 Task: Find connections with filter location Indri with filter topic #Corporationwith filter profile language English with filter current company Lupin with filter school Jobs for freshers with filter industry Renewable Energy Power Generation with filter service category Financial Analysis with filter keywords title Columnist
Action: Mouse moved to (650, 97)
Screenshot: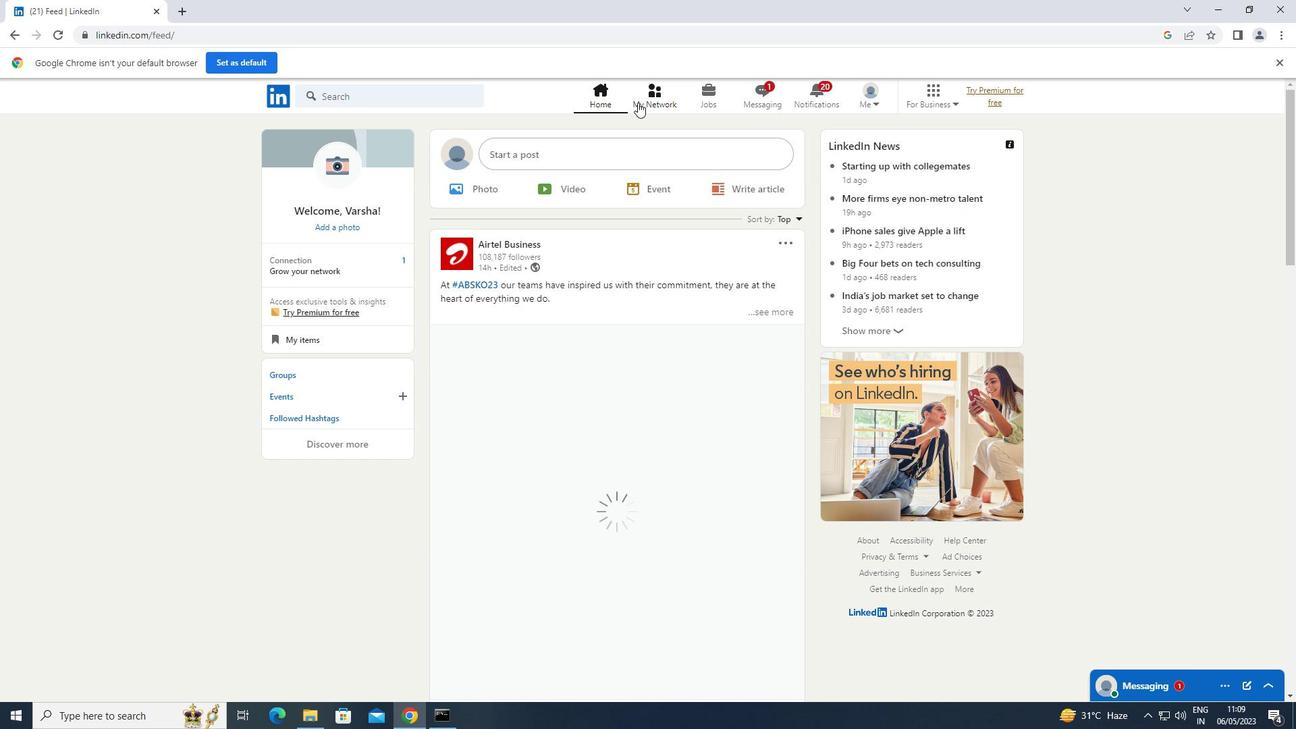 
Action: Mouse pressed left at (650, 97)
Screenshot: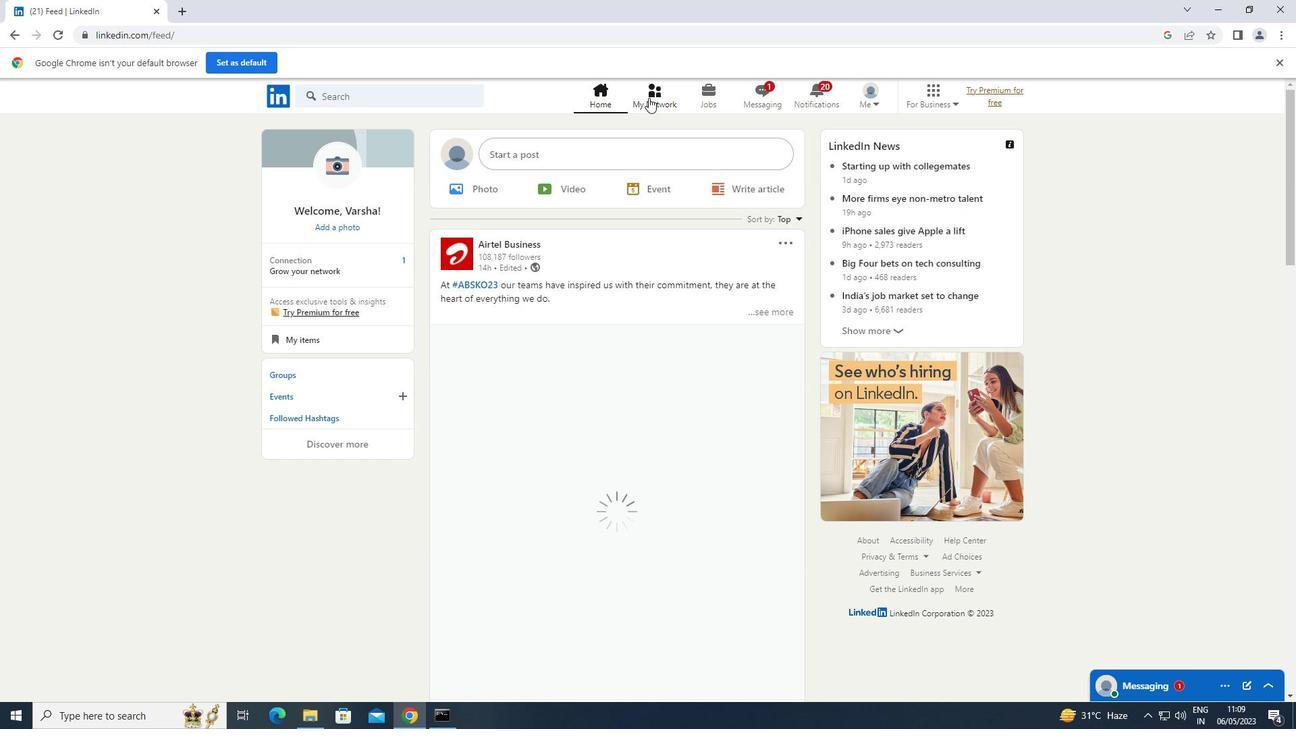 
Action: Mouse moved to (383, 173)
Screenshot: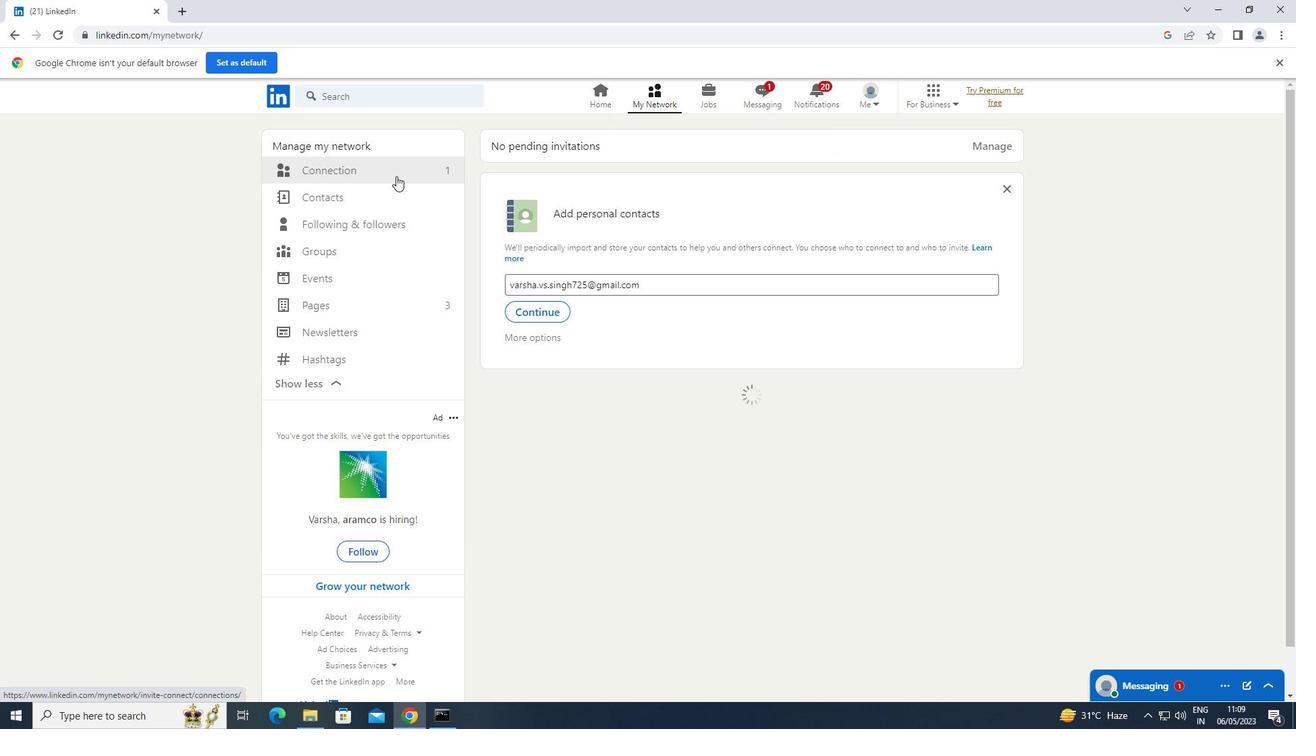 
Action: Mouse pressed left at (383, 173)
Screenshot: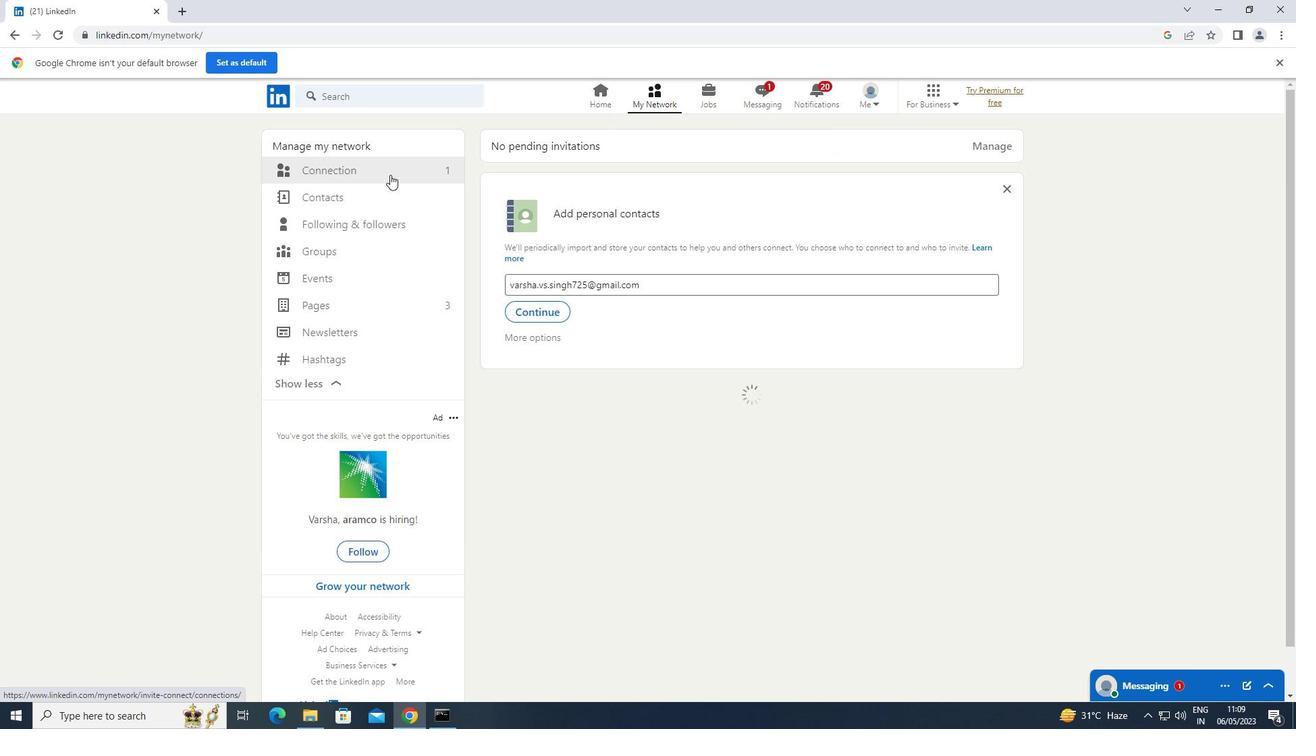 
Action: Mouse moved to (773, 167)
Screenshot: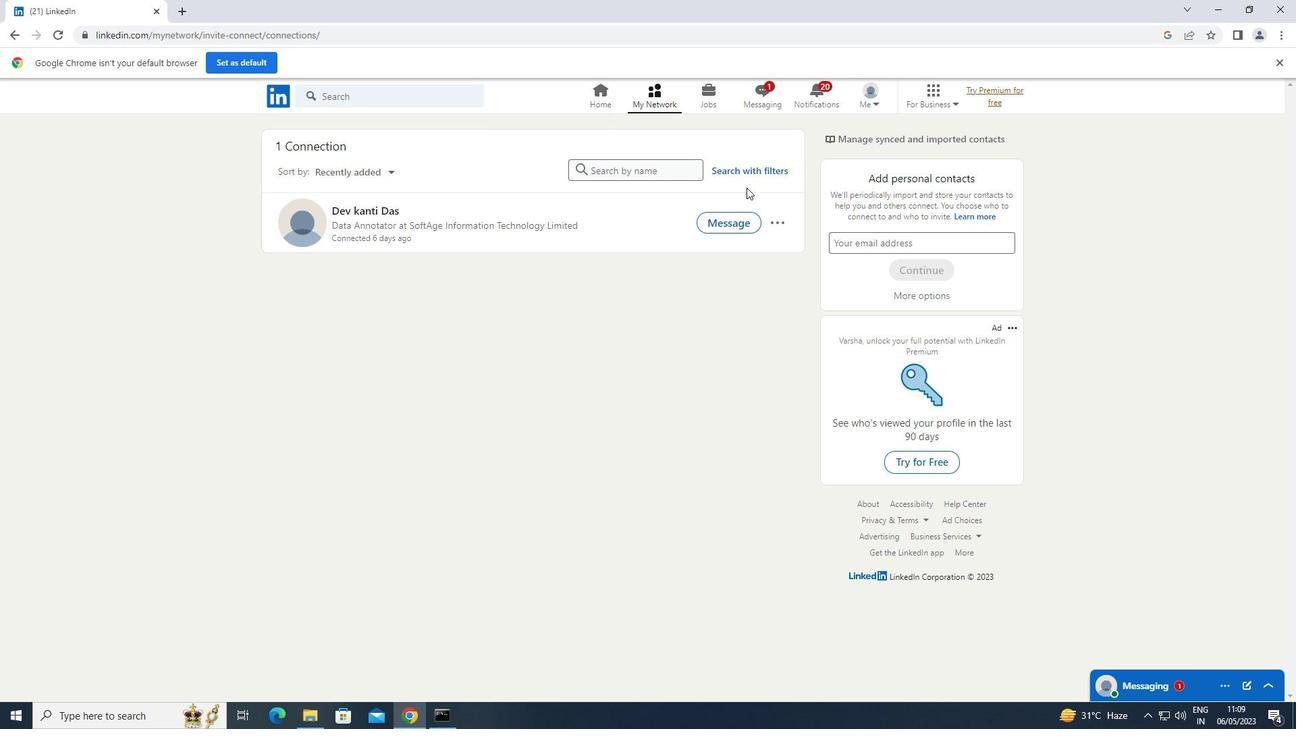 
Action: Mouse pressed left at (773, 167)
Screenshot: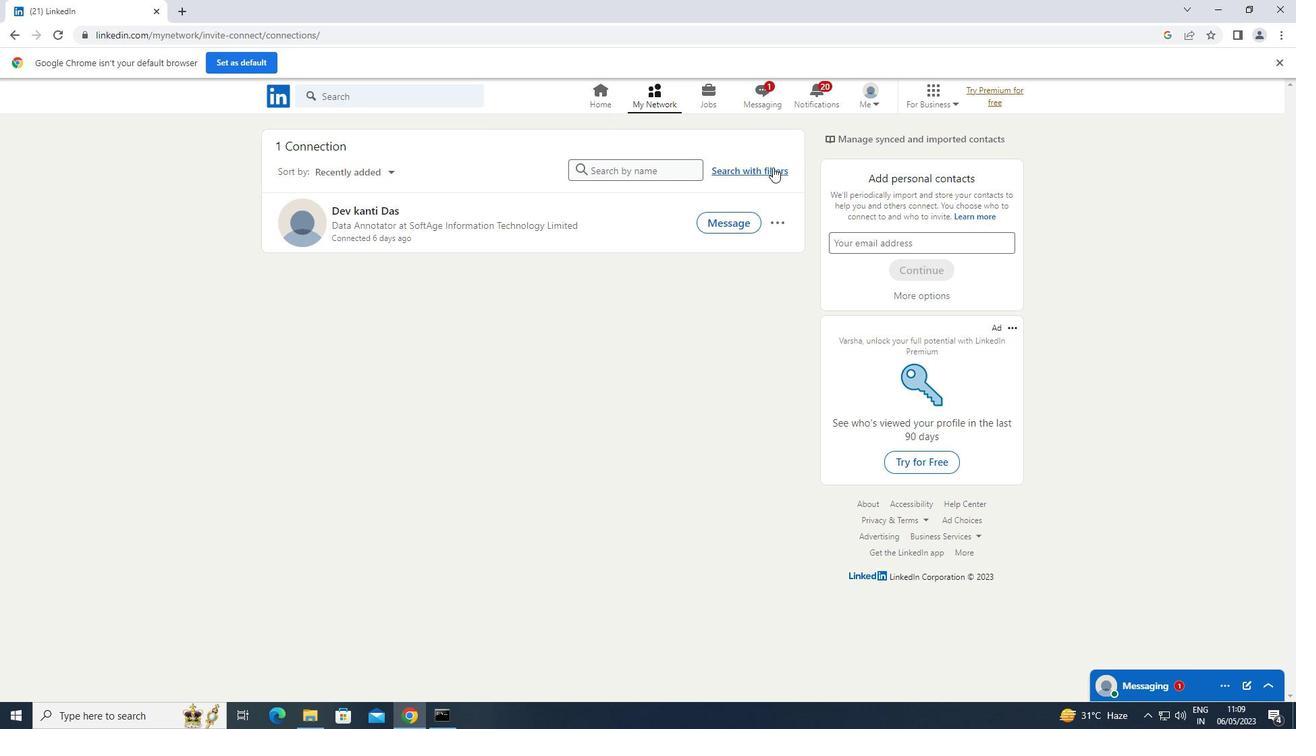 
Action: Mouse moved to (689, 135)
Screenshot: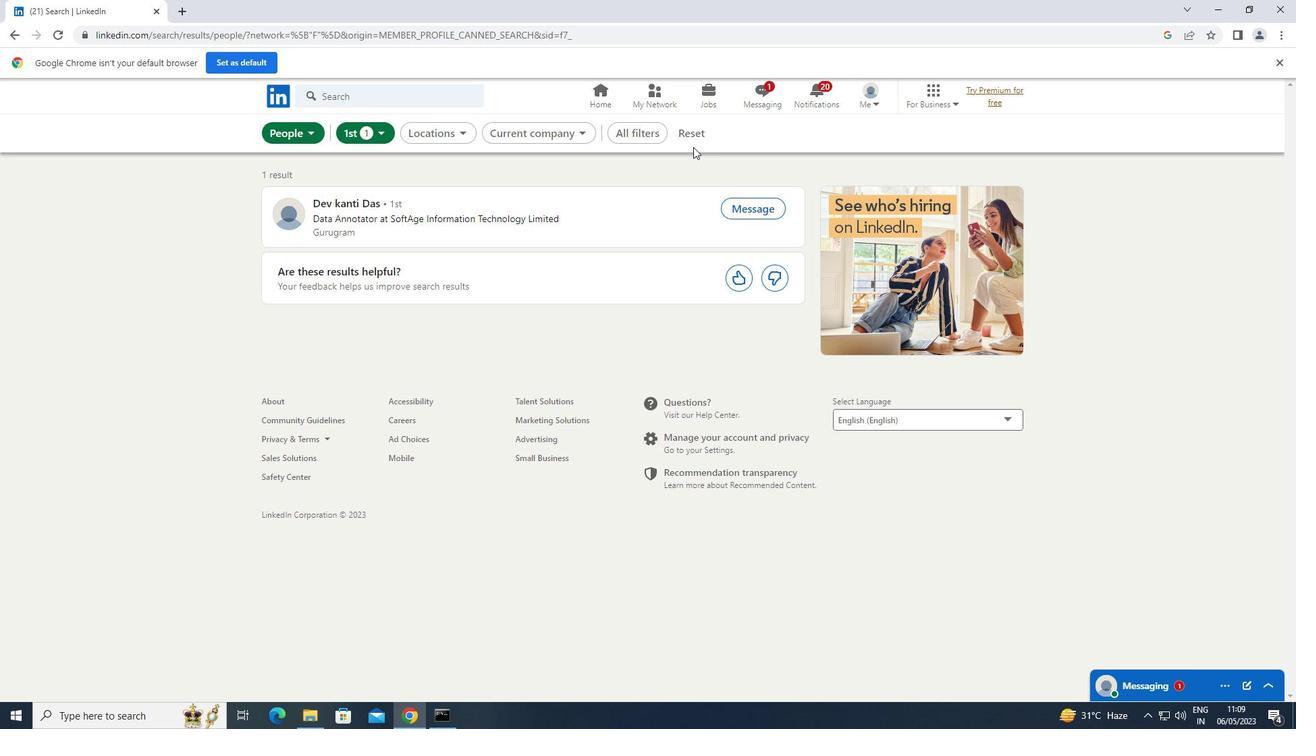 
Action: Mouse pressed left at (689, 135)
Screenshot: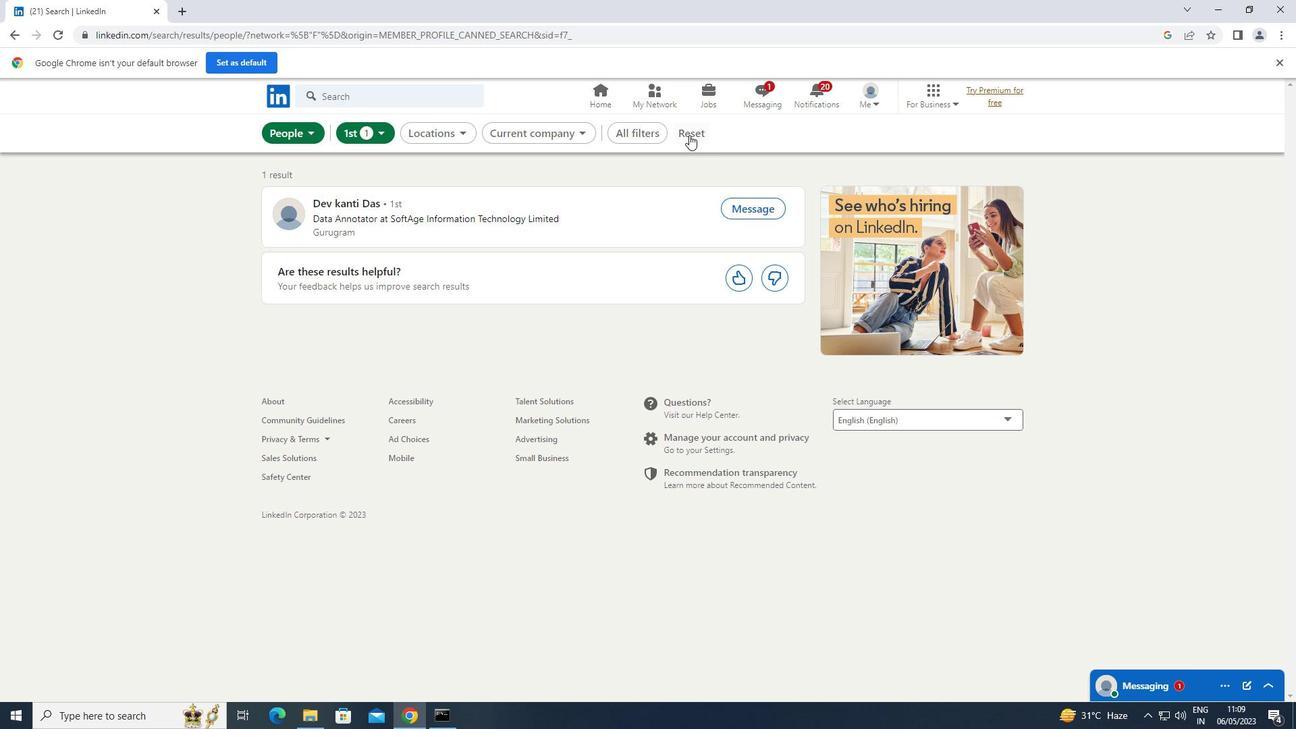 
Action: Mouse moved to (679, 135)
Screenshot: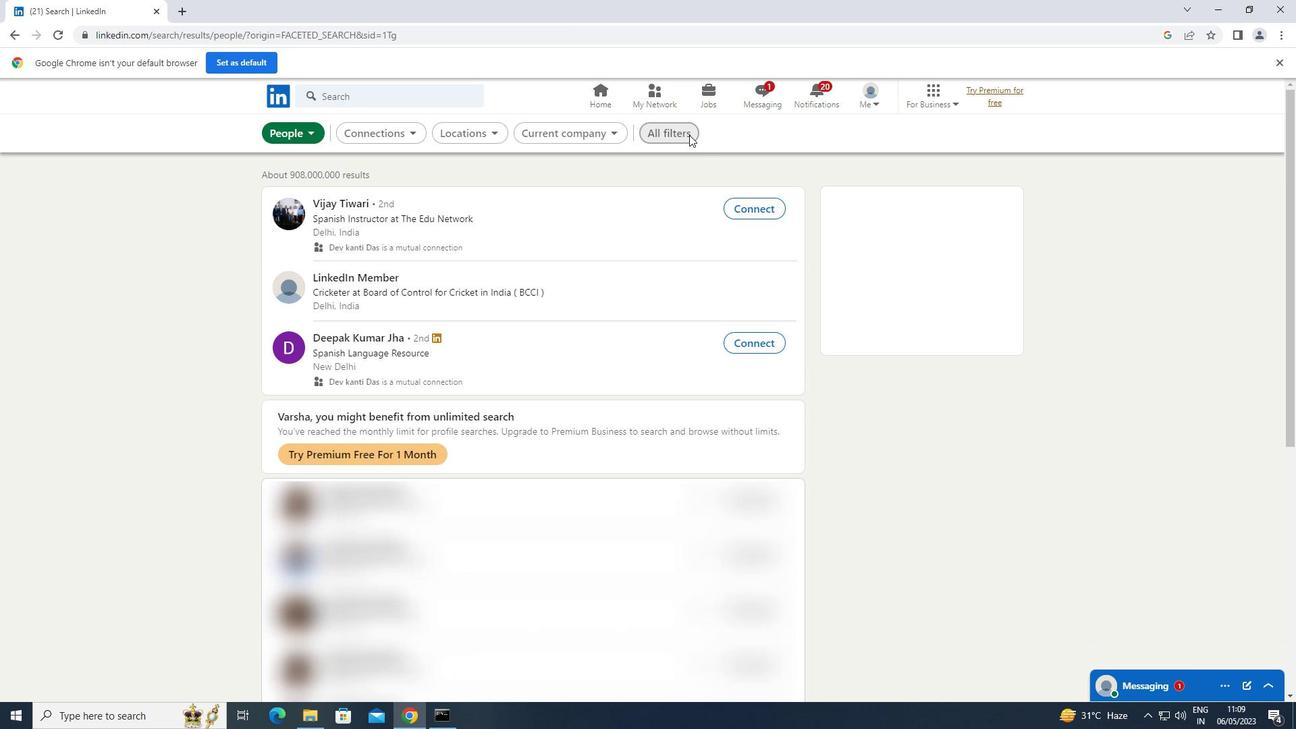 
Action: Mouse pressed left at (679, 135)
Screenshot: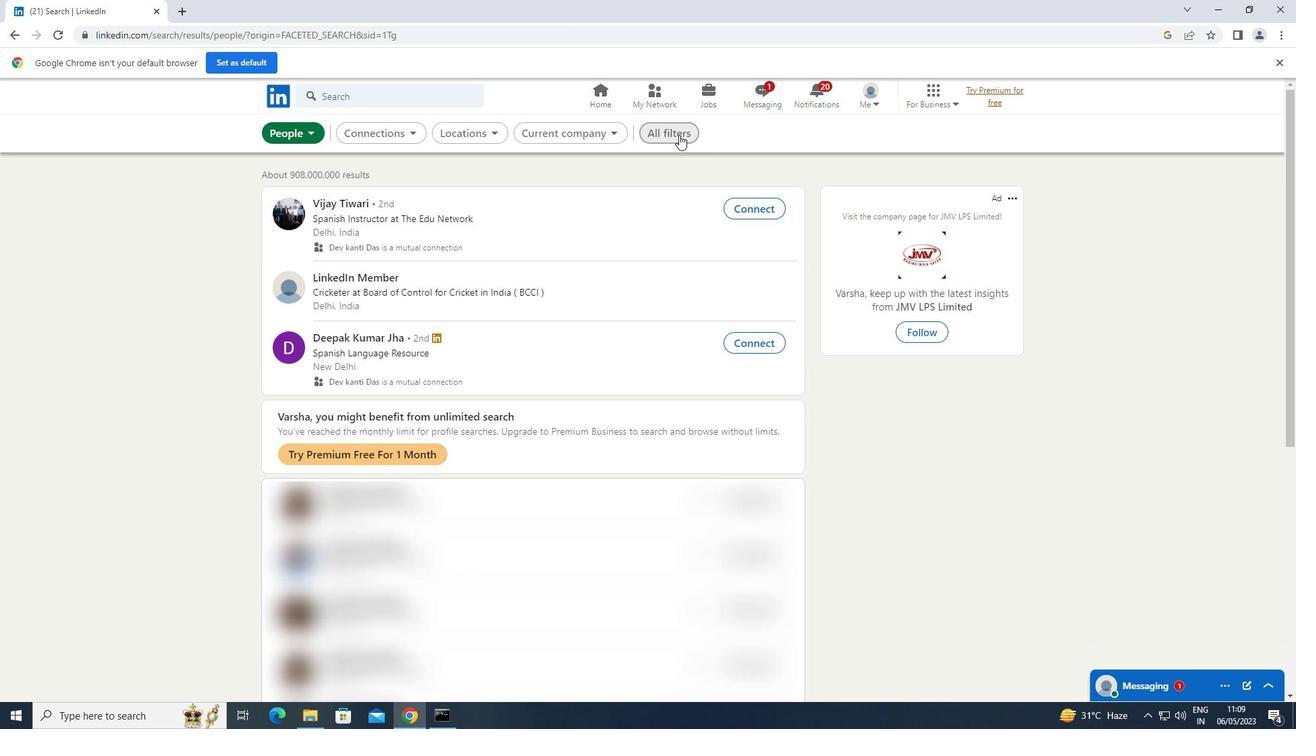 
Action: Mouse moved to (989, 310)
Screenshot: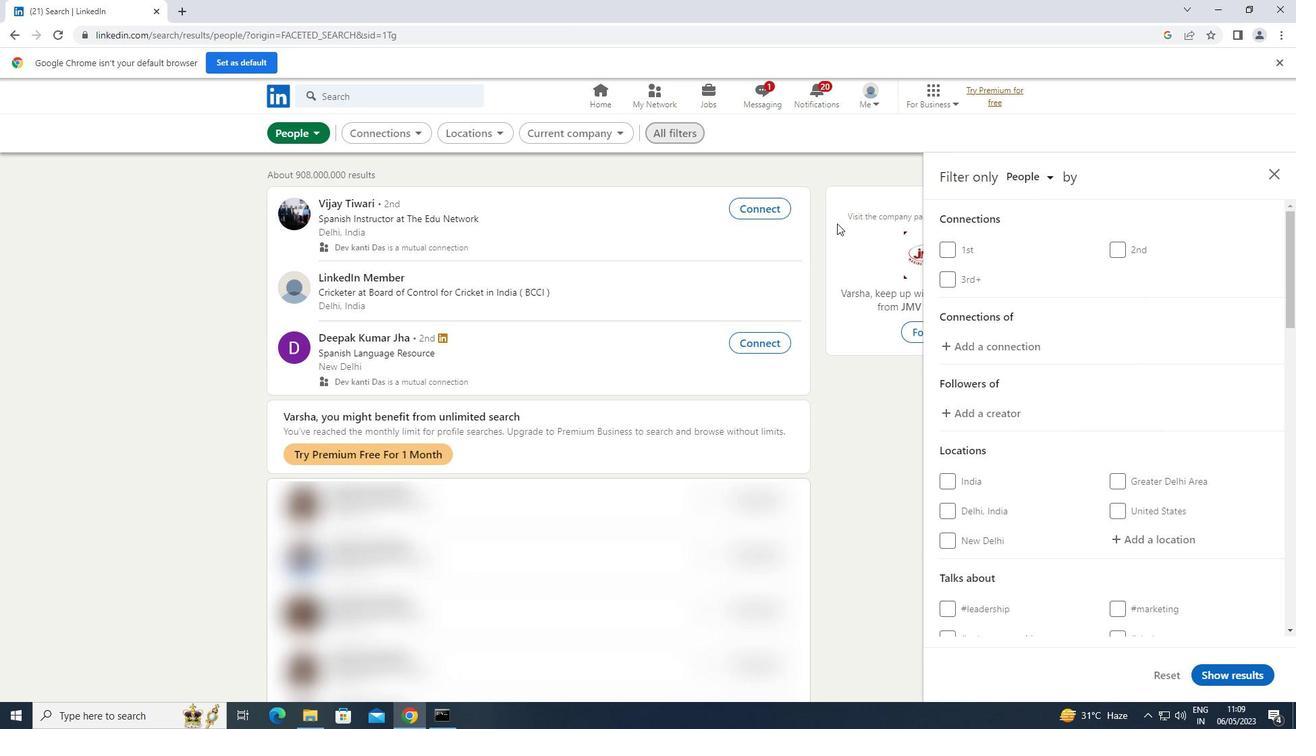 
Action: Mouse scrolled (989, 309) with delta (0, 0)
Screenshot: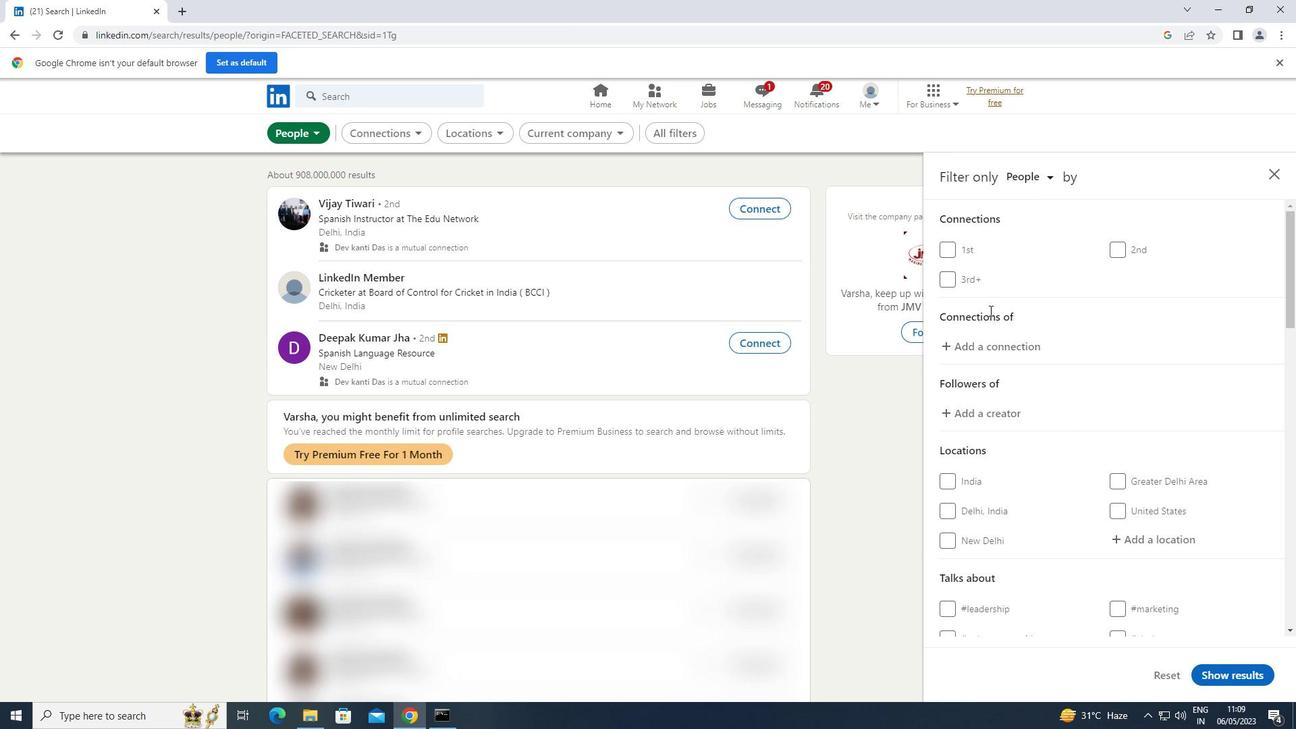 
Action: Mouse scrolled (989, 309) with delta (0, 0)
Screenshot: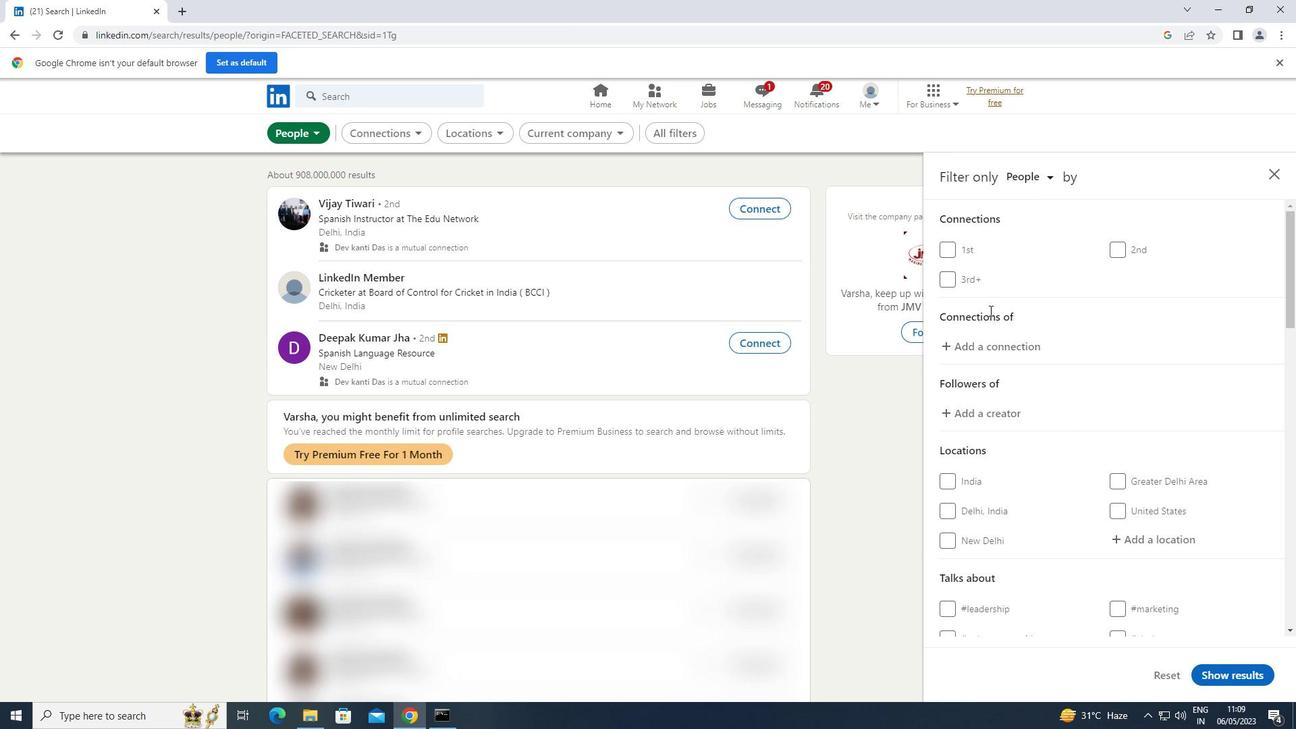
Action: Mouse scrolled (989, 309) with delta (0, 0)
Screenshot: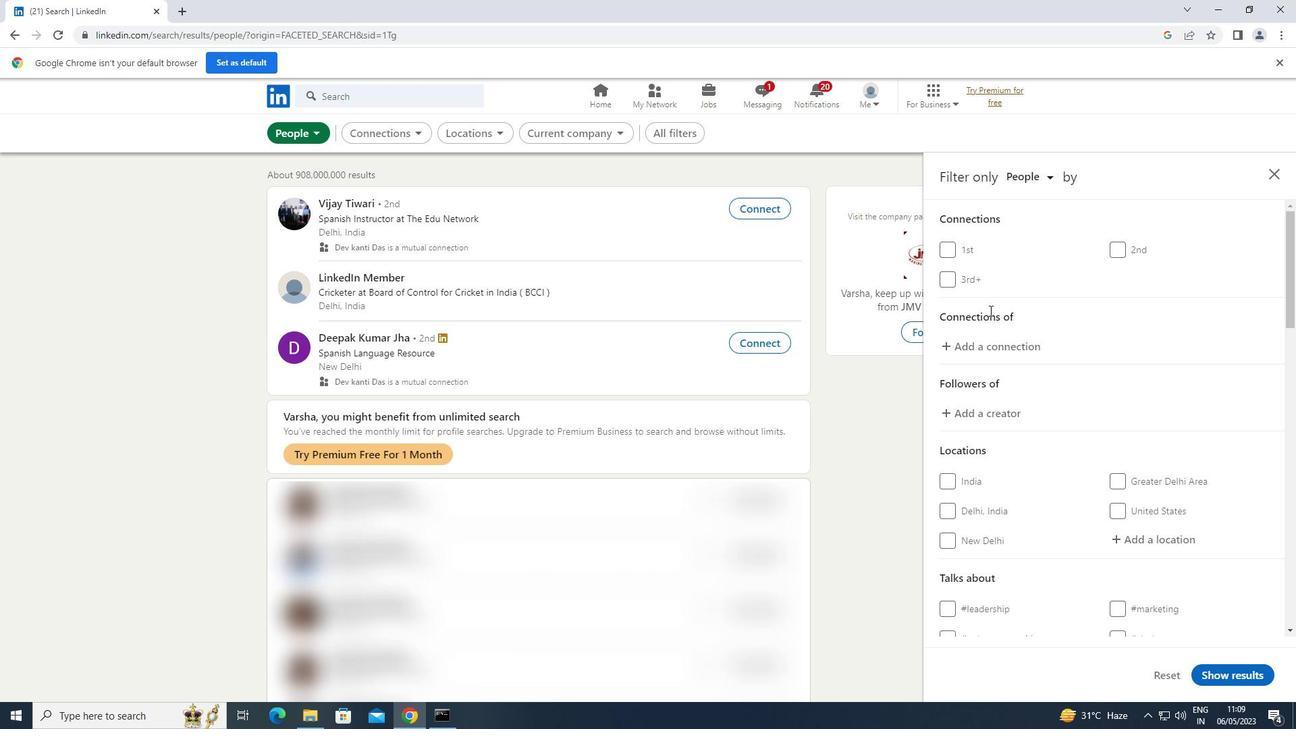 
Action: Mouse moved to (1118, 338)
Screenshot: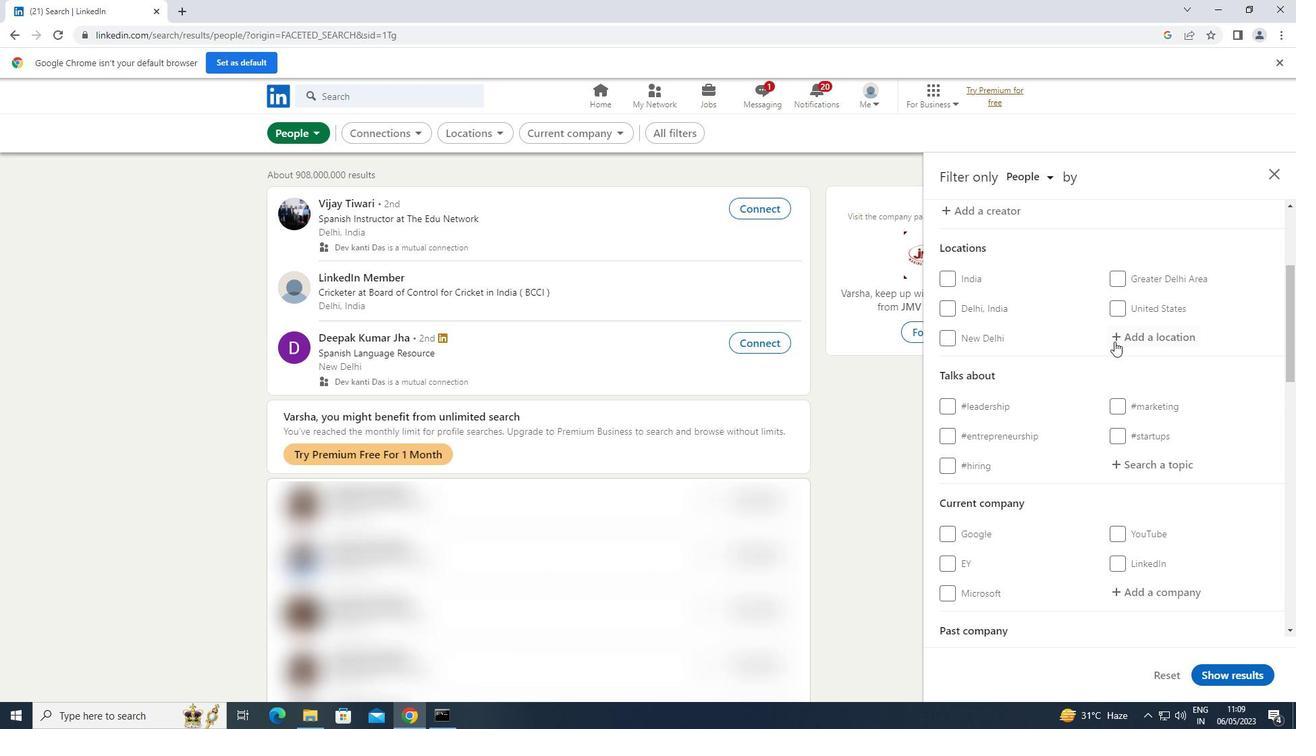 
Action: Mouse pressed left at (1118, 338)
Screenshot: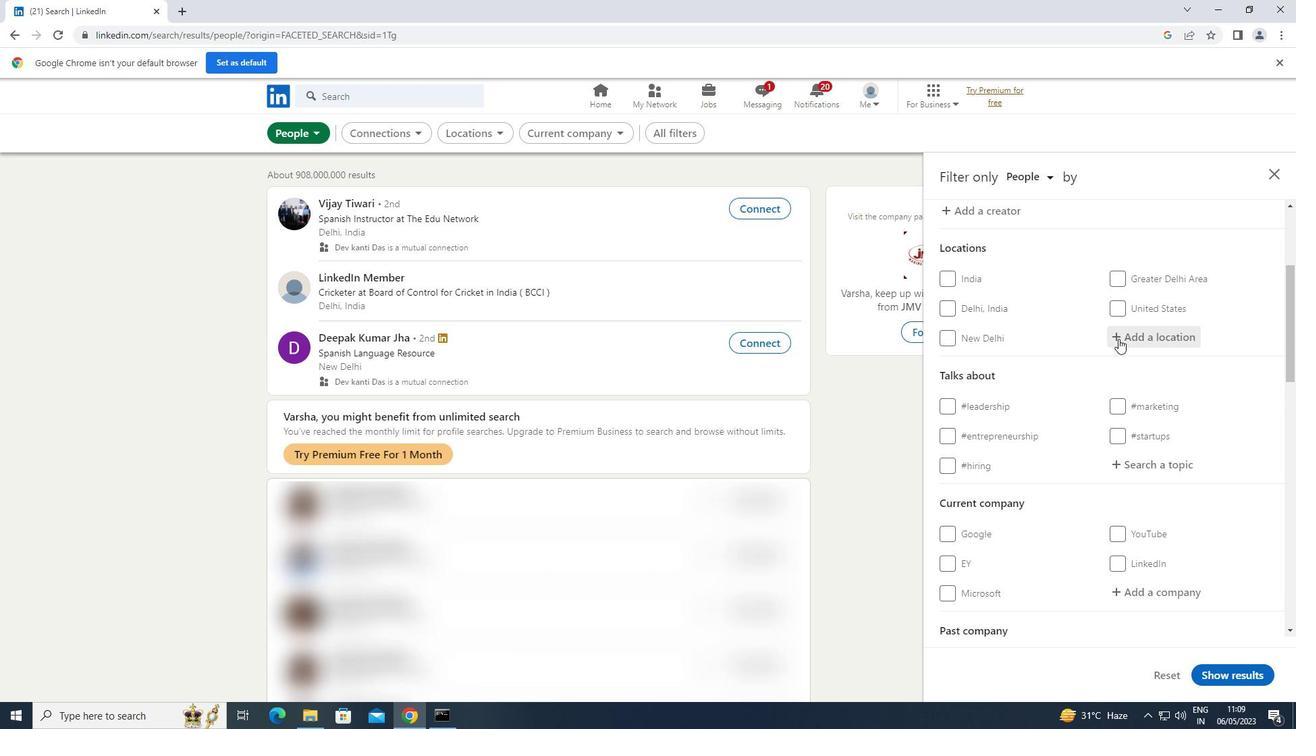 
Action: Key pressed <Key.shift>INDRI
Screenshot: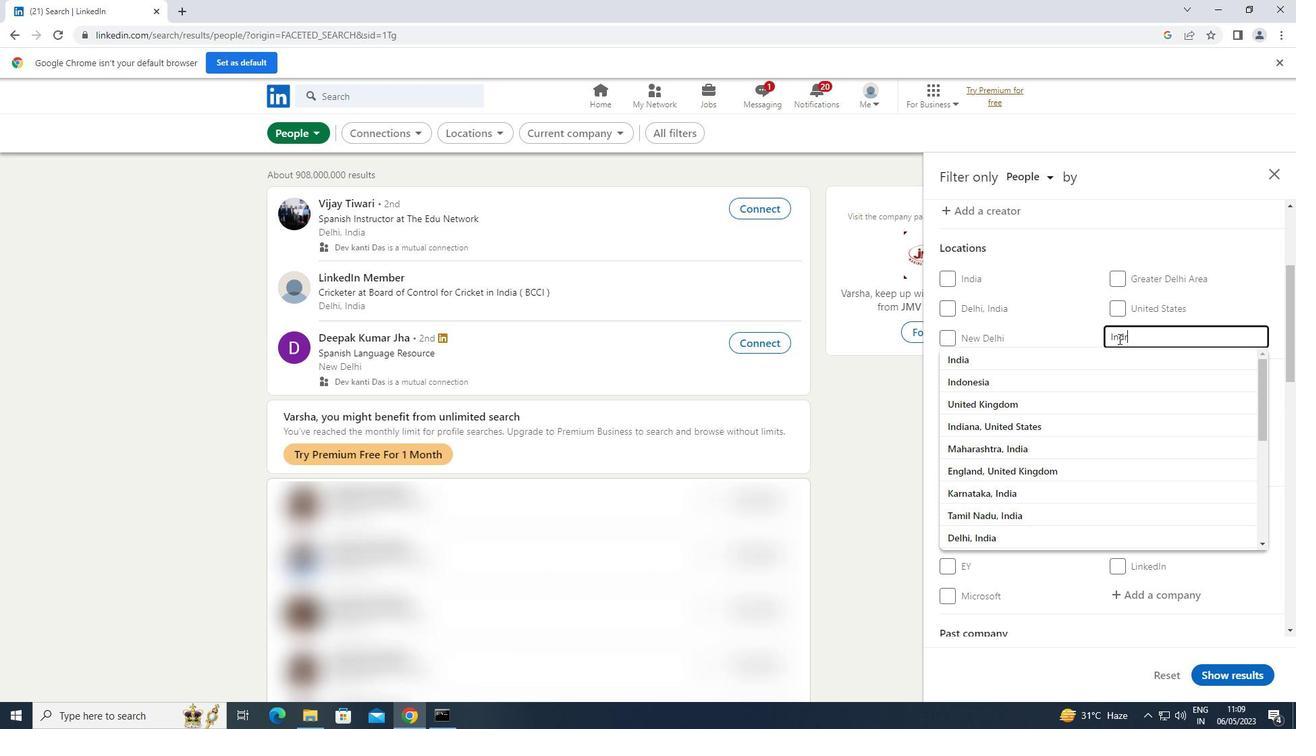 
Action: Mouse moved to (1136, 462)
Screenshot: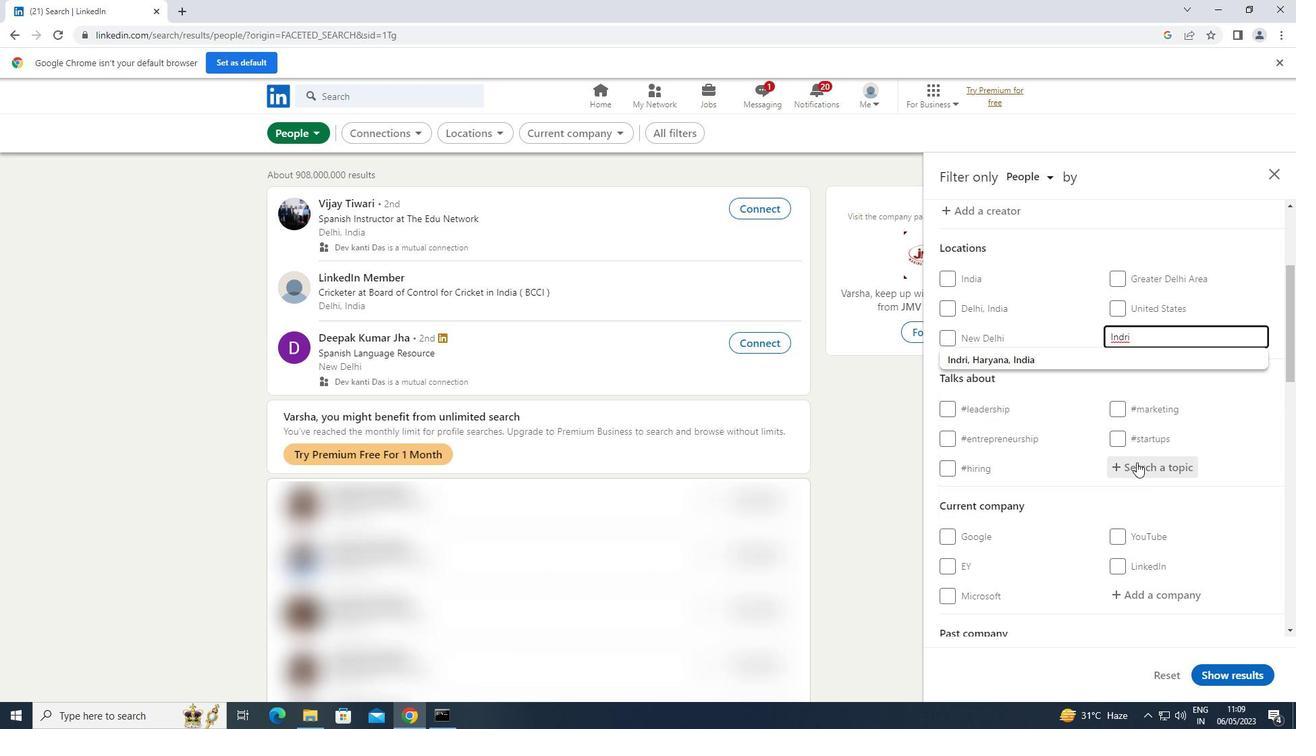 
Action: Mouse pressed left at (1136, 462)
Screenshot: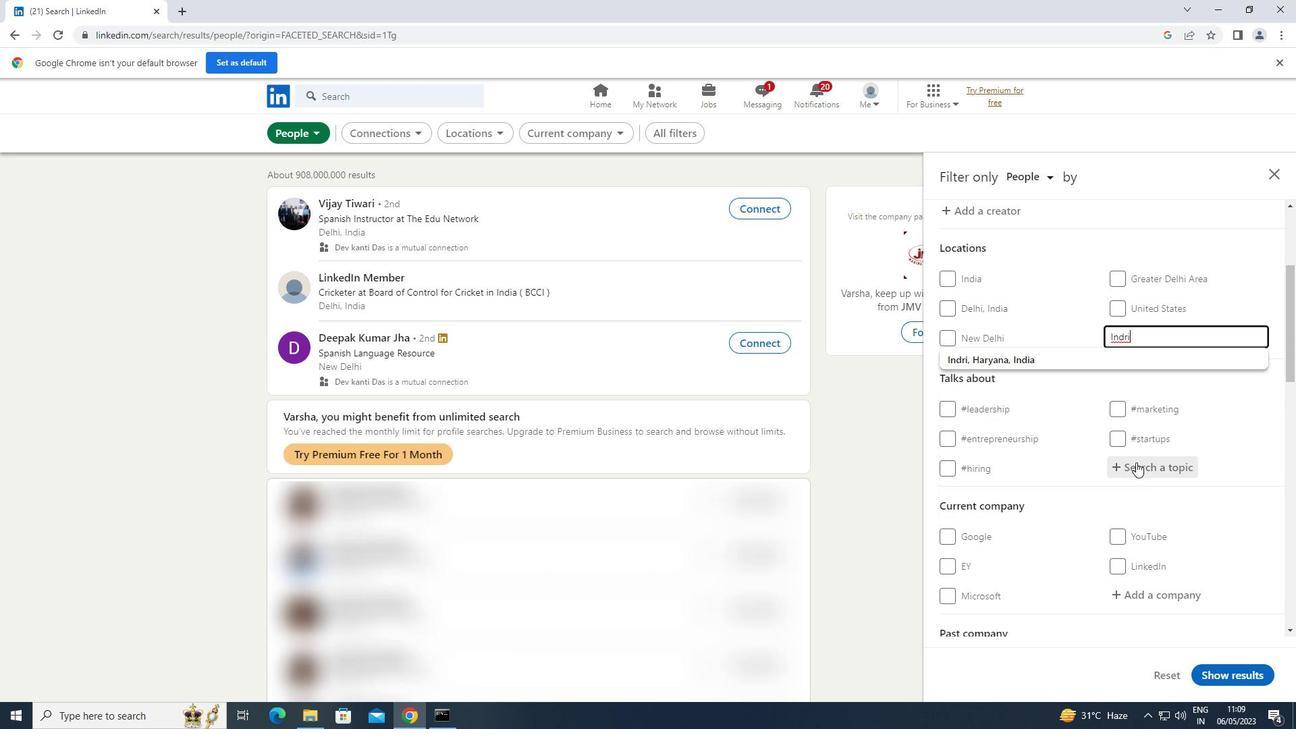 
Action: Key pressed <Key.shift>CORPORATI
Screenshot: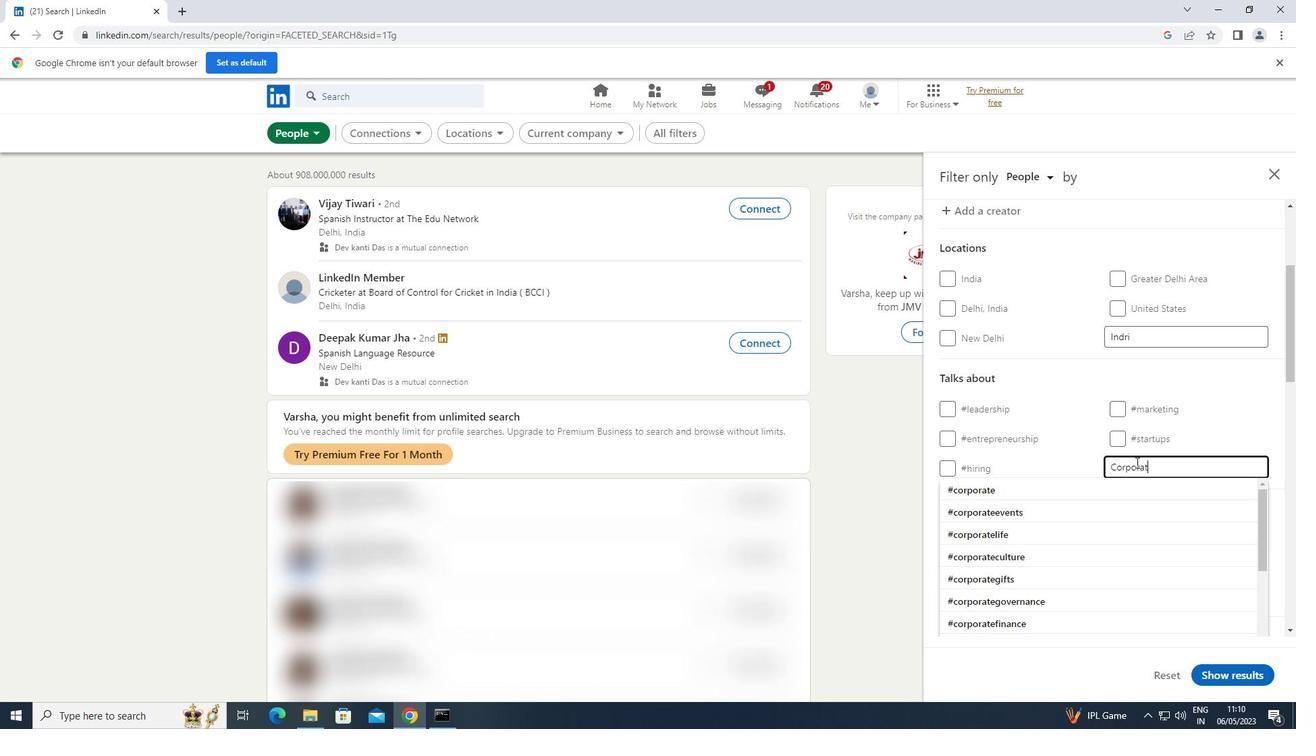 
Action: Mouse moved to (1008, 535)
Screenshot: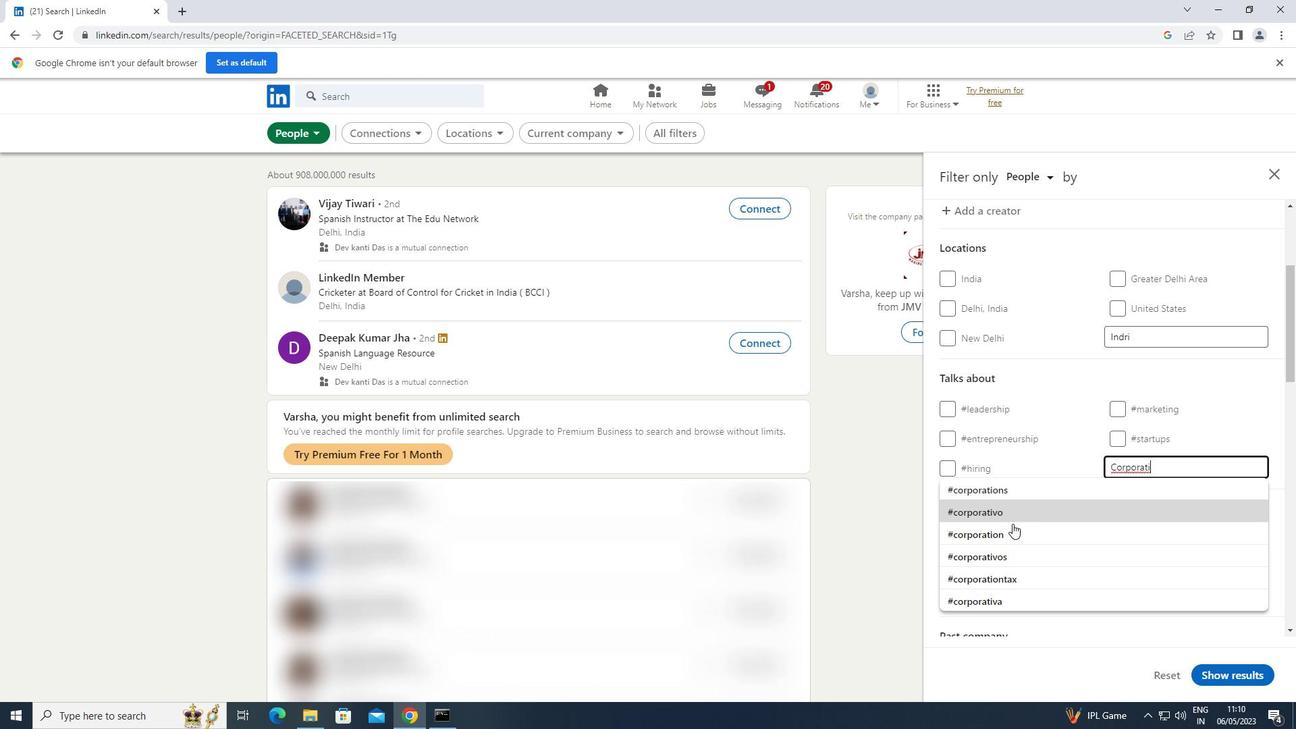 
Action: Mouse pressed left at (1008, 535)
Screenshot: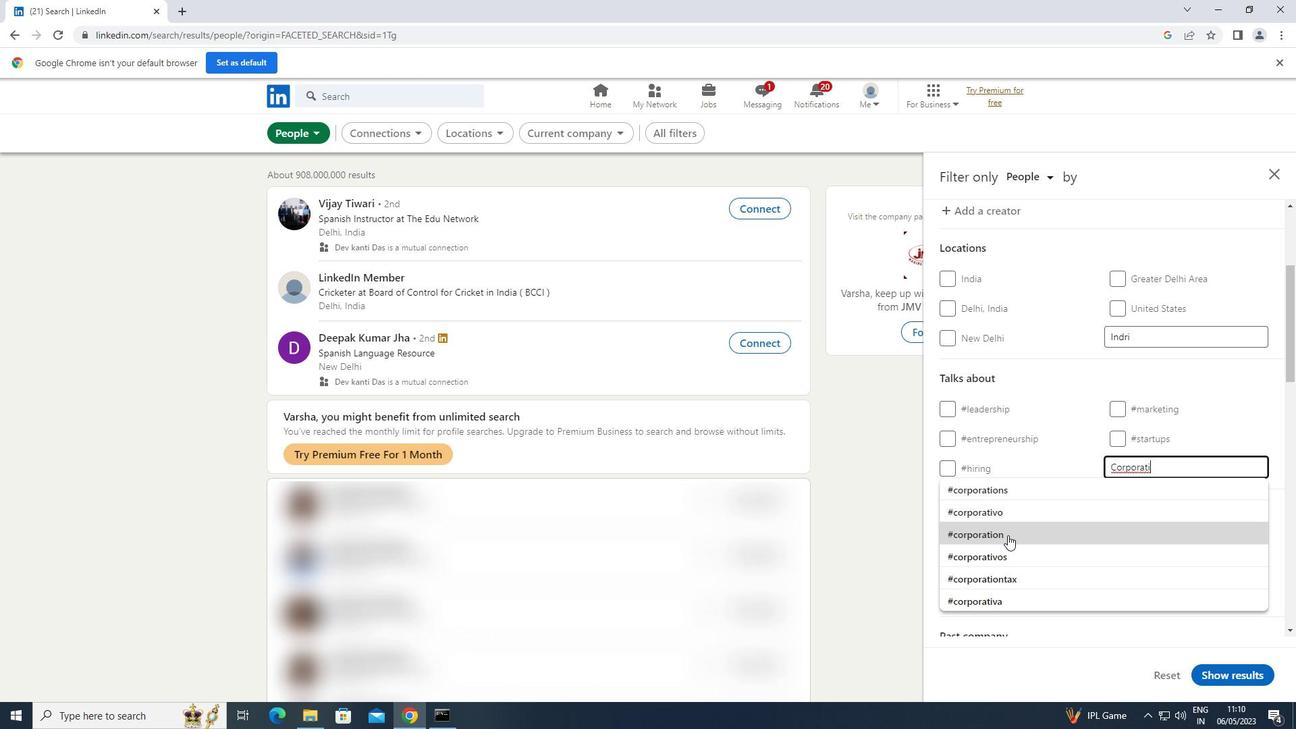 
Action: Mouse moved to (1011, 532)
Screenshot: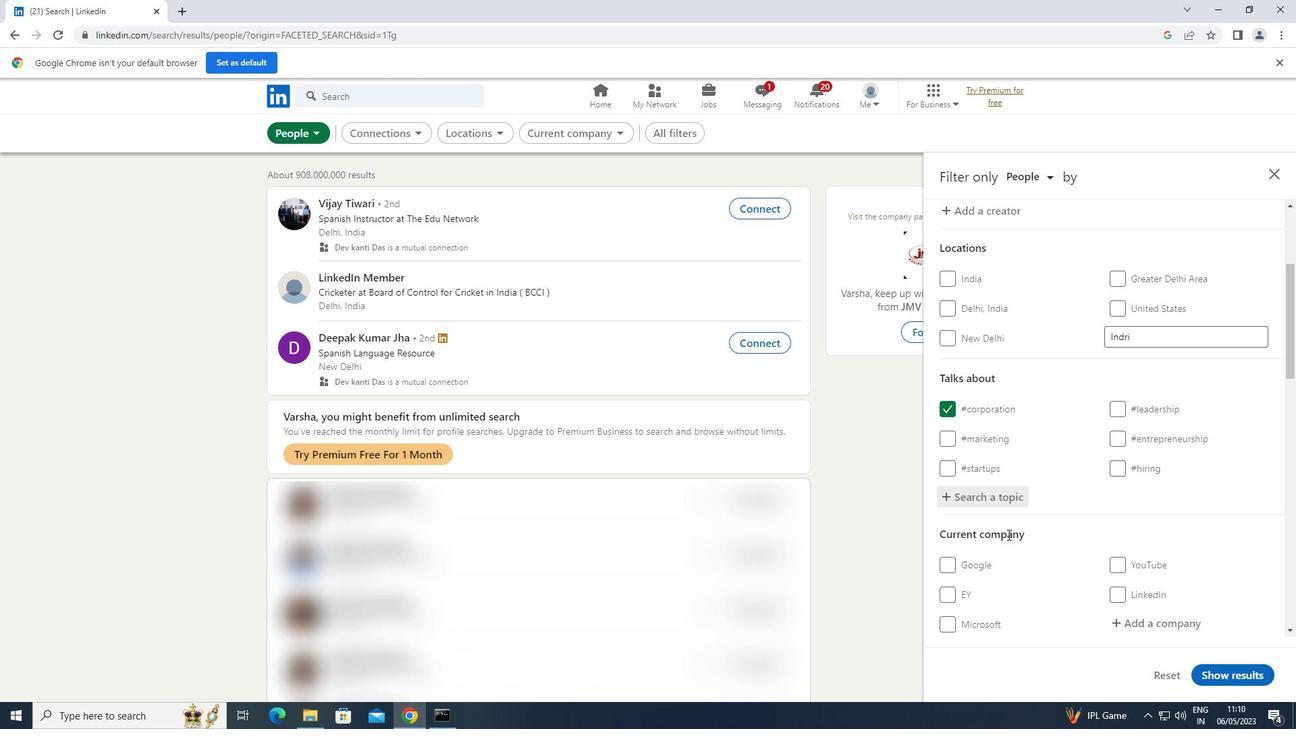 
Action: Mouse scrolled (1011, 532) with delta (0, 0)
Screenshot: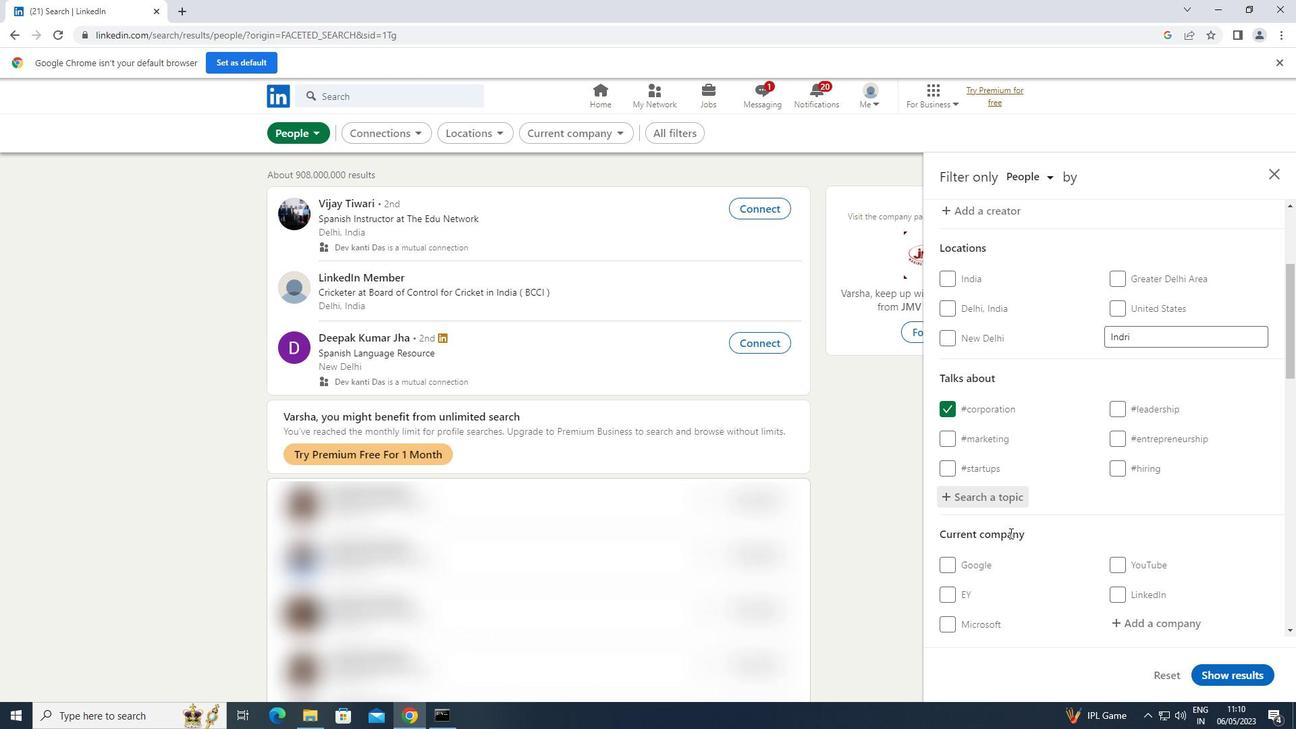 
Action: Mouse scrolled (1011, 532) with delta (0, 0)
Screenshot: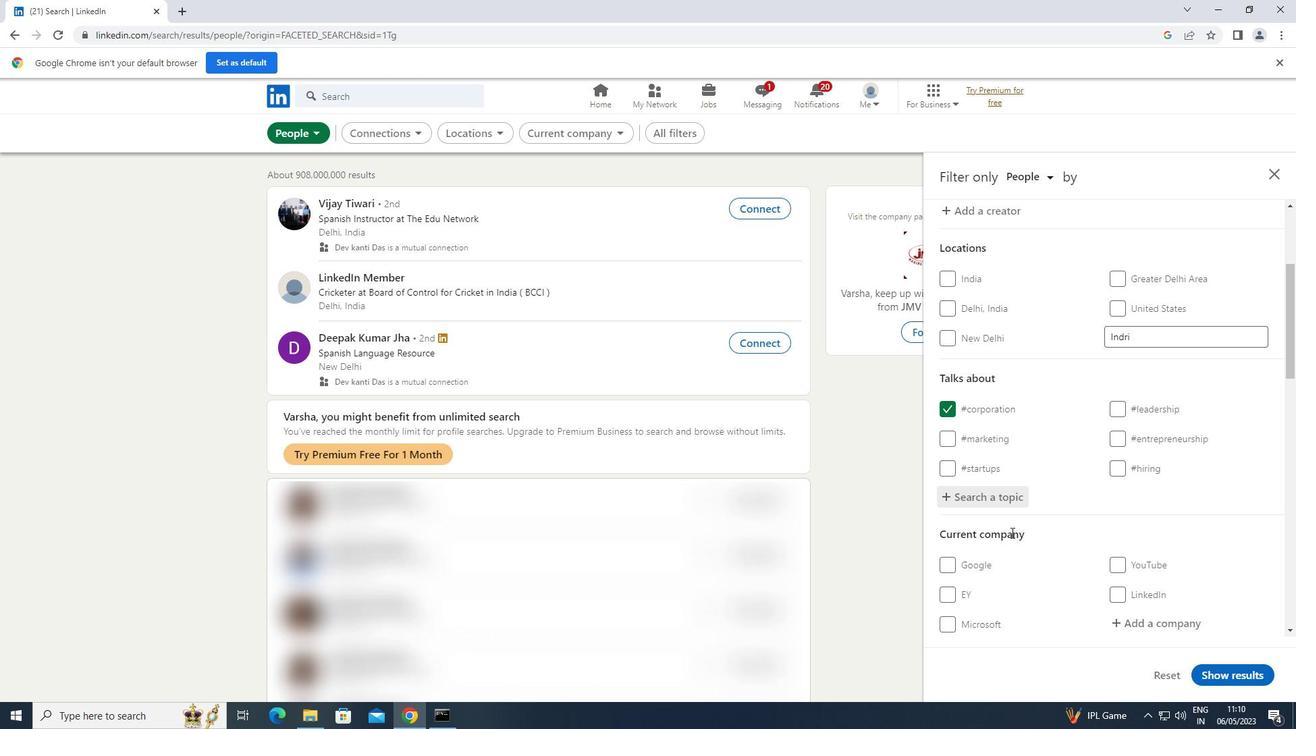 
Action: Mouse moved to (1015, 530)
Screenshot: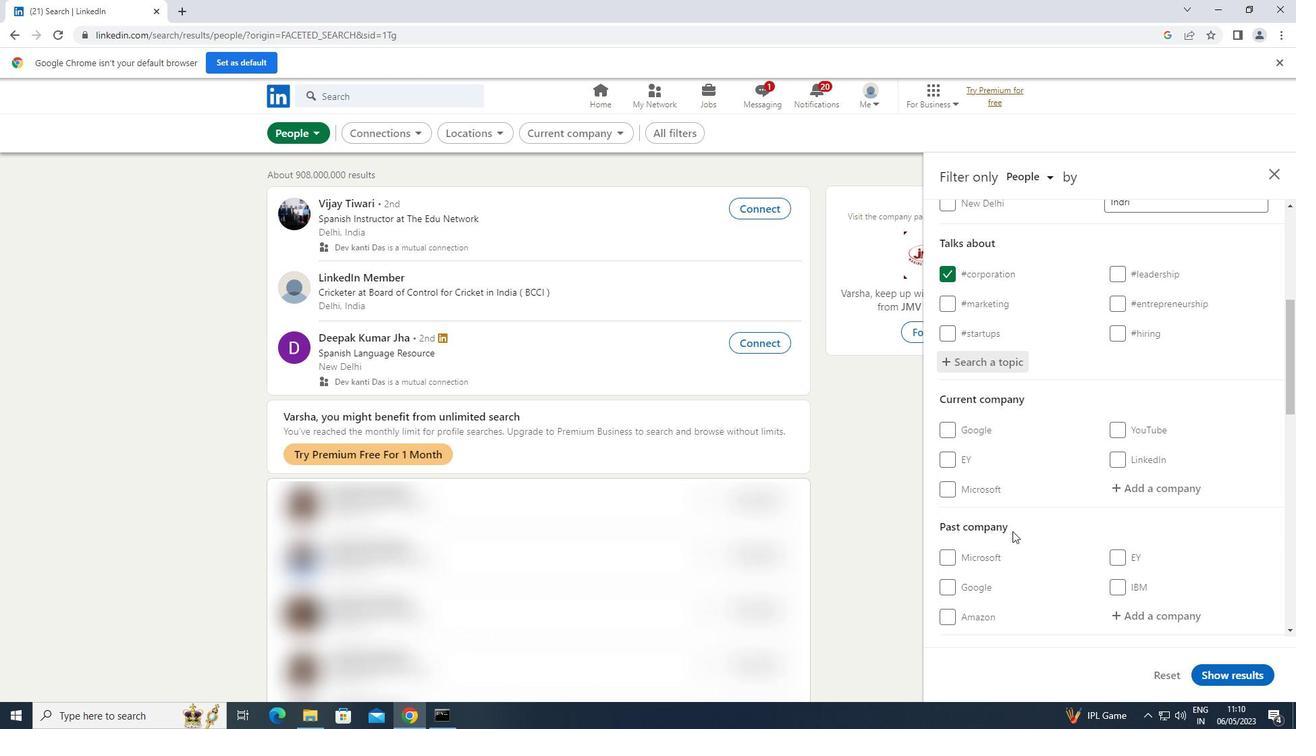 
Action: Mouse scrolled (1015, 529) with delta (0, 0)
Screenshot: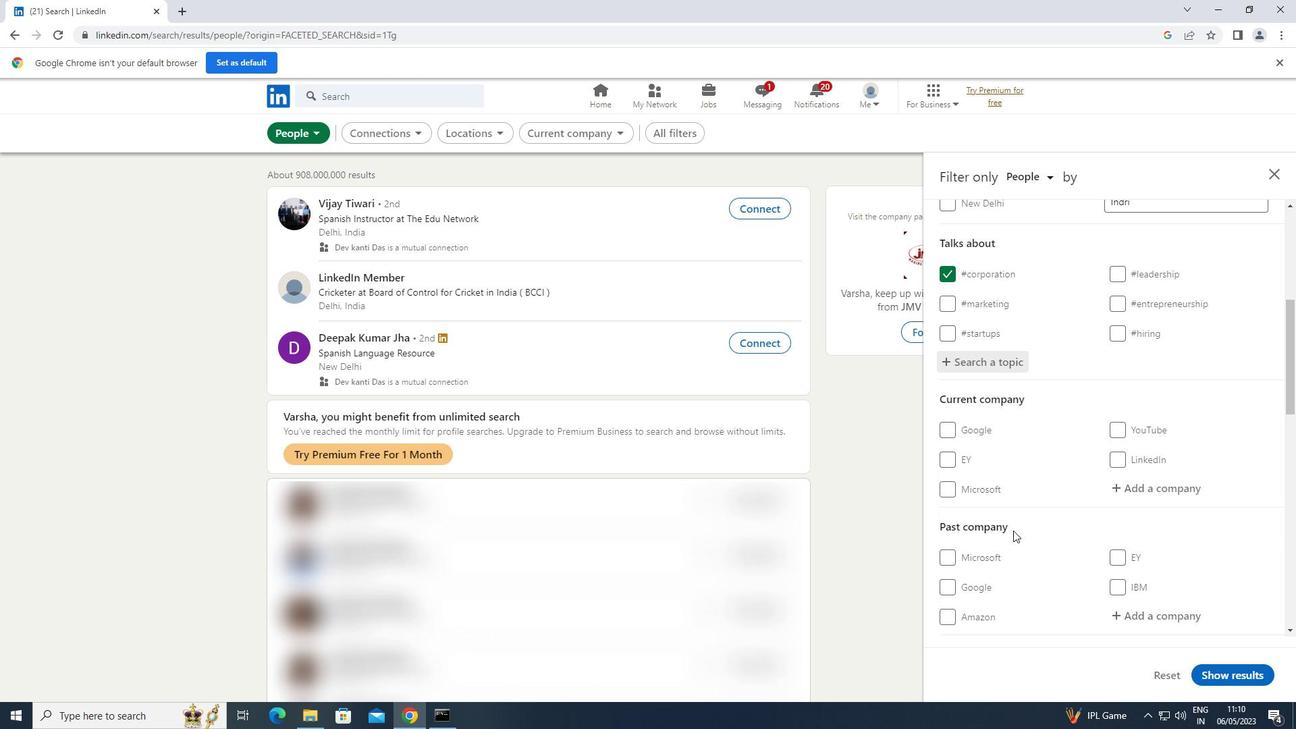 
Action: Mouse moved to (1016, 529)
Screenshot: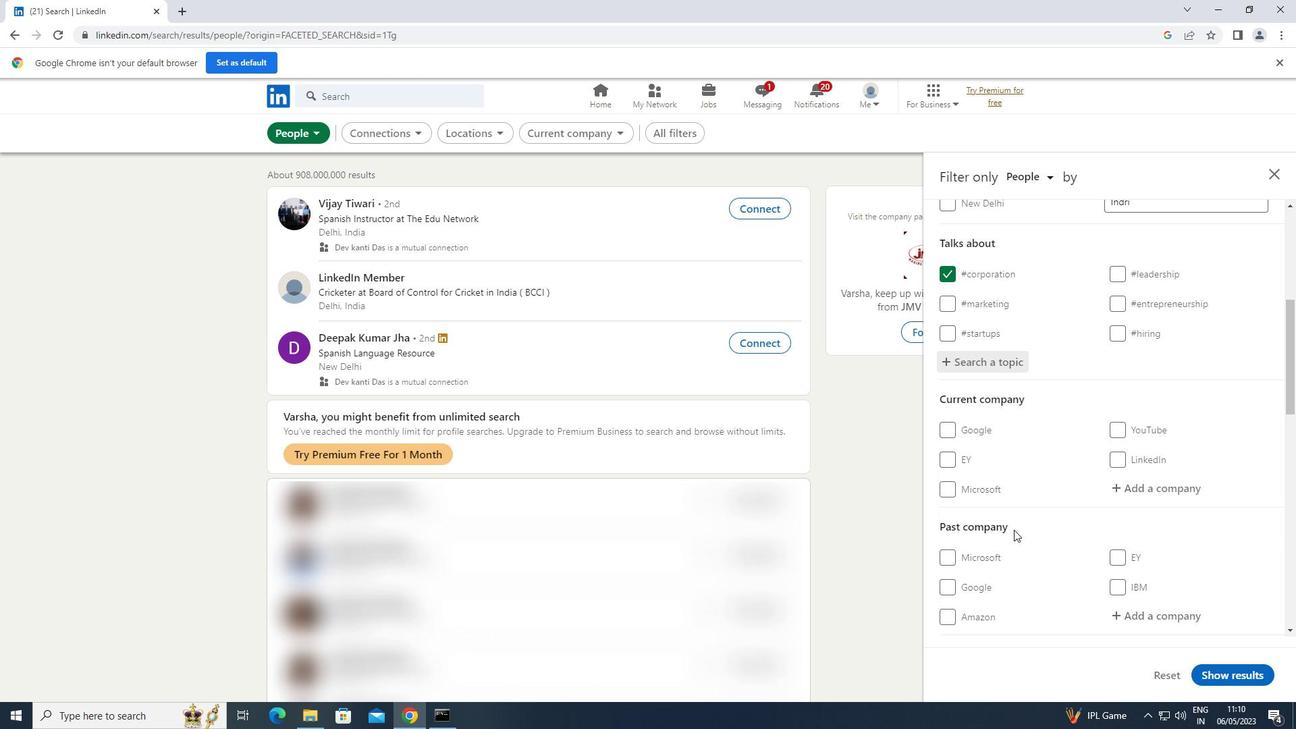 
Action: Mouse scrolled (1016, 528) with delta (0, 0)
Screenshot: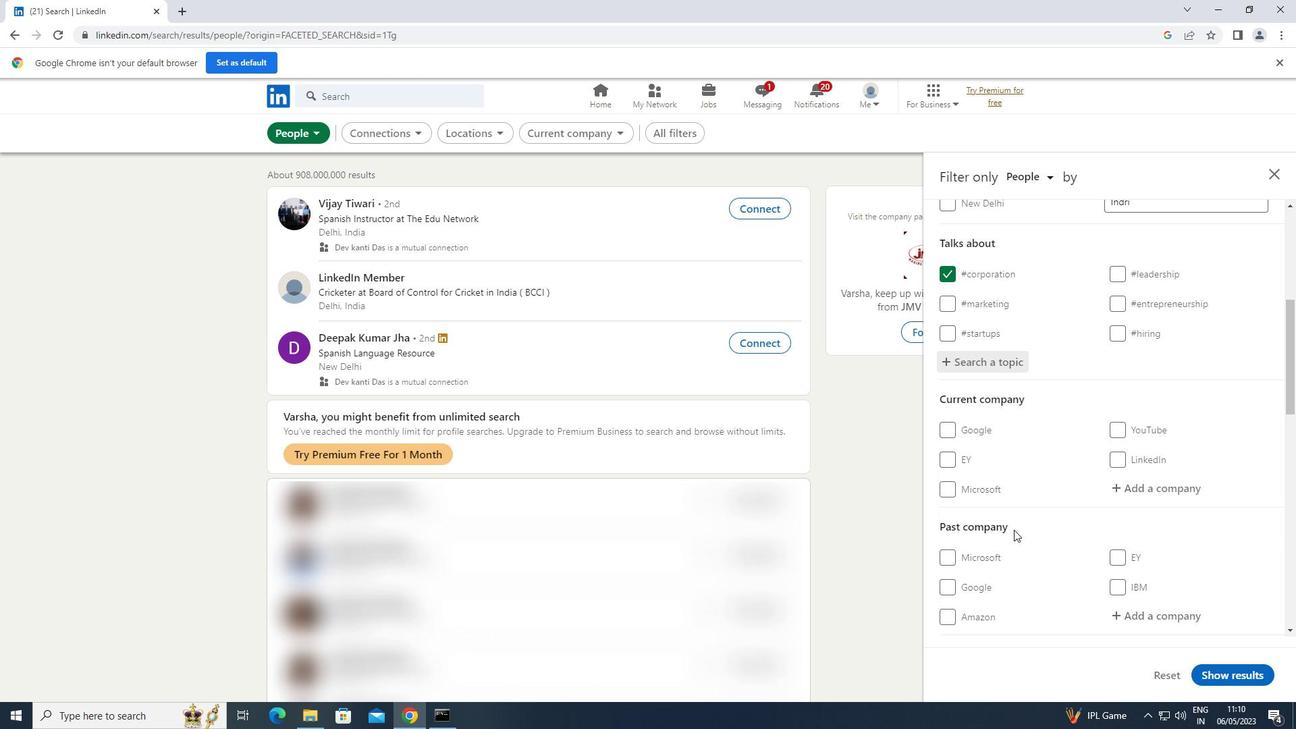 
Action: Mouse moved to (1016, 528)
Screenshot: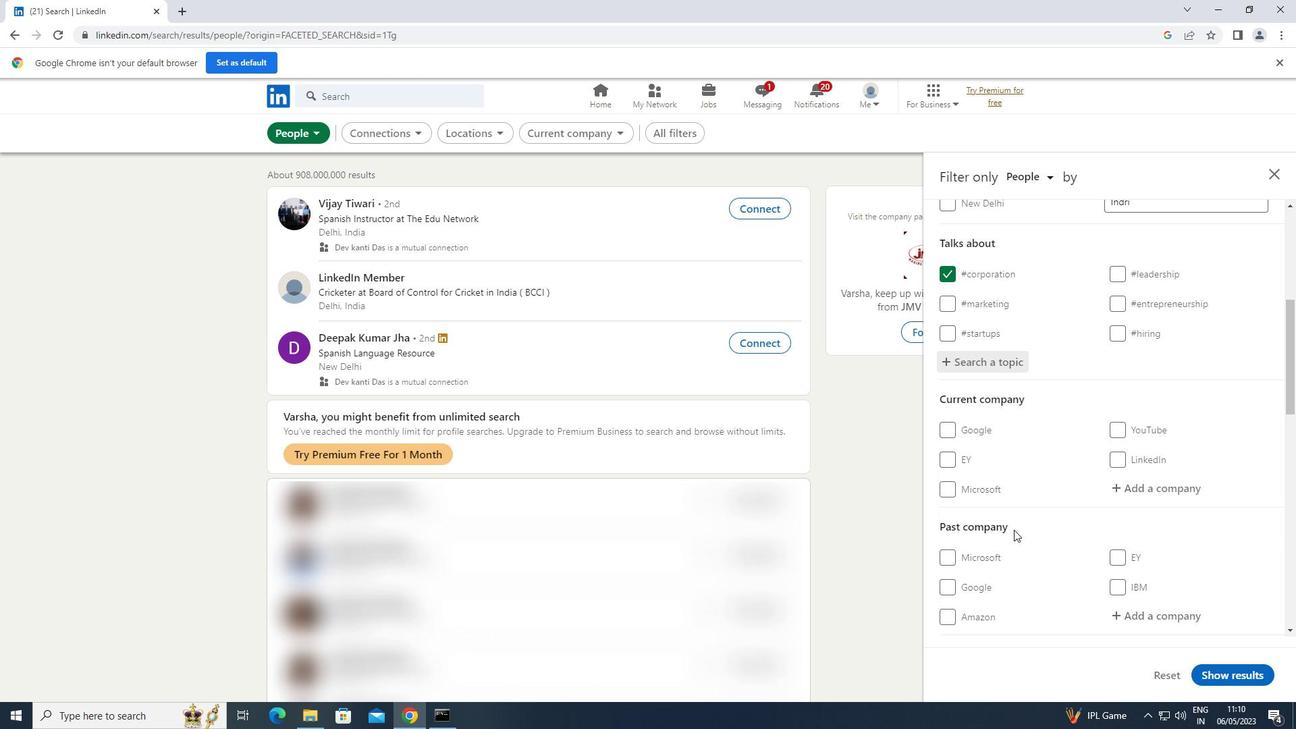 
Action: Mouse scrolled (1016, 528) with delta (0, 0)
Screenshot: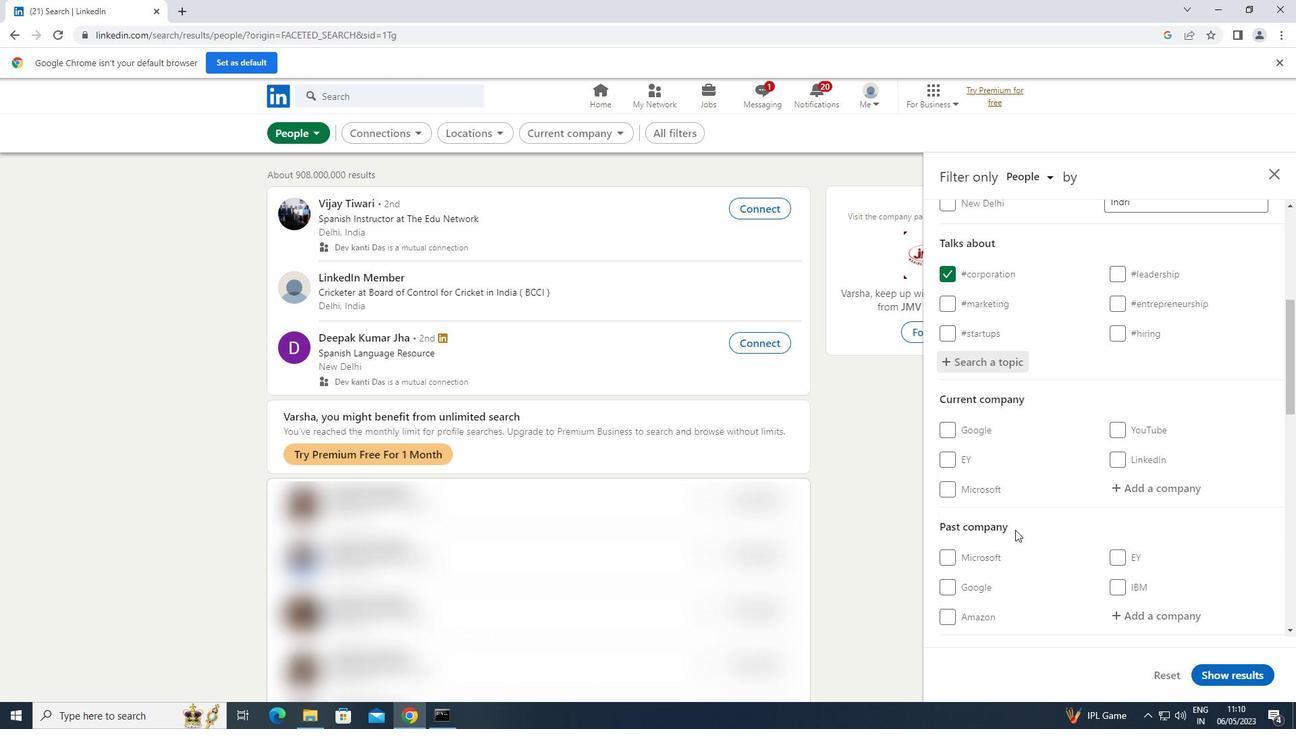 
Action: Mouse moved to (1021, 525)
Screenshot: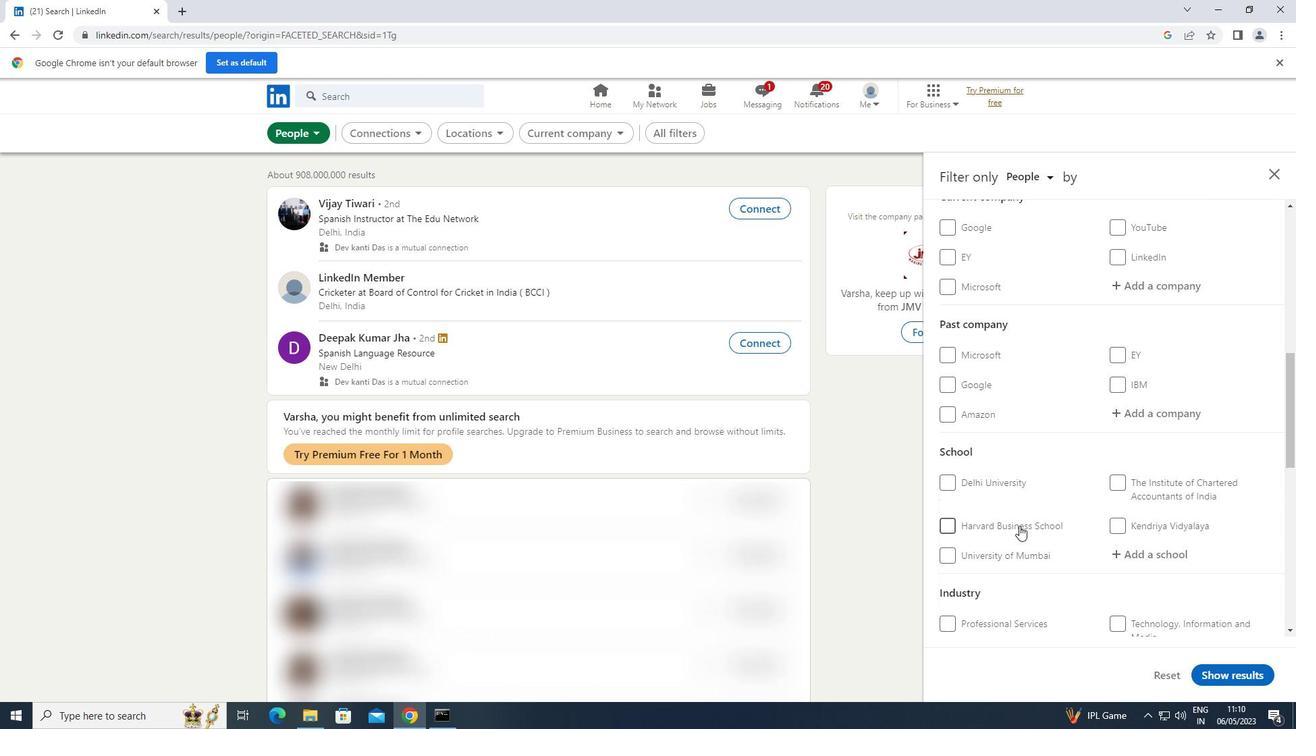 
Action: Mouse scrolled (1021, 524) with delta (0, 0)
Screenshot: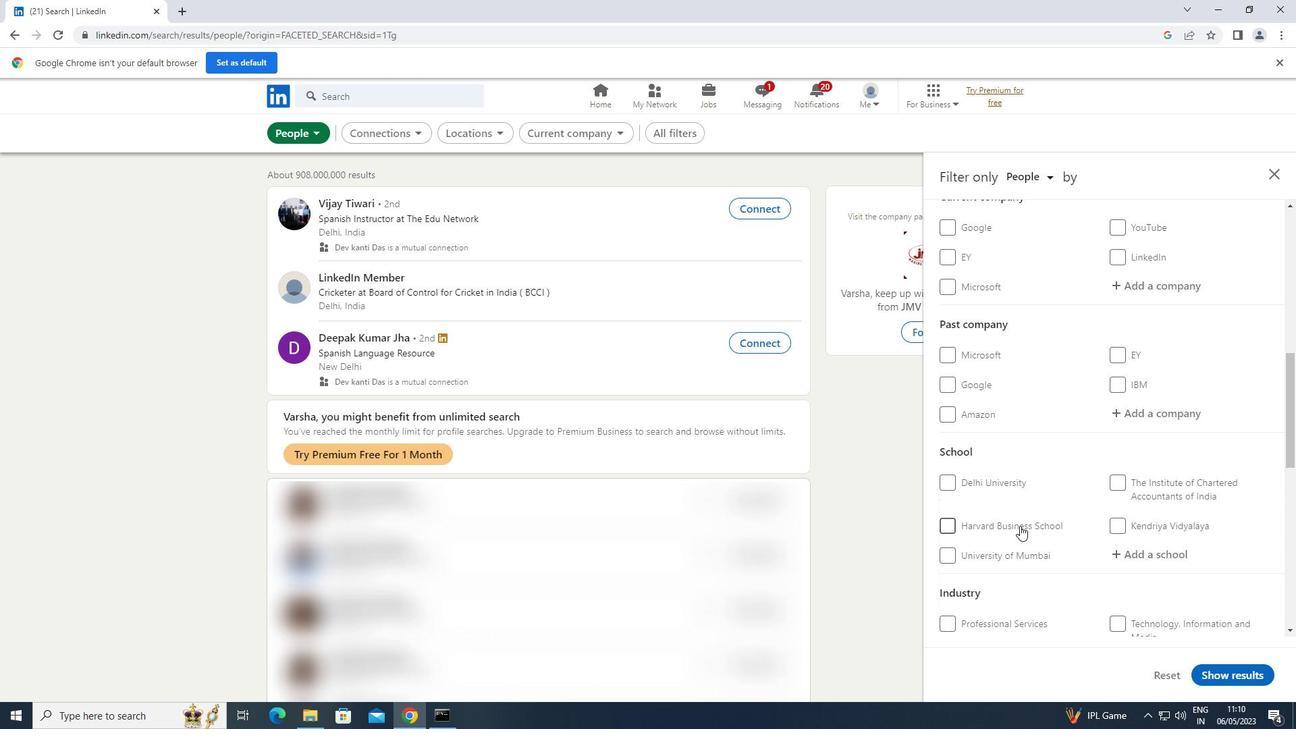 
Action: Mouse scrolled (1021, 524) with delta (0, 0)
Screenshot: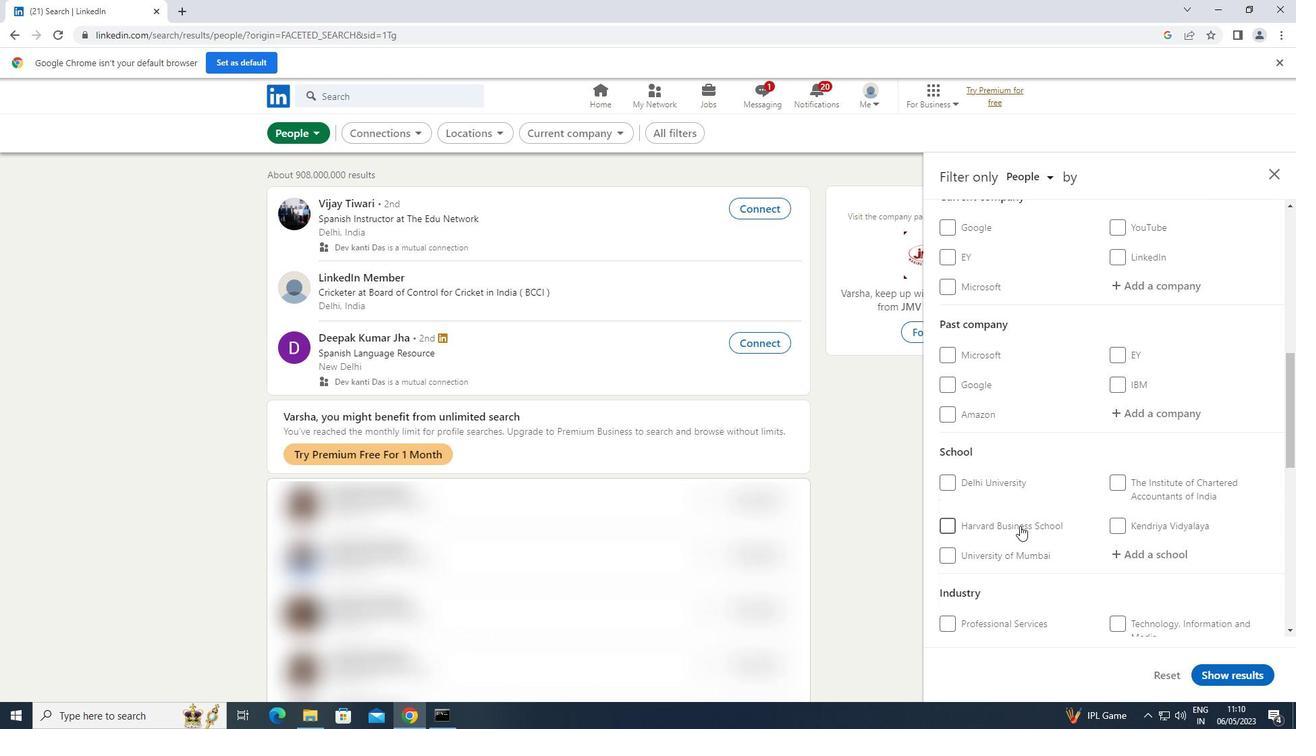 
Action: Mouse scrolled (1021, 524) with delta (0, 0)
Screenshot: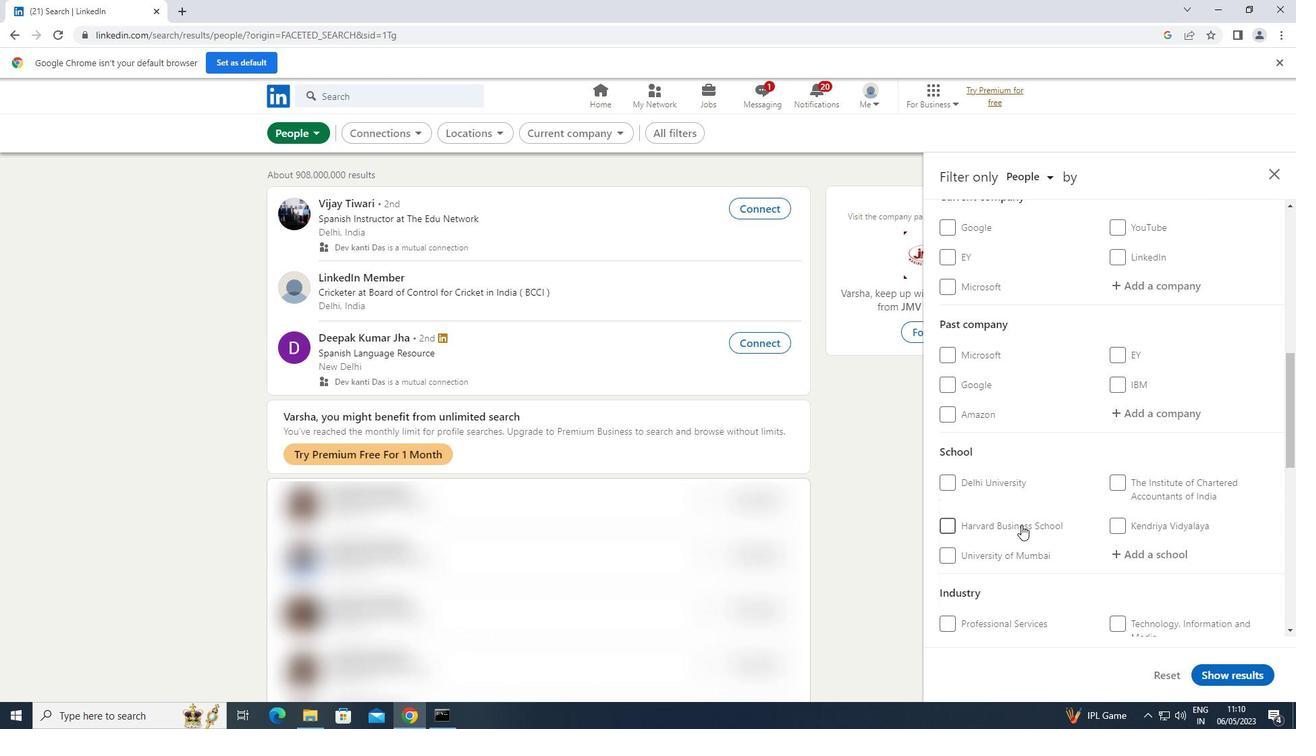 
Action: Mouse moved to (1021, 525)
Screenshot: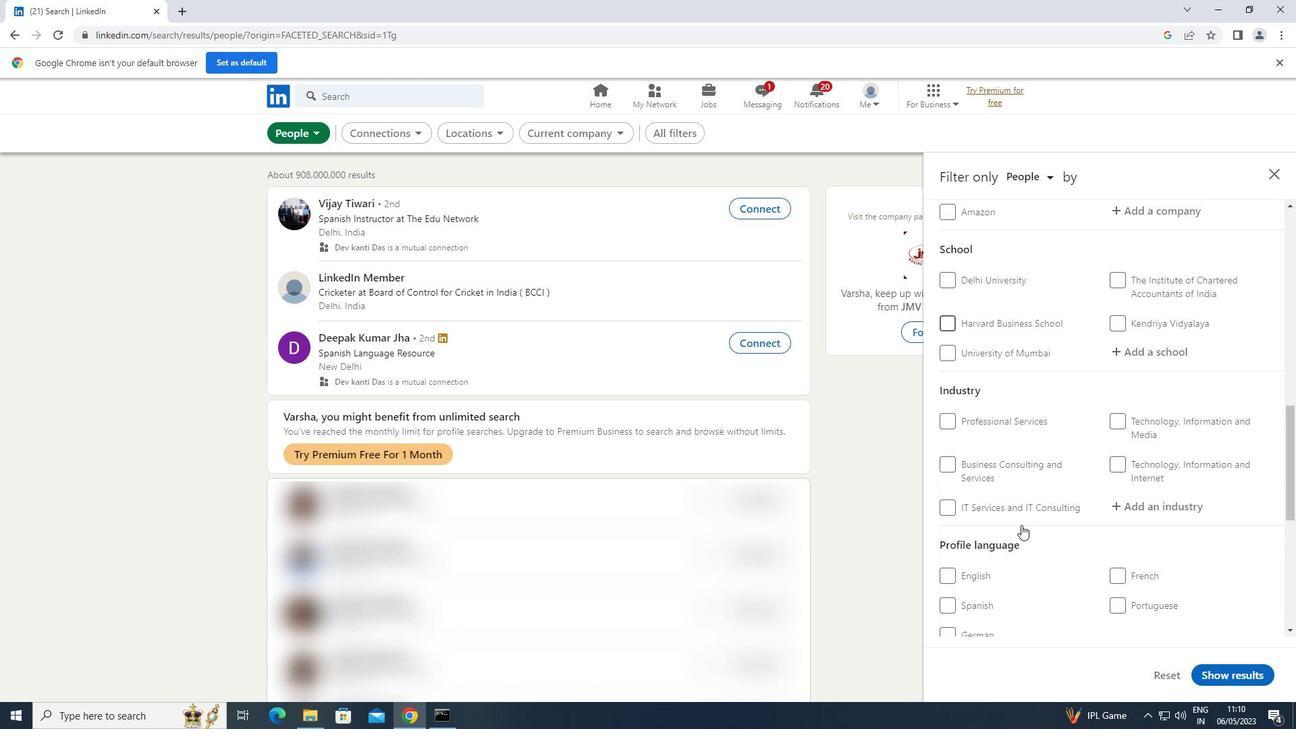 
Action: Mouse scrolled (1021, 524) with delta (0, 0)
Screenshot: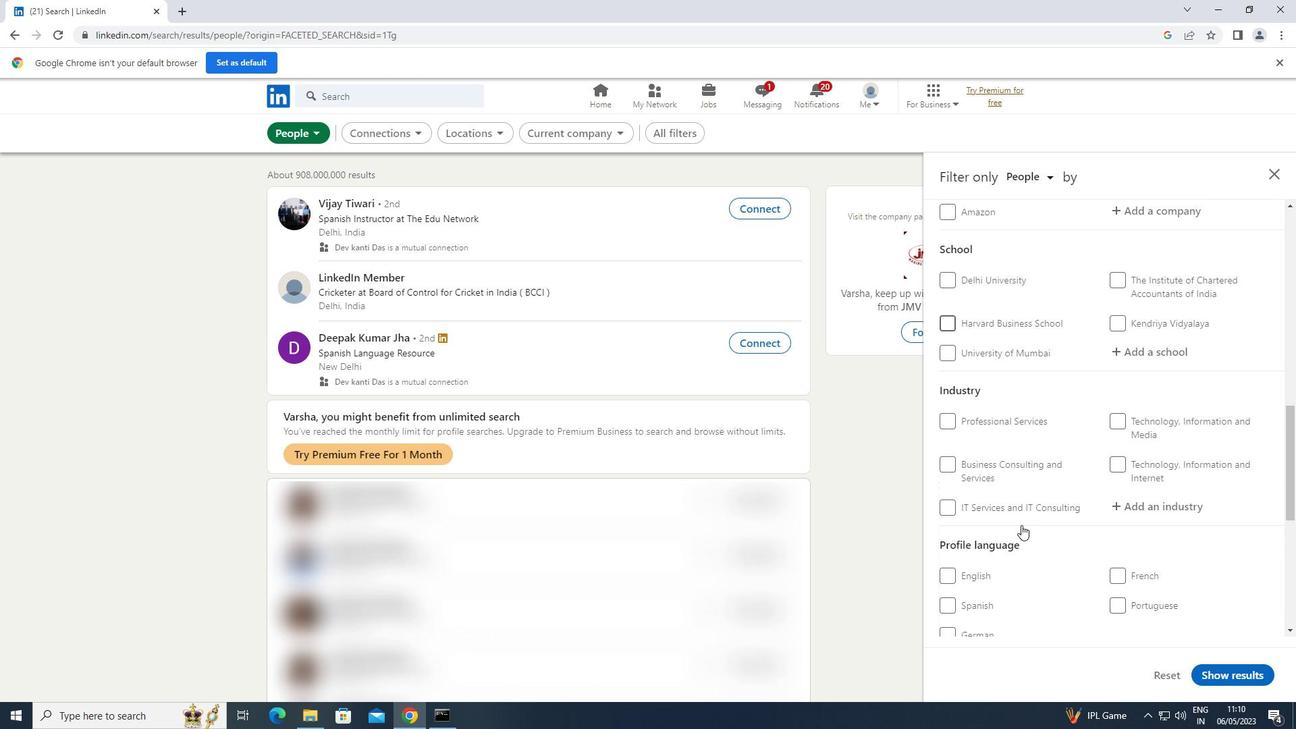 
Action: Mouse scrolled (1021, 524) with delta (0, 0)
Screenshot: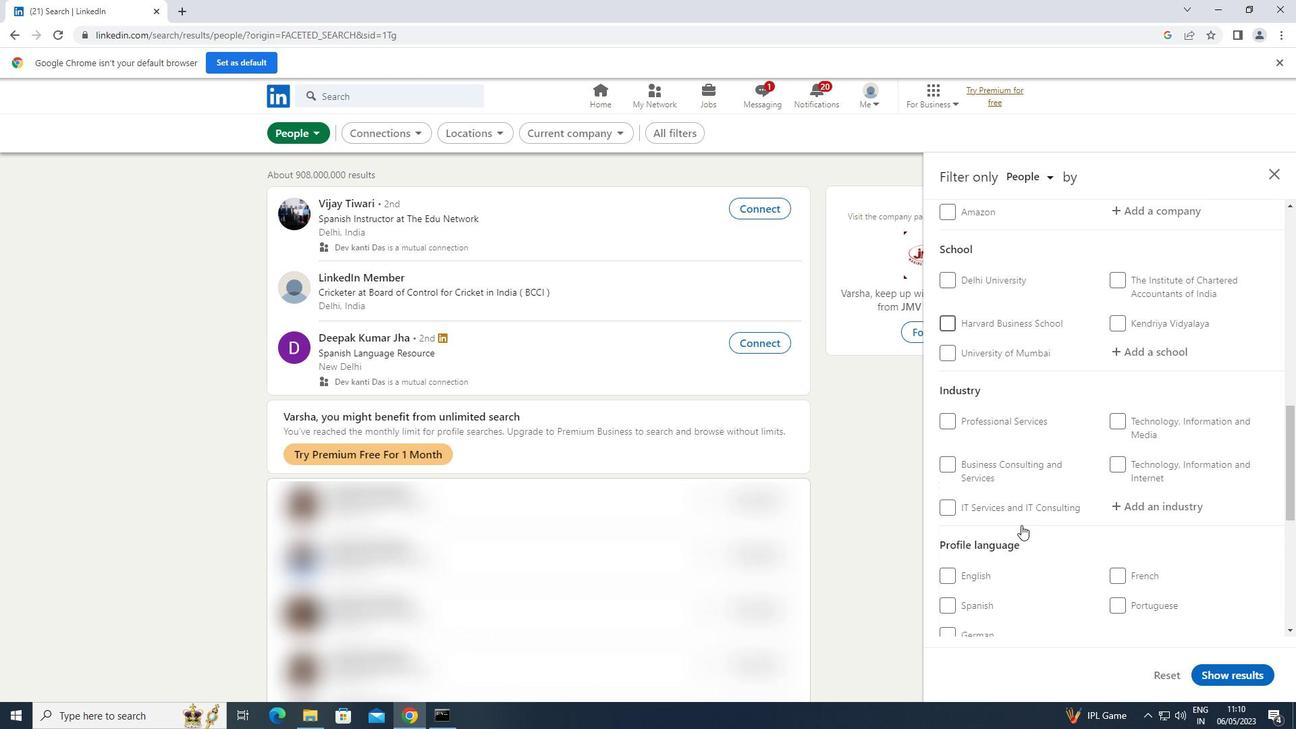 
Action: Mouse moved to (950, 441)
Screenshot: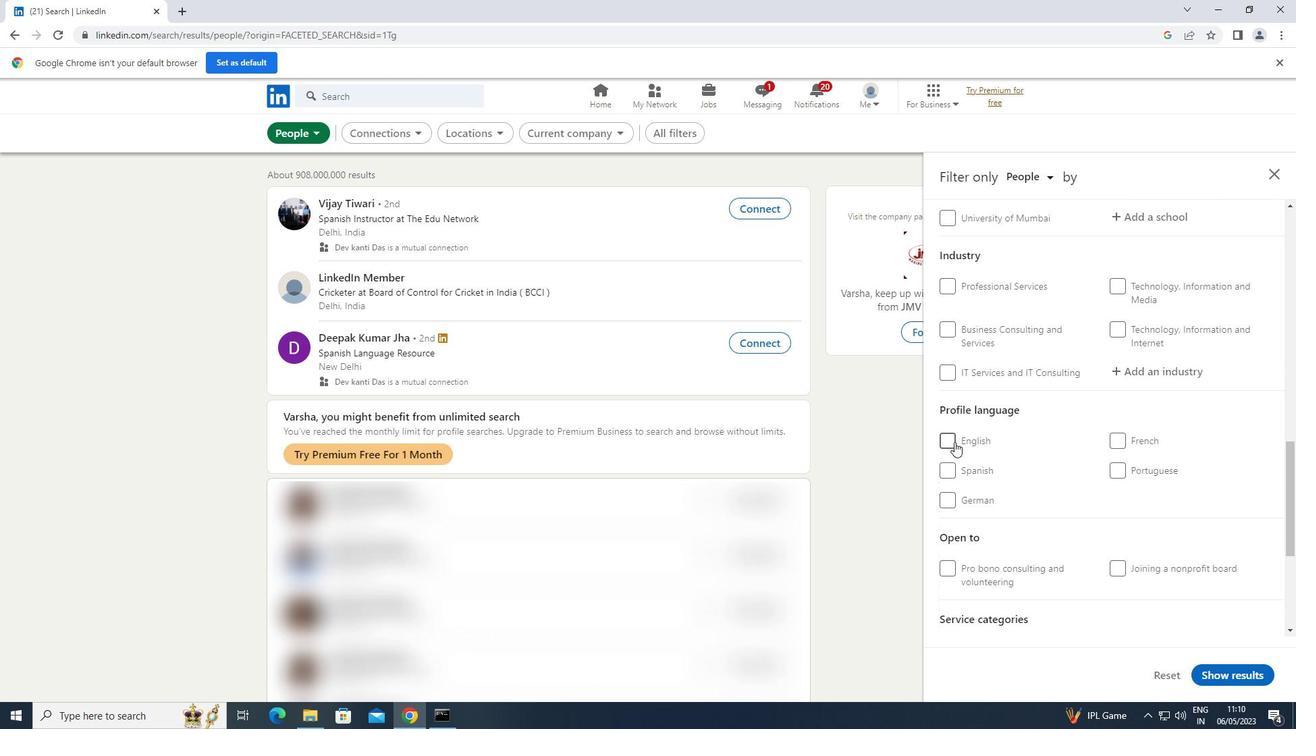 
Action: Mouse pressed left at (950, 441)
Screenshot: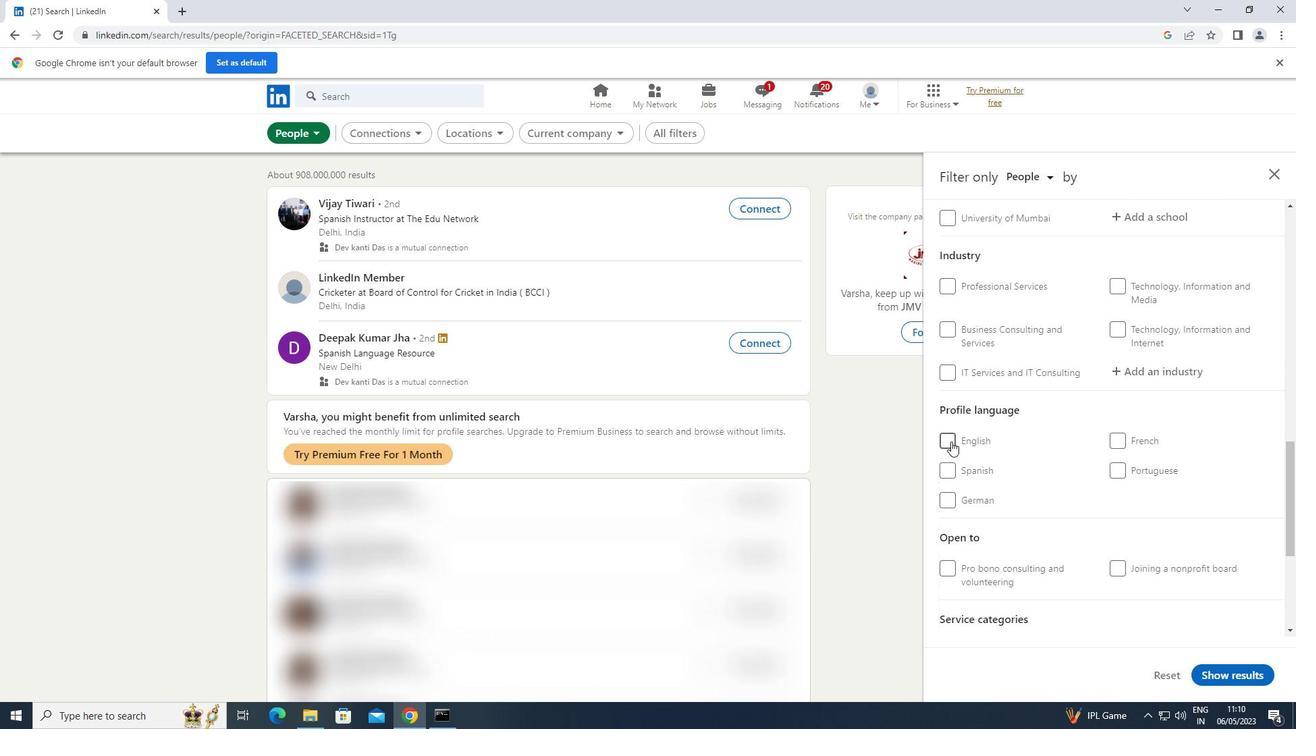 
Action: Mouse moved to (1063, 457)
Screenshot: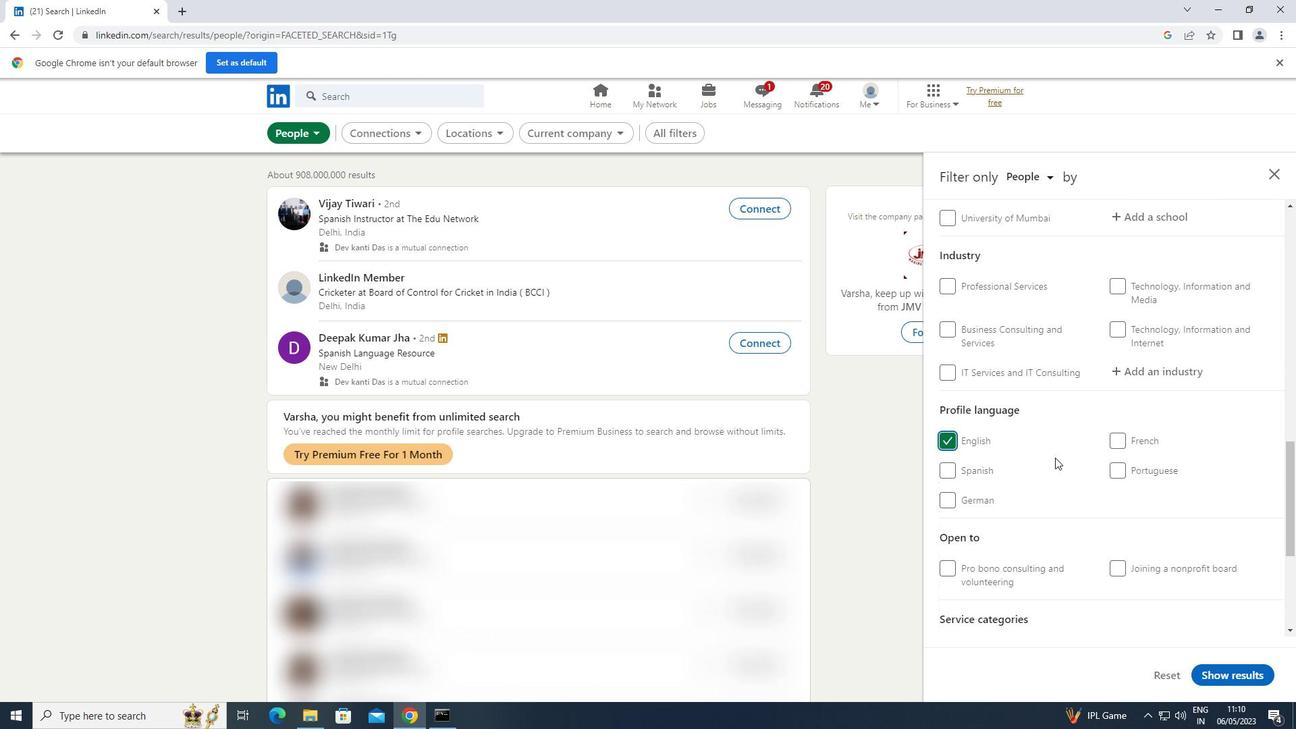 
Action: Mouse scrolled (1063, 458) with delta (0, 0)
Screenshot: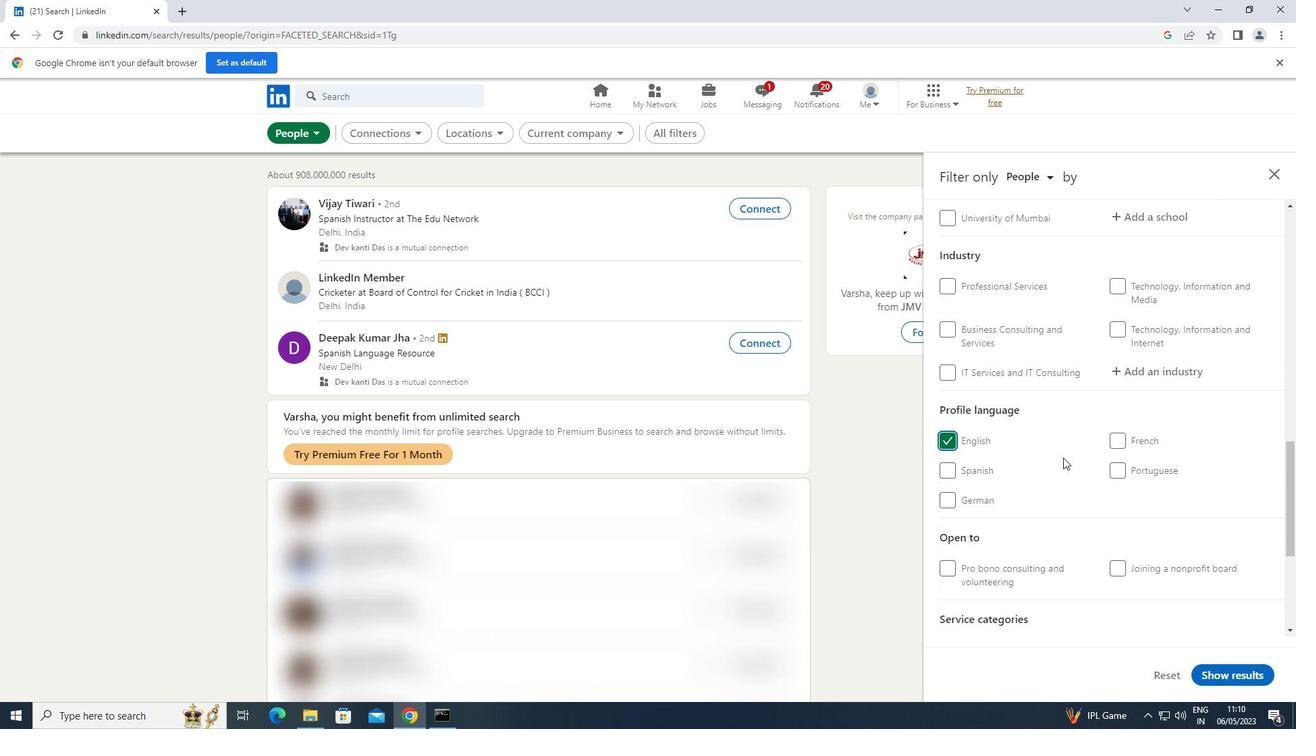 
Action: Mouse scrolled (1063, 458) with delta (0, 0)
Screenshot: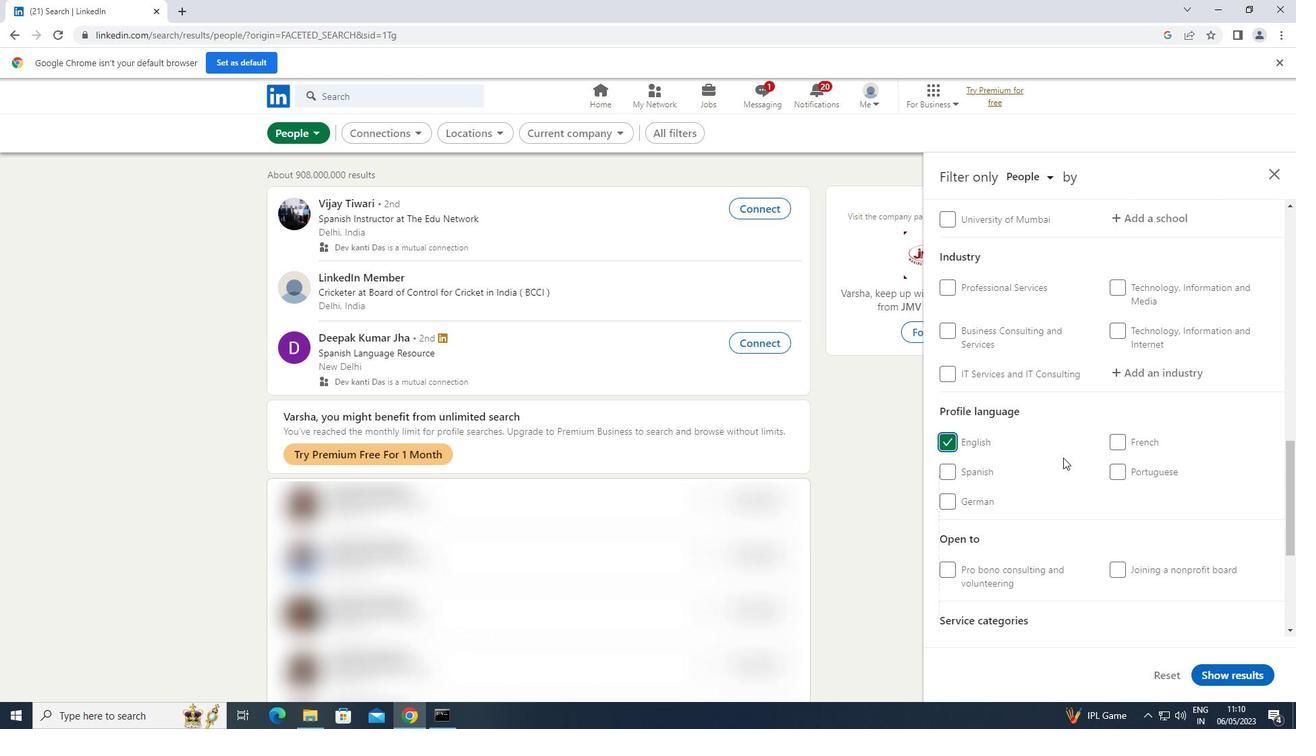 
Action: Mouse moved to (1063, 457)
Screenshot: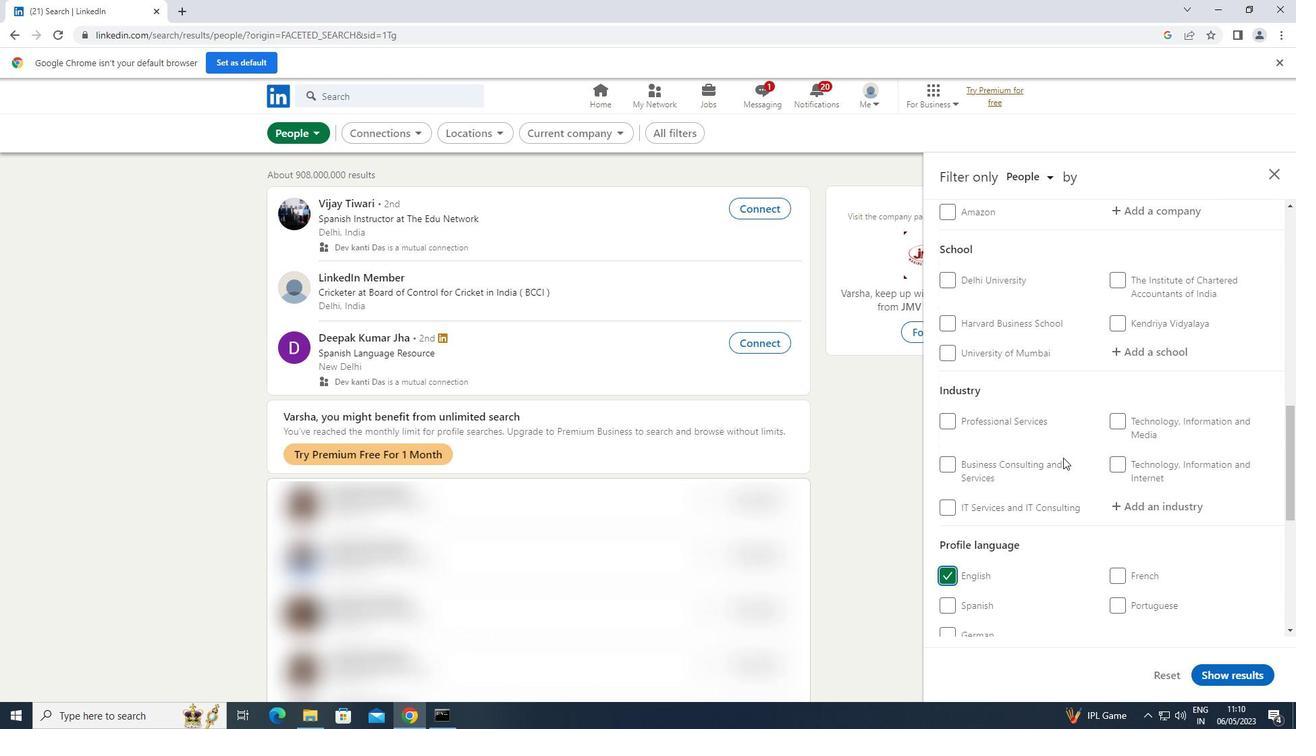 
Action: Mouse scrolled (1063, 457) with delta (0, 0)
Screenshot: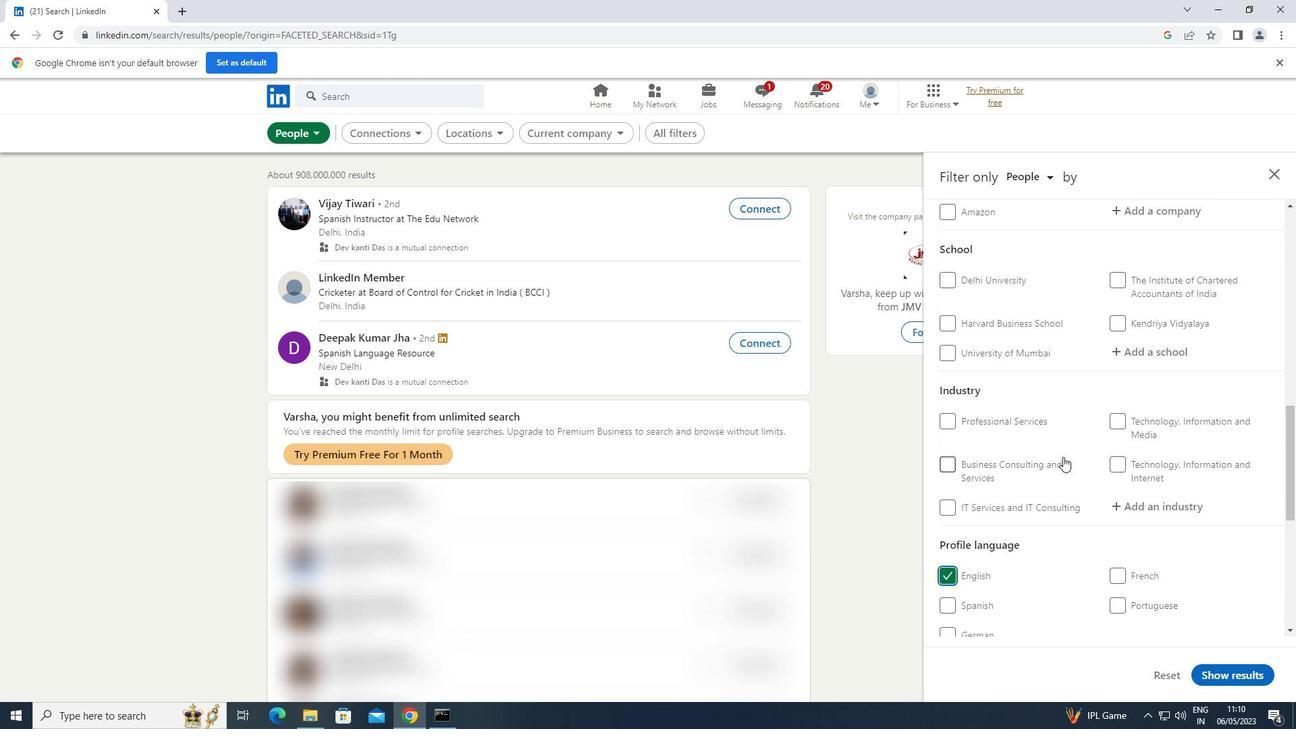 
Action: Mouse scrolled (1063, 457) with delta (0, 0)
Screenshot: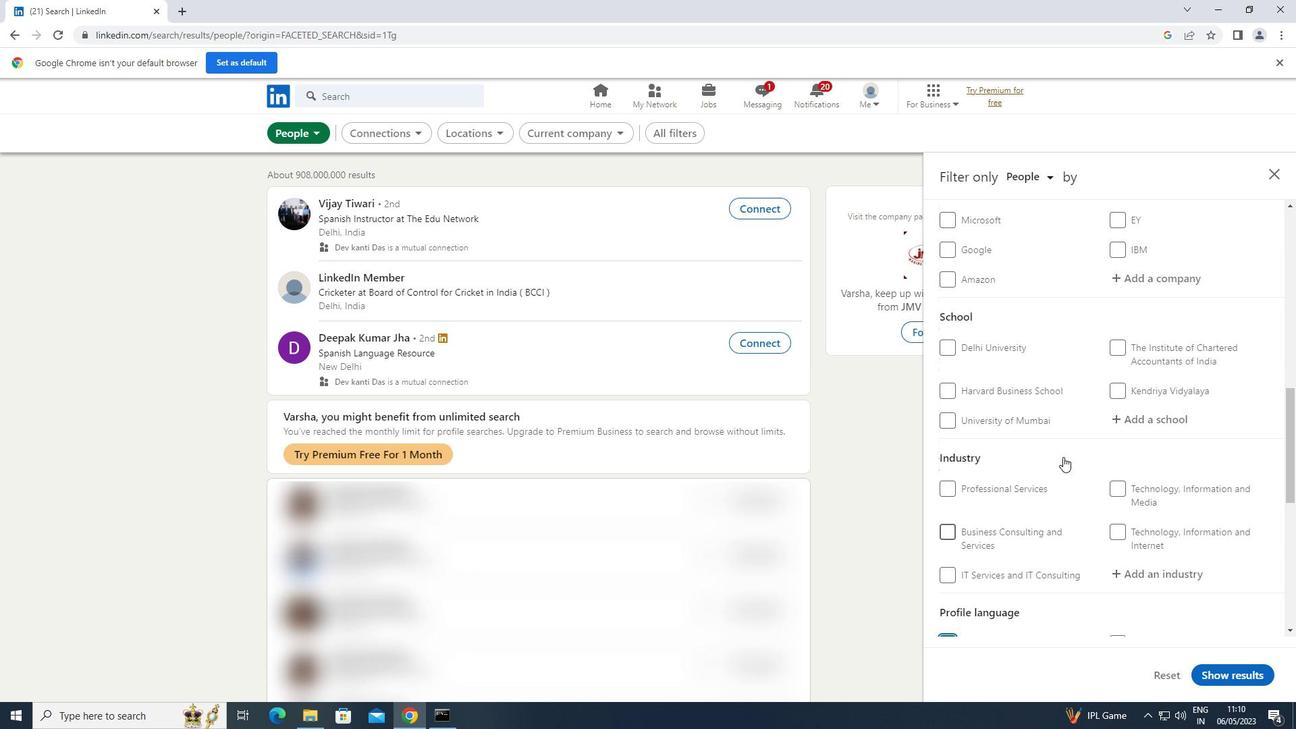 
Action: Mouse moved to (1065, 456)
Screenshot: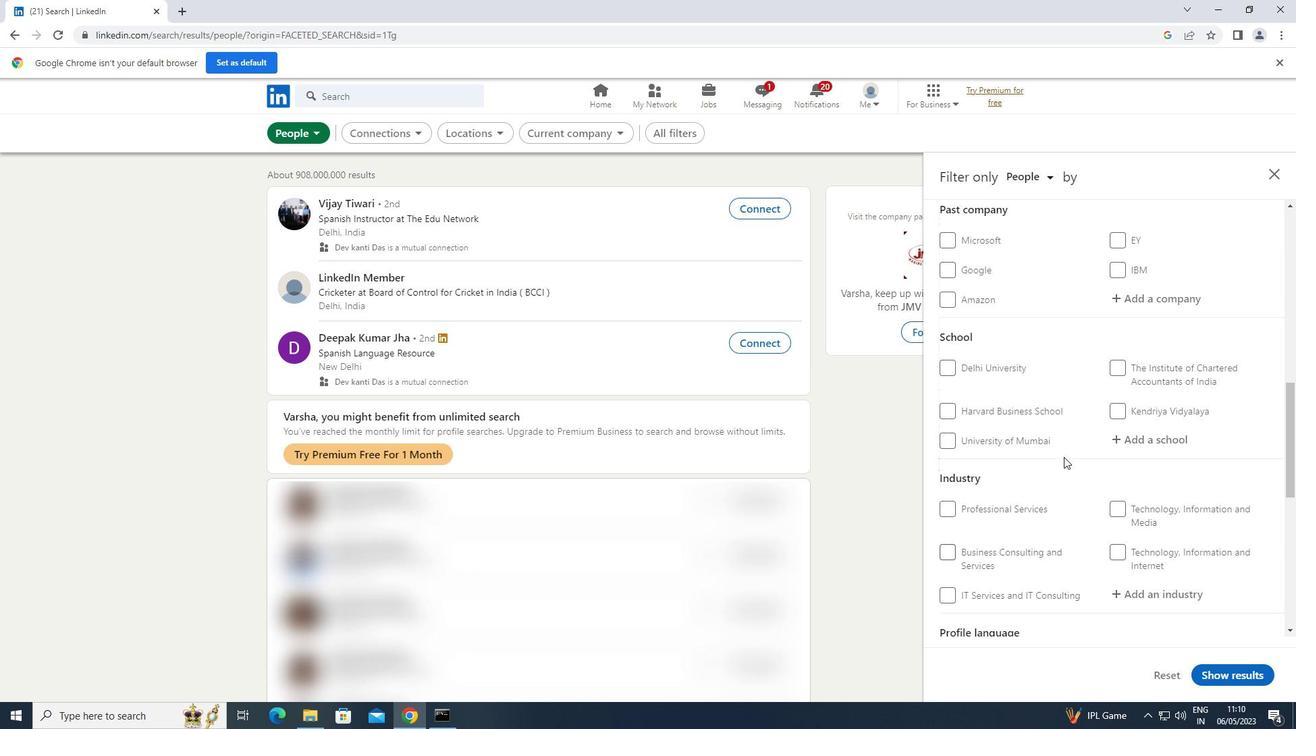 
Action: Mouse scrolled (1065, 457) with delta (0, 0)
Screenshot: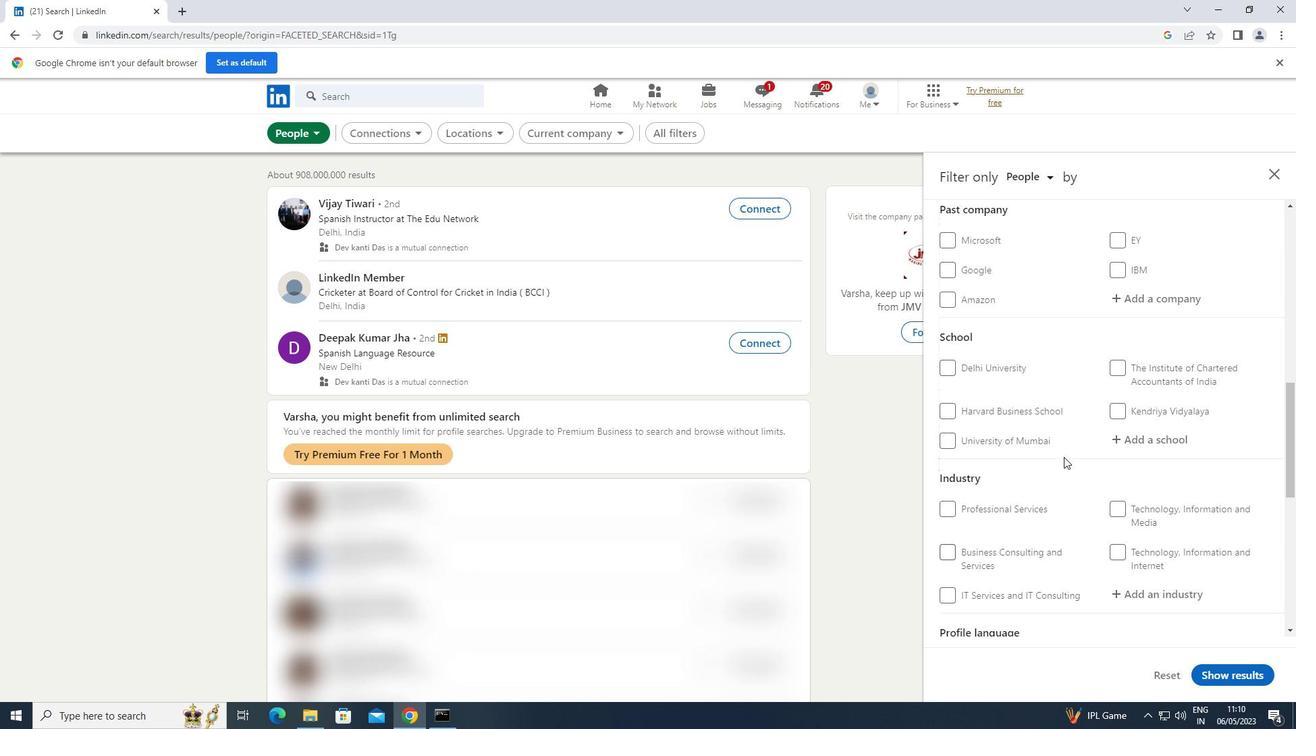 
Action: Mouse scrolled (1065, 457) with delta (0, 0)
Screenshot: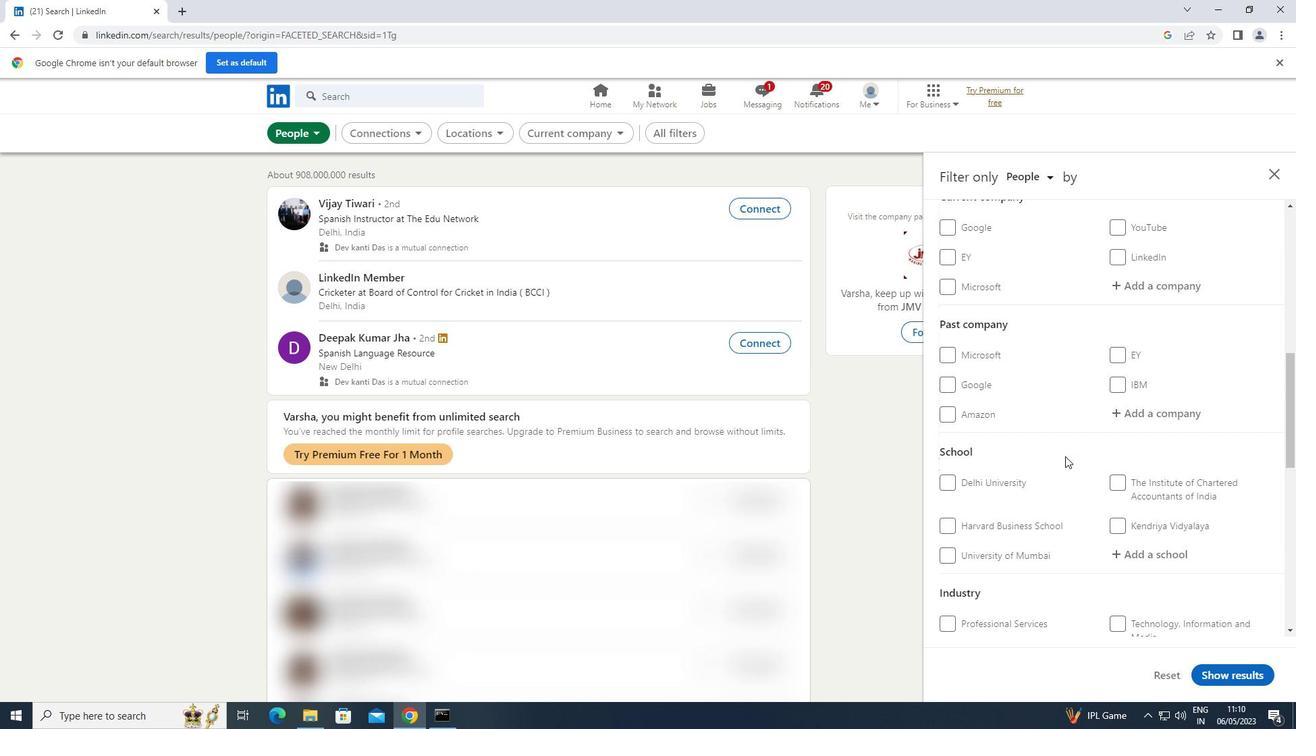 
Action: Mouse scrolled (1065, 457) with delta (0, 0)
Screenshot: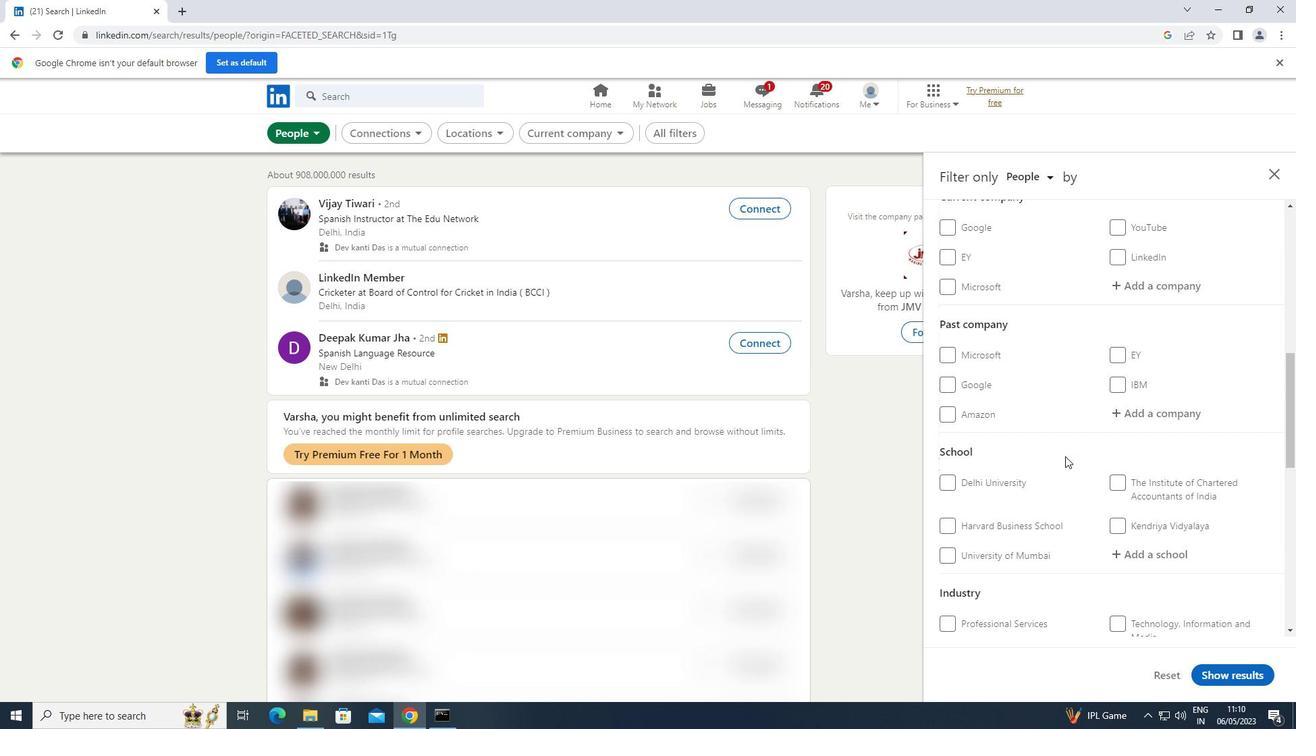 
Action: Mouse moved to (1170, 423)
Screenshot: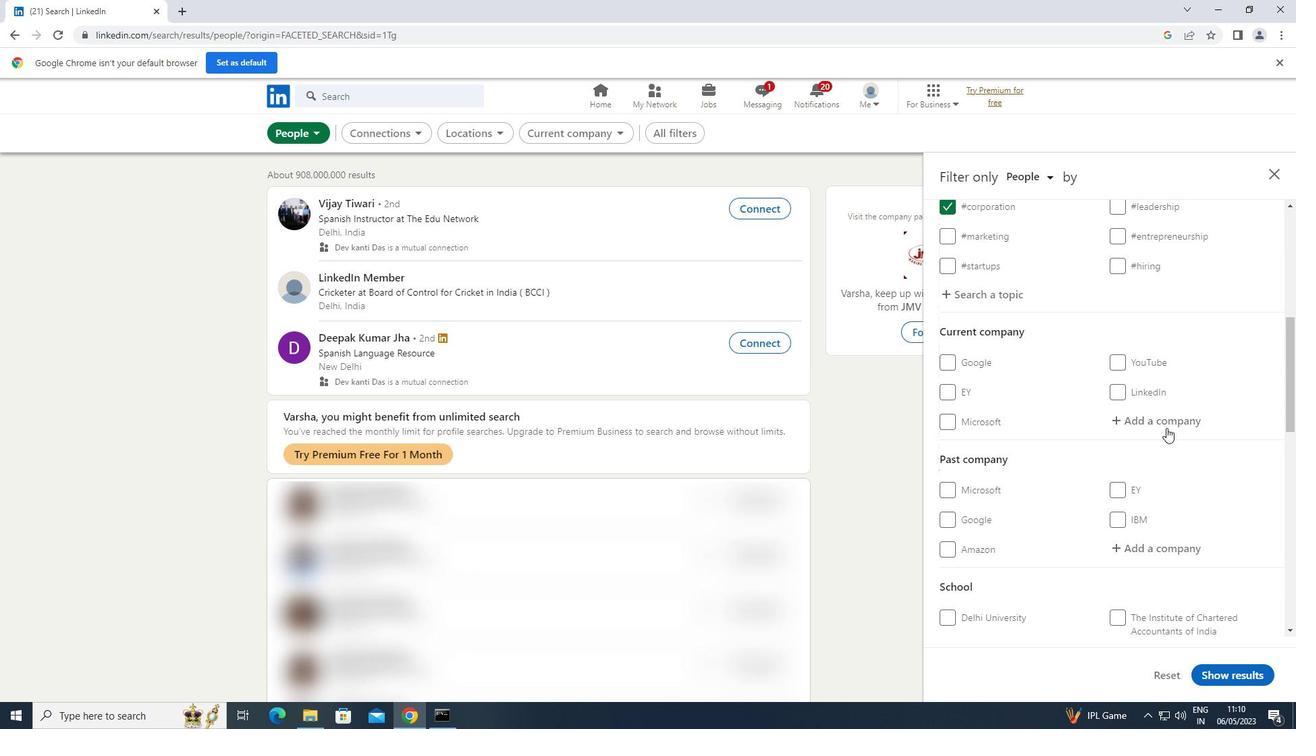
Action: Mouse pressed left at (1170, 423)
Screenshot: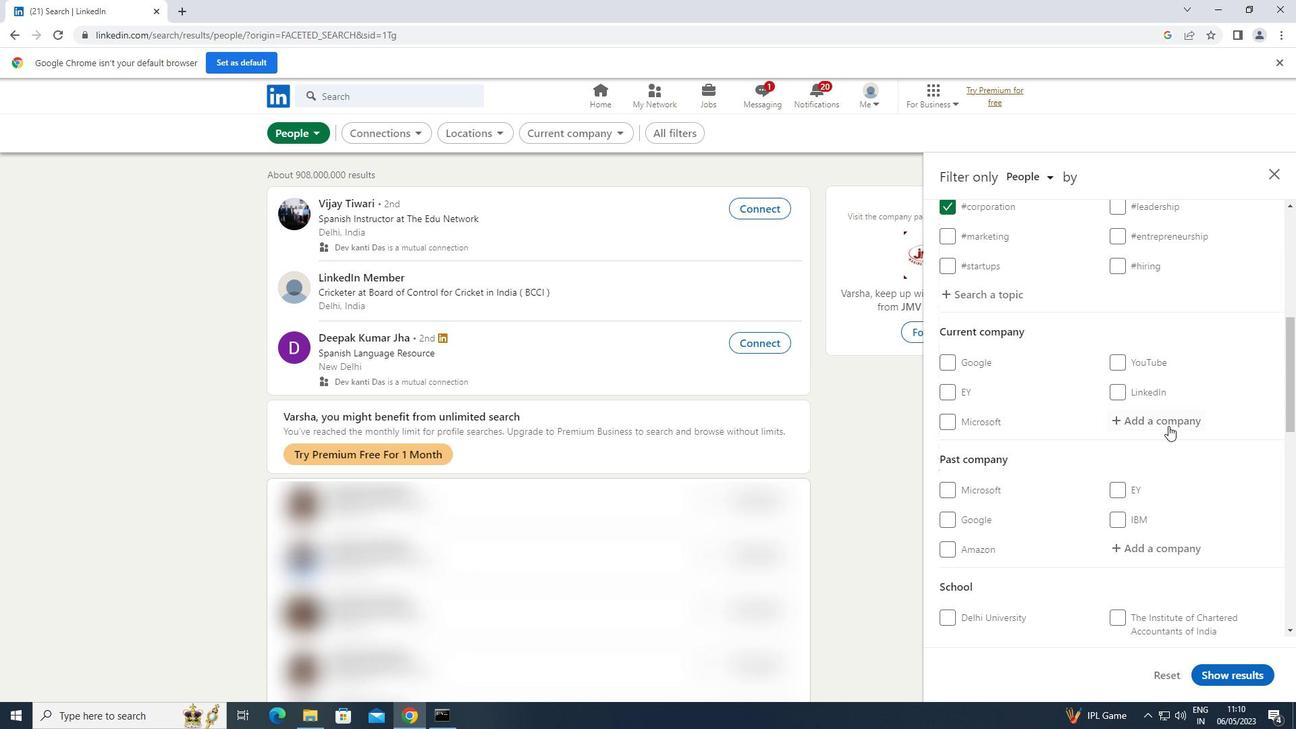 
Action: Key pressed <Key.shift>LUPIN
Screenshot: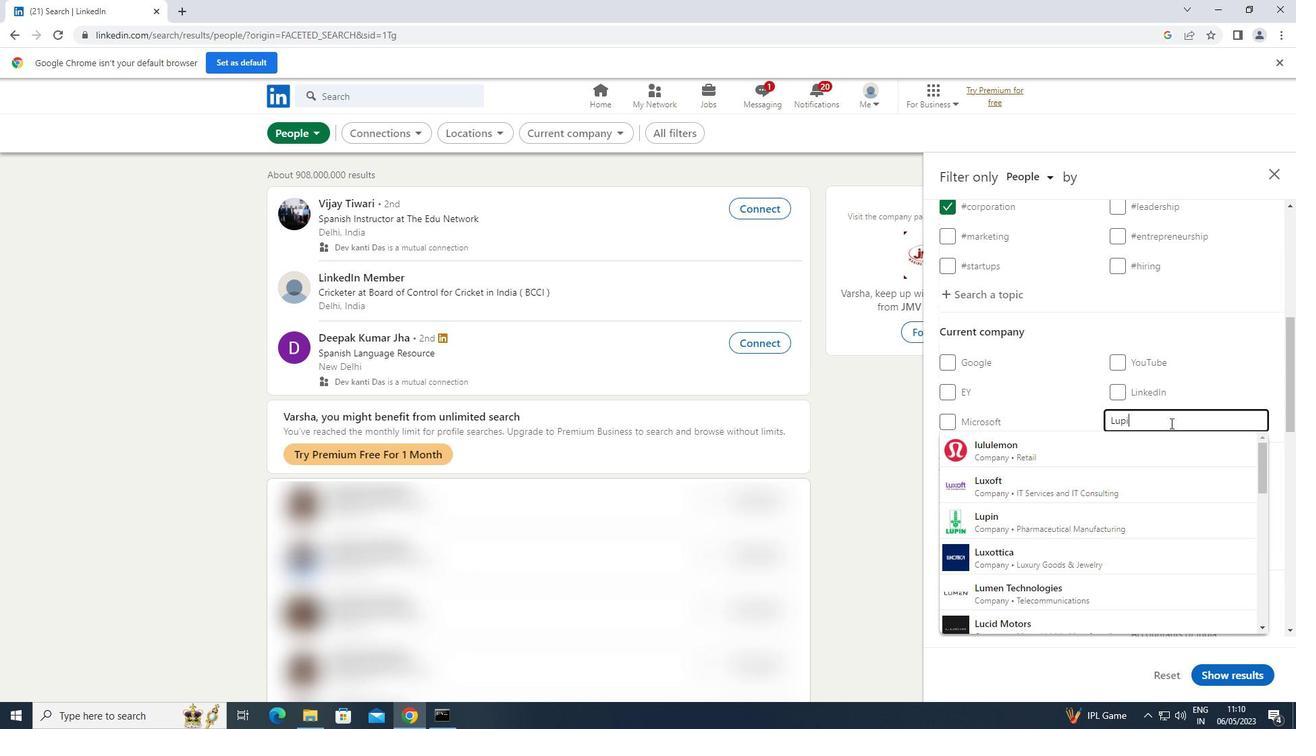 
Action: Mouse moved to (1060, 442)
Screenshot: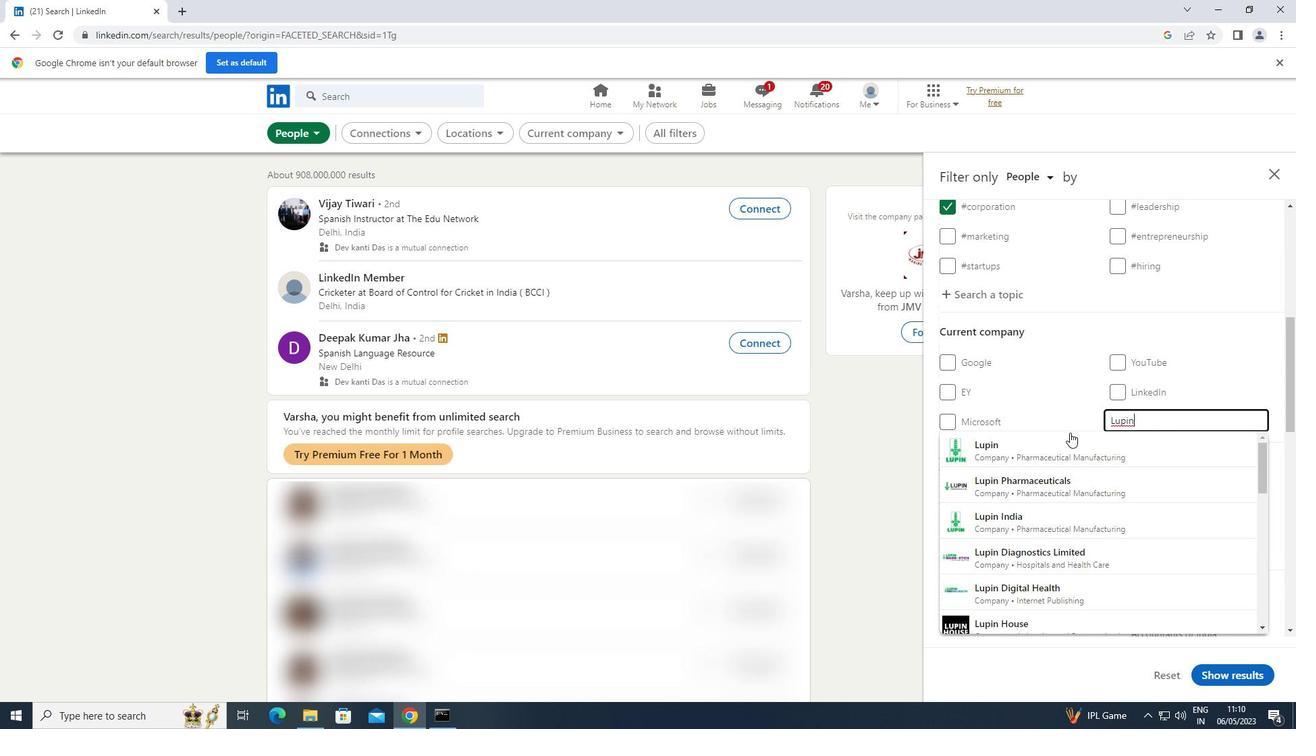 
Action: Mouse pressed left at (1060, 442)
Screenshot: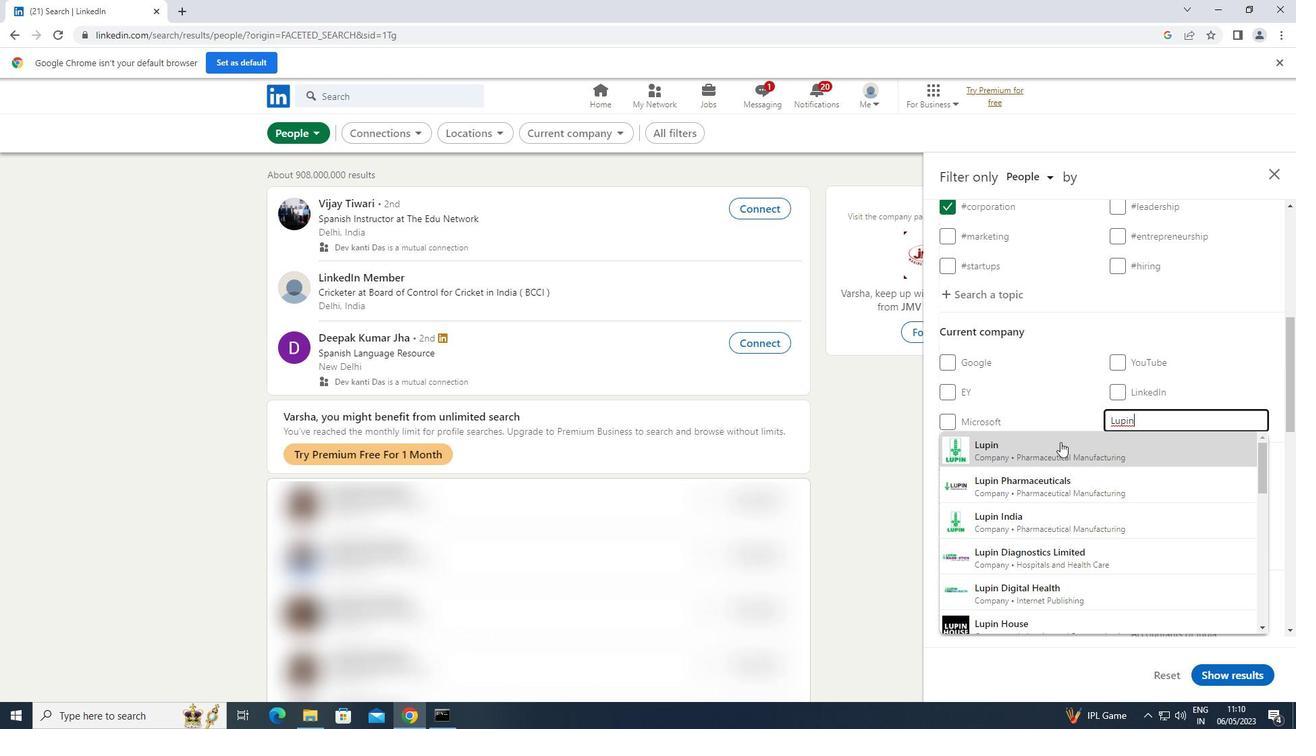 
Action: Mouse scrolled (1060, 441) with delta (0, 0)
Screenshot: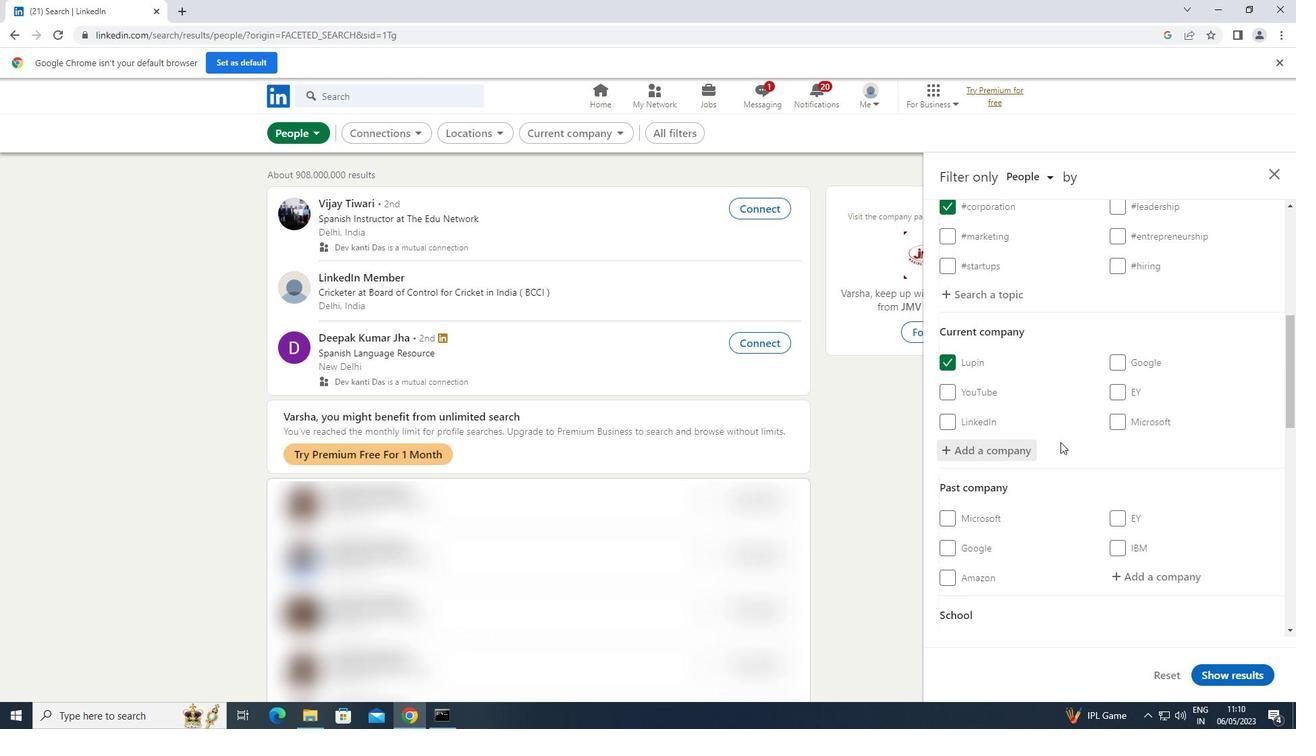 
Action: Mouse scrolled (1060, 441) with delta (0, 0)
Screenshot: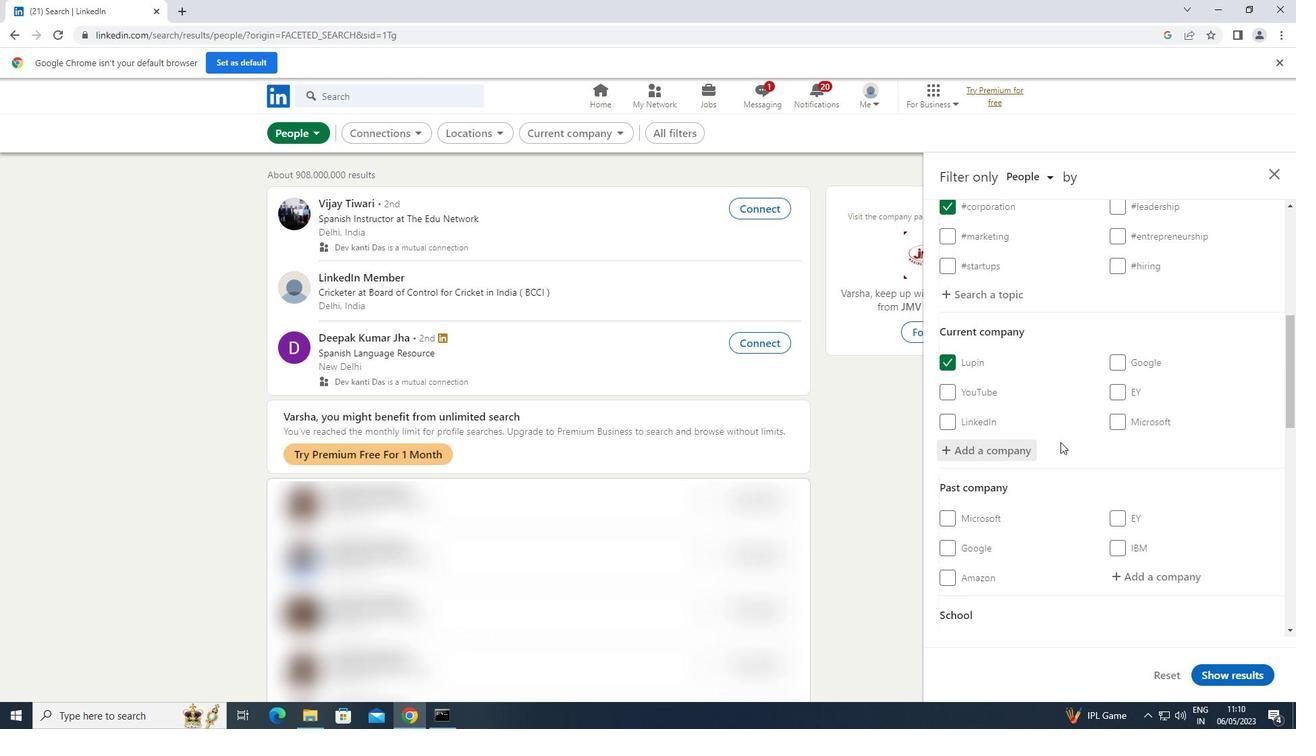 
Action: Mouse moved to (1060, 440)
Screenshot: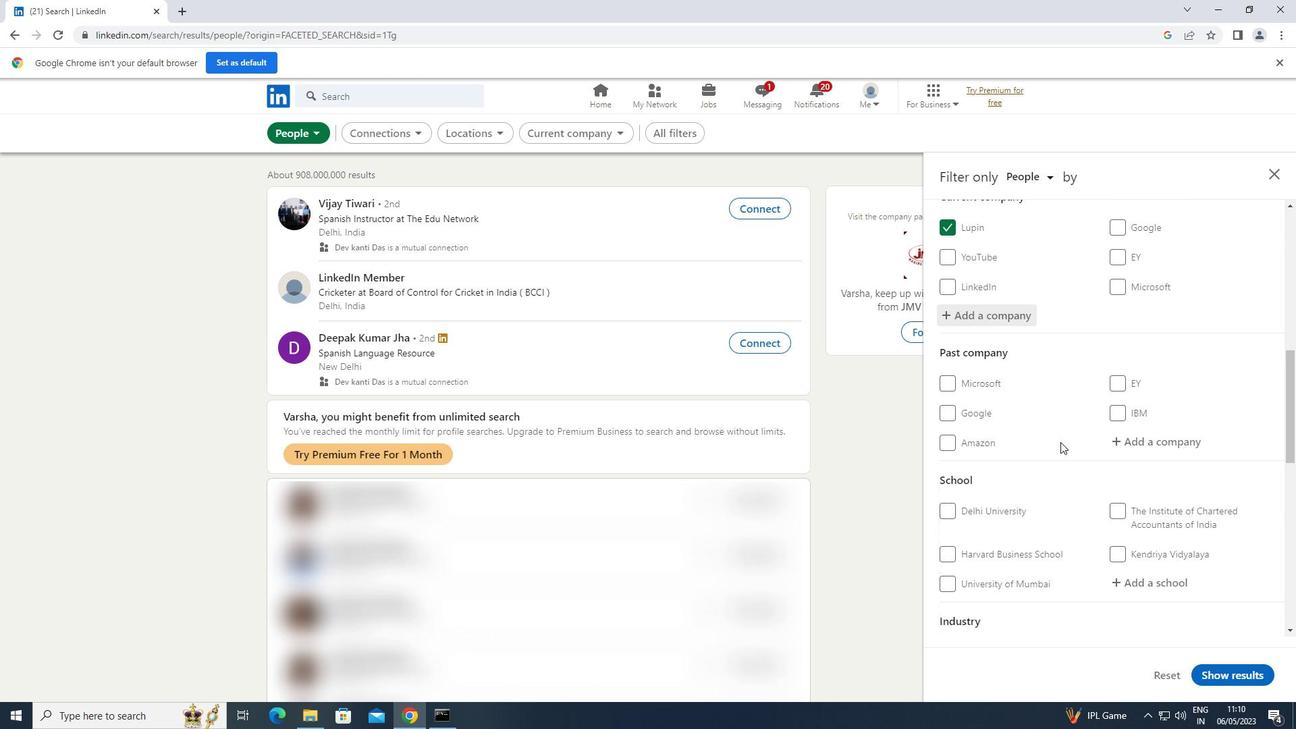 
Action: Mouse scrolled (1060, 439) with delta (0, 0)
Screenshot: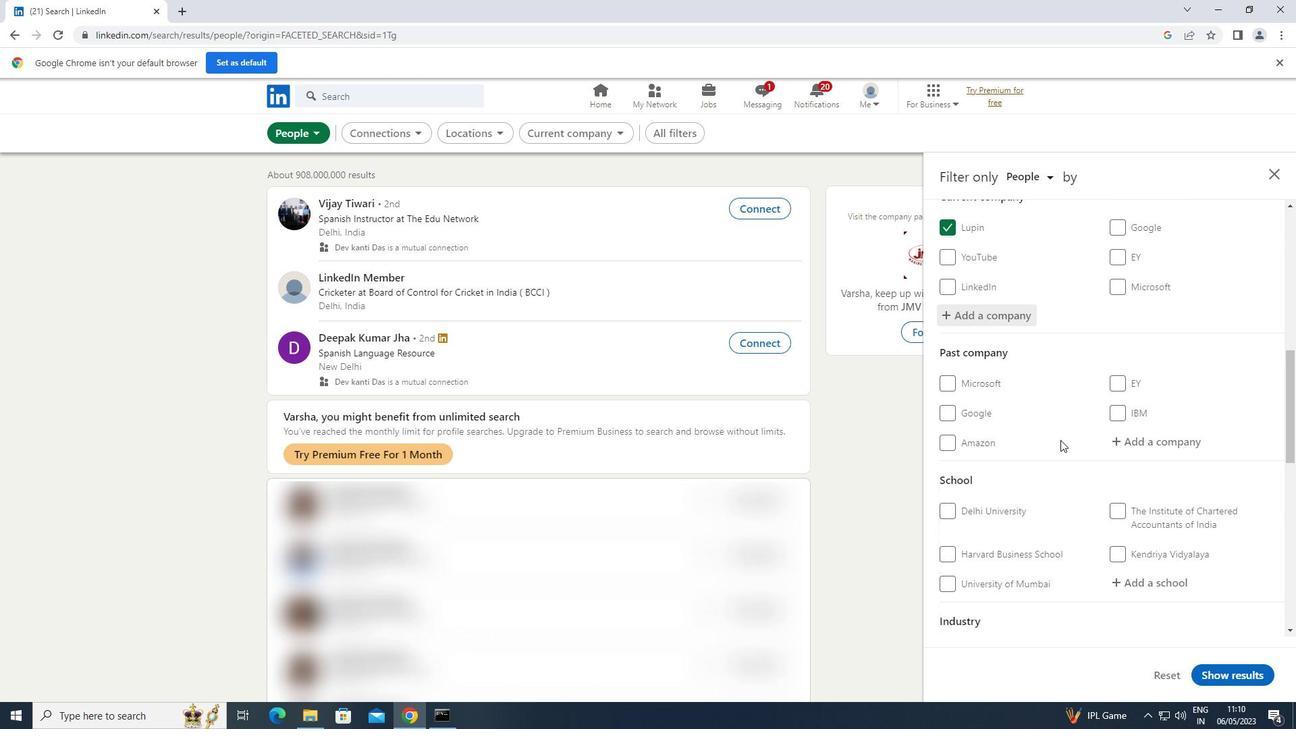 
Action: Mouse moved to (1069, 437)
Screenshot: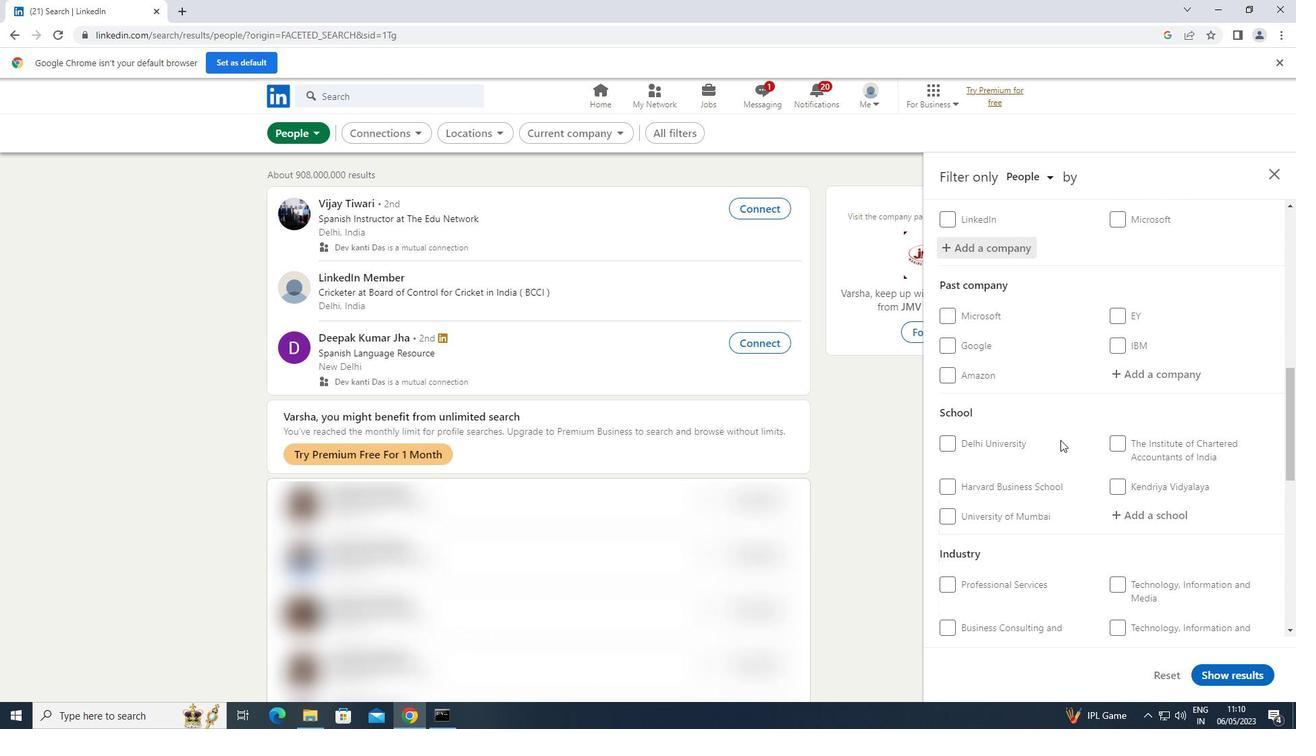 
Action: Mouse scrolled (1069, 436) with delta (0, 0)
Screenshot: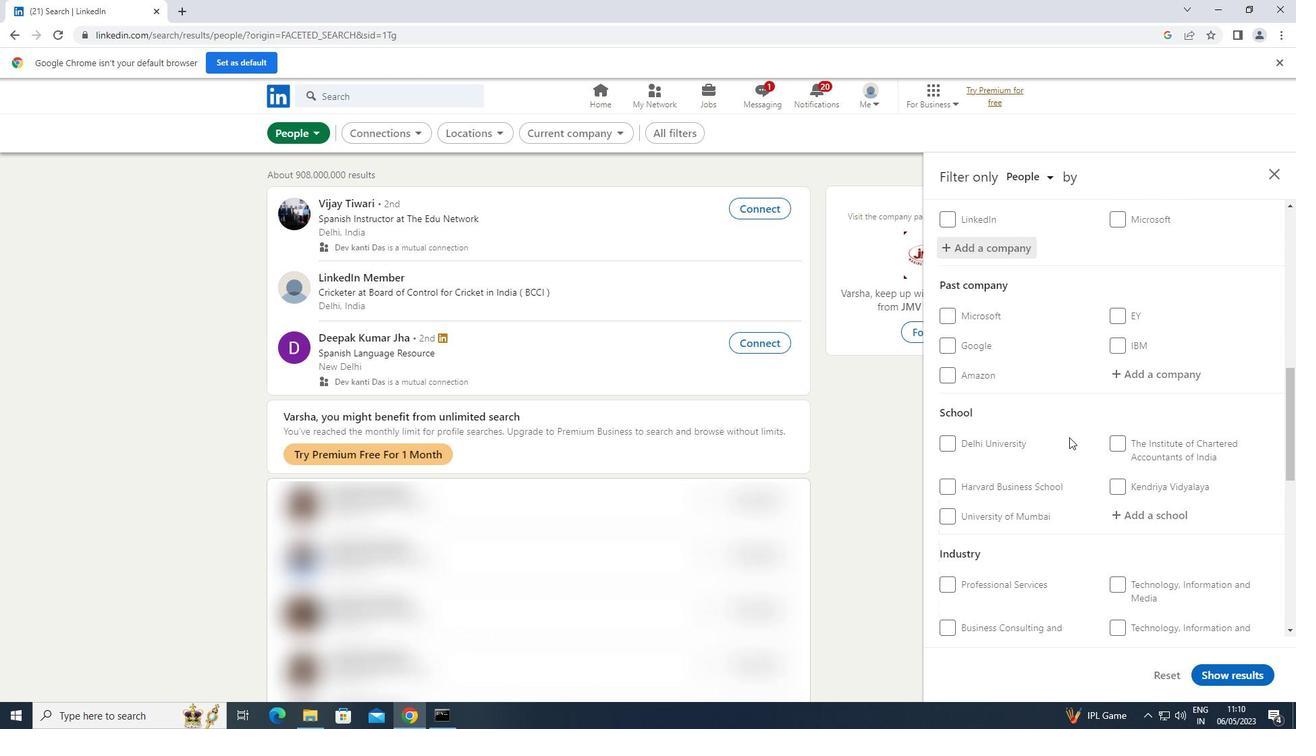 
Action: Mouse scrolled (1069, 436) with delta (0, 0)
Screenshot: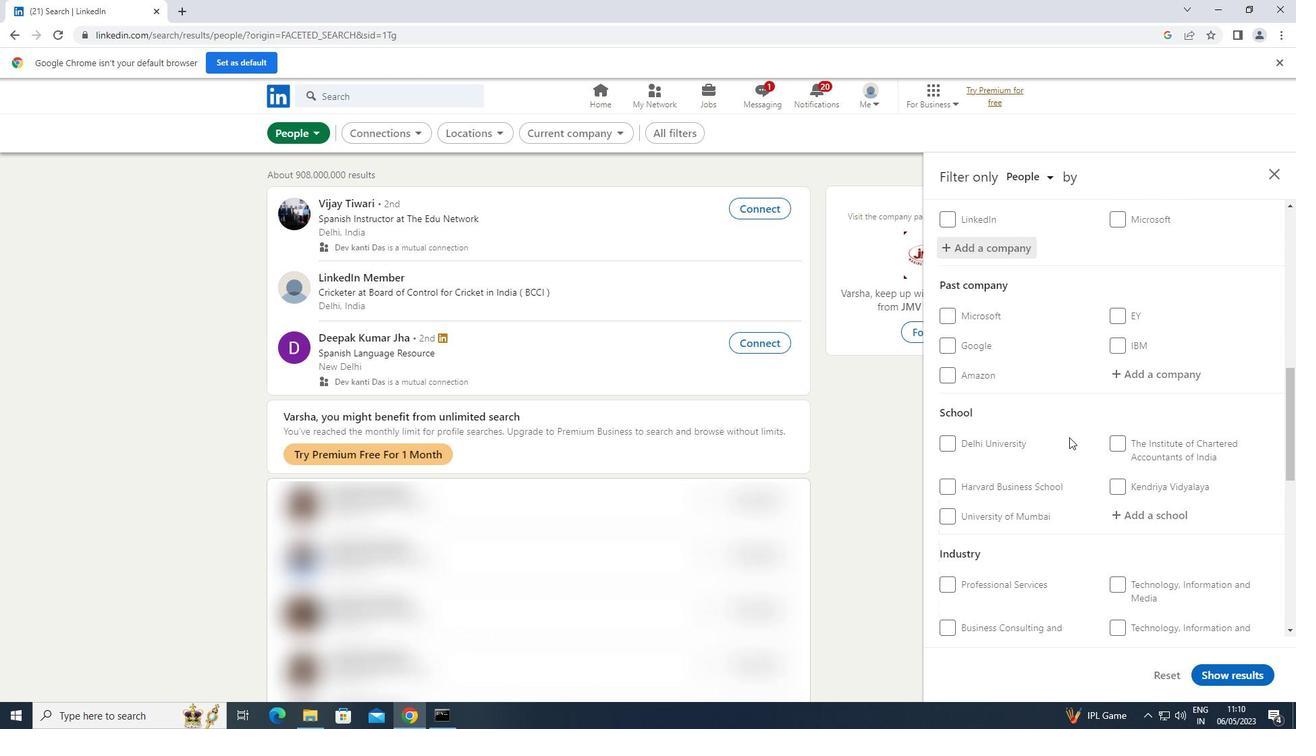 
Action: Mouse moved to (1167, 380)
Screenshot: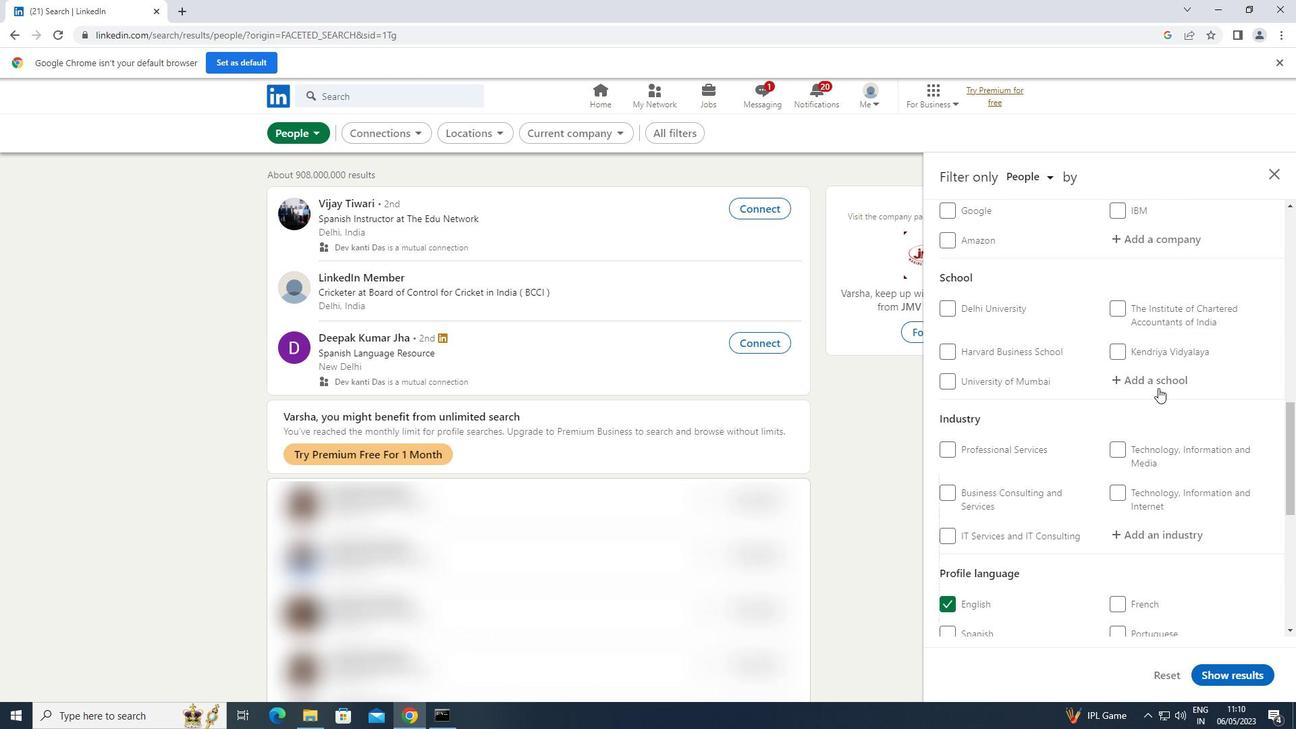 
Action: Mouse pressed left at (1167, 380)
Screenshot: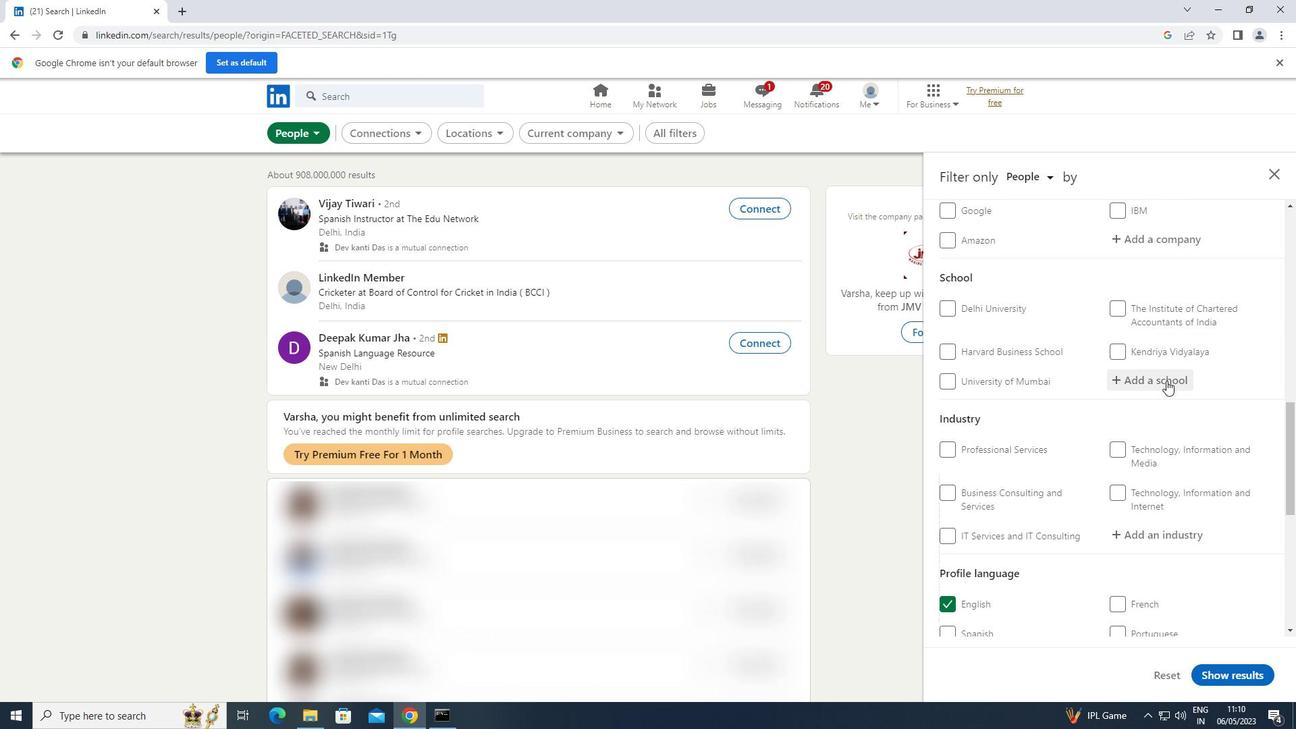 
Action: Mouse moved to (1168, 379)
Screenshot: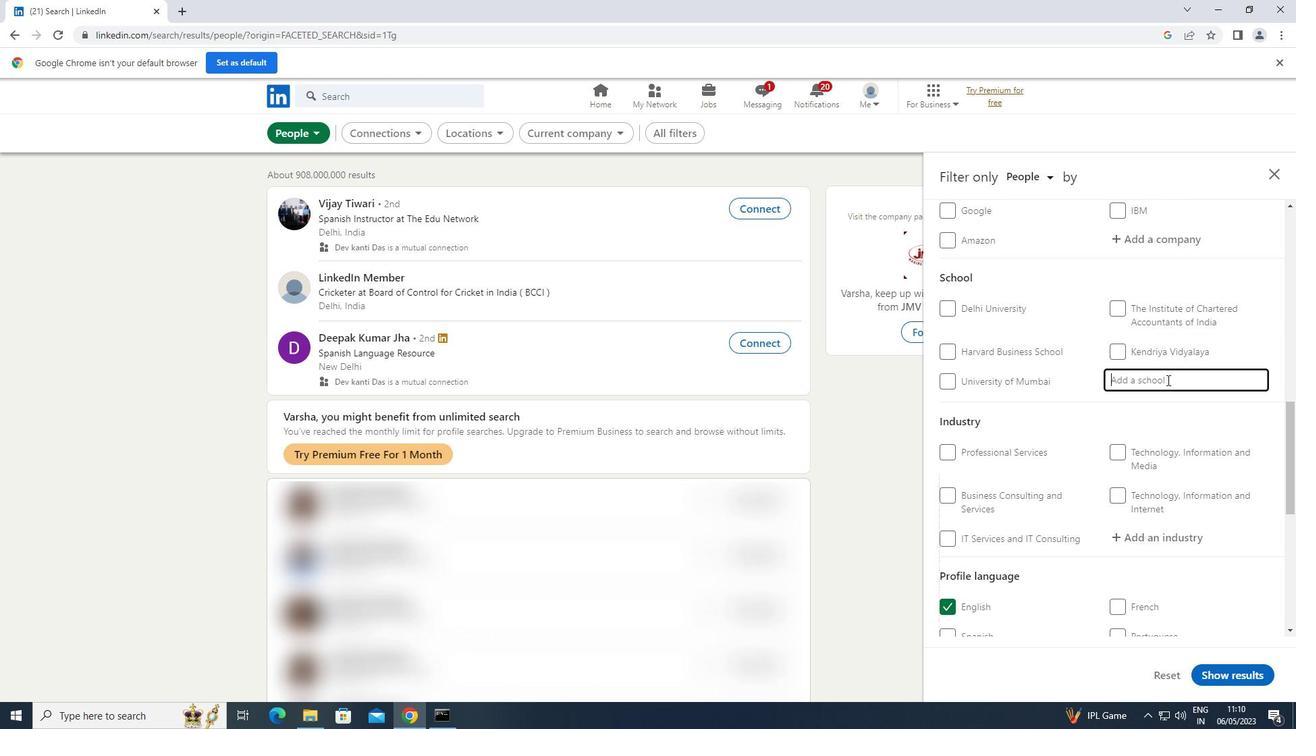 
Action: Key pressed <Key.shift>JOBS<Key.space>FOR<Key.space>FRESHE
Screenshot: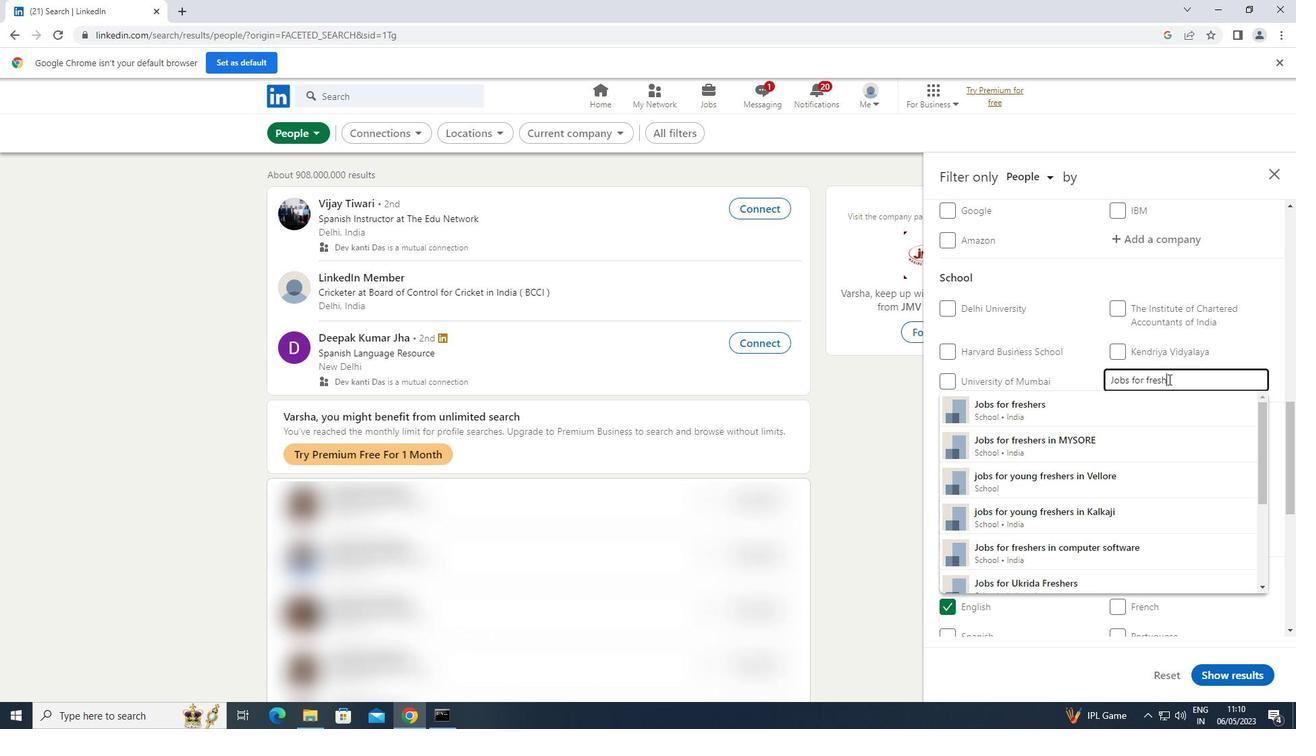 
Action: Mouse moved to (1096, 408)
Screenshot: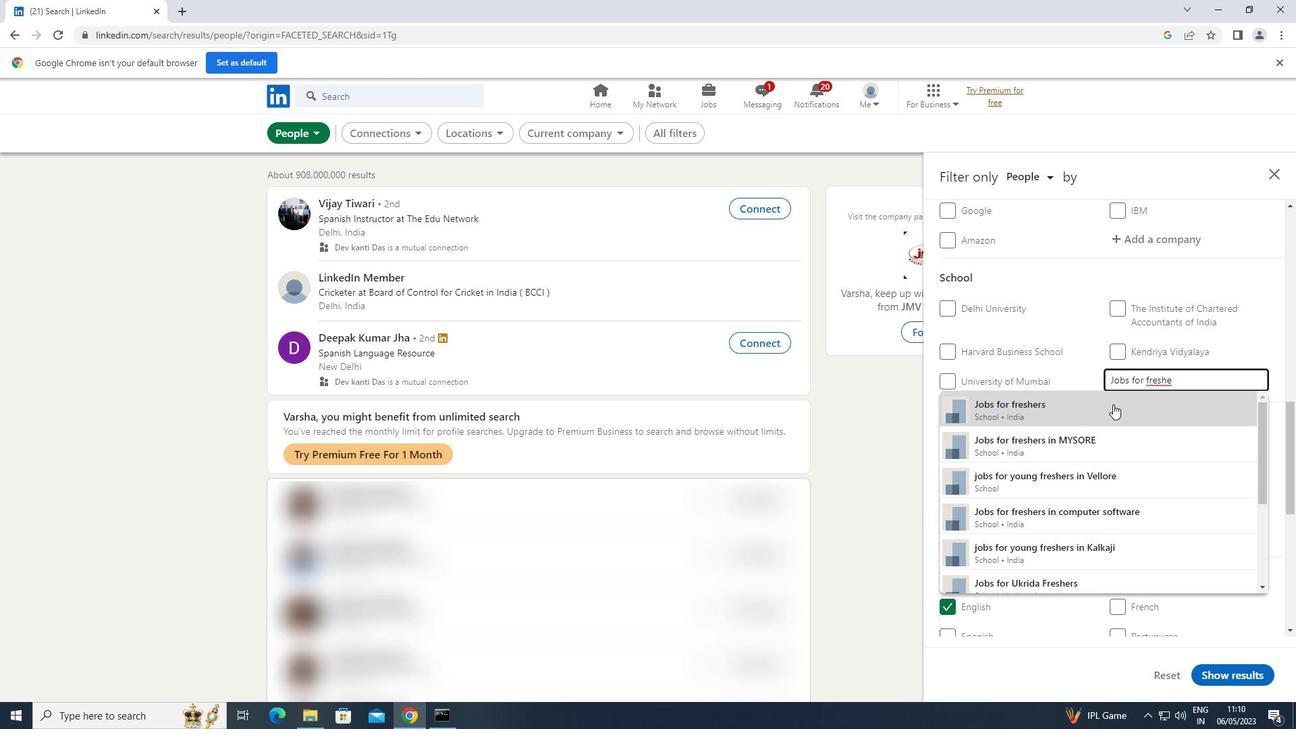 
Action: Mouse pressed left at (1096, 408)
Screenshot: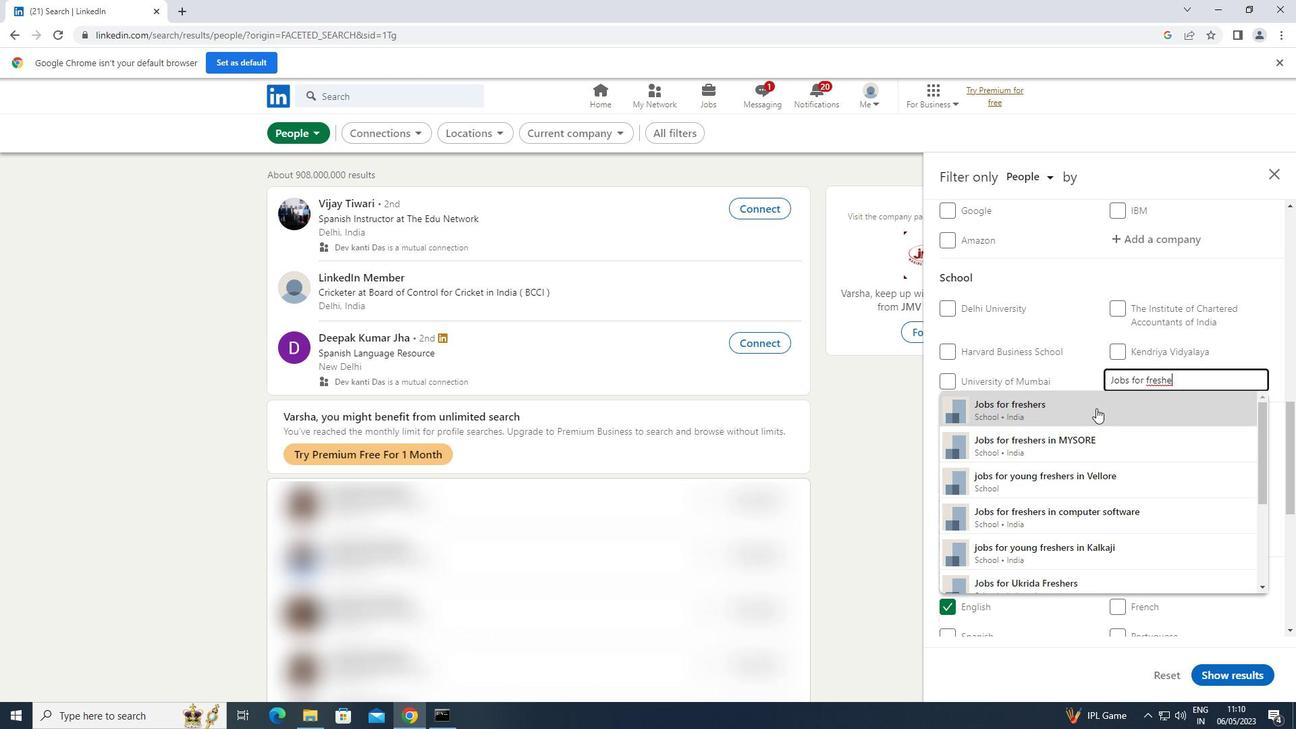 
Action: Mouse moved to (1096, 408)
Screenshot: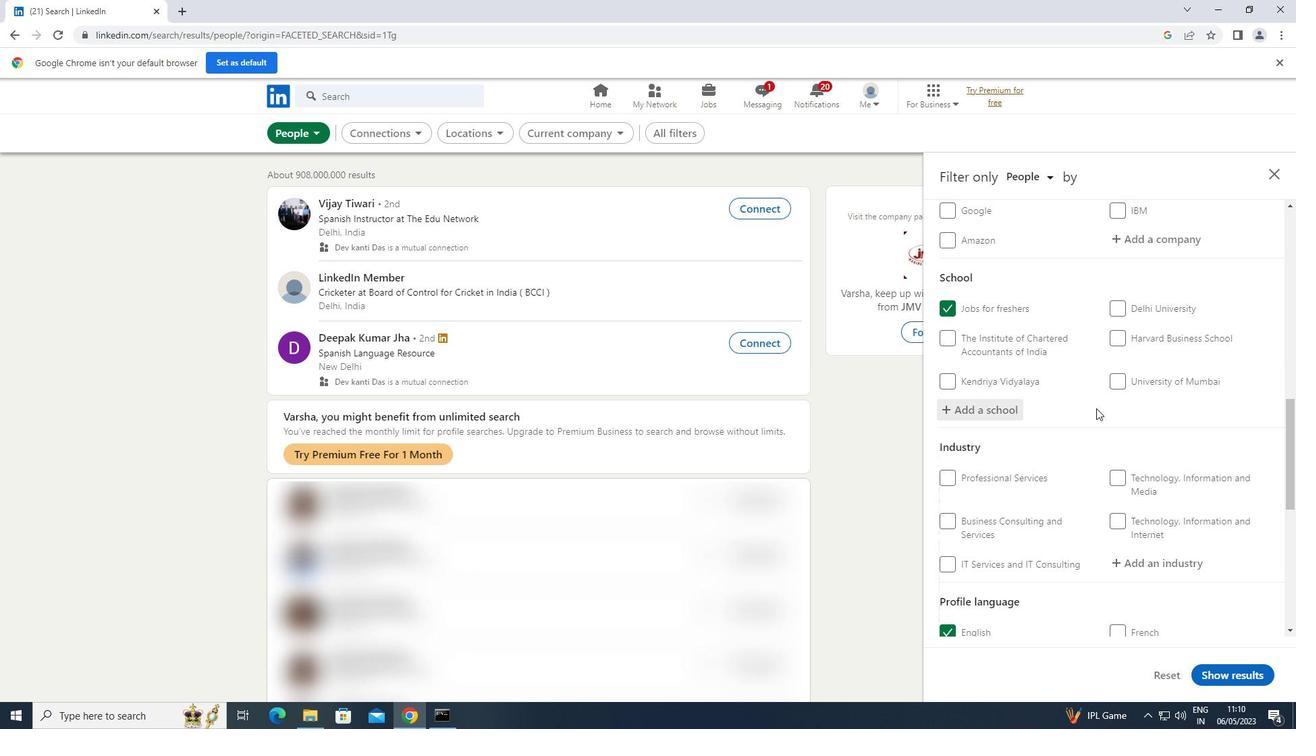 
Action: Mouse scrolled (1096, 407) with delta (0, 0)
Screenshot: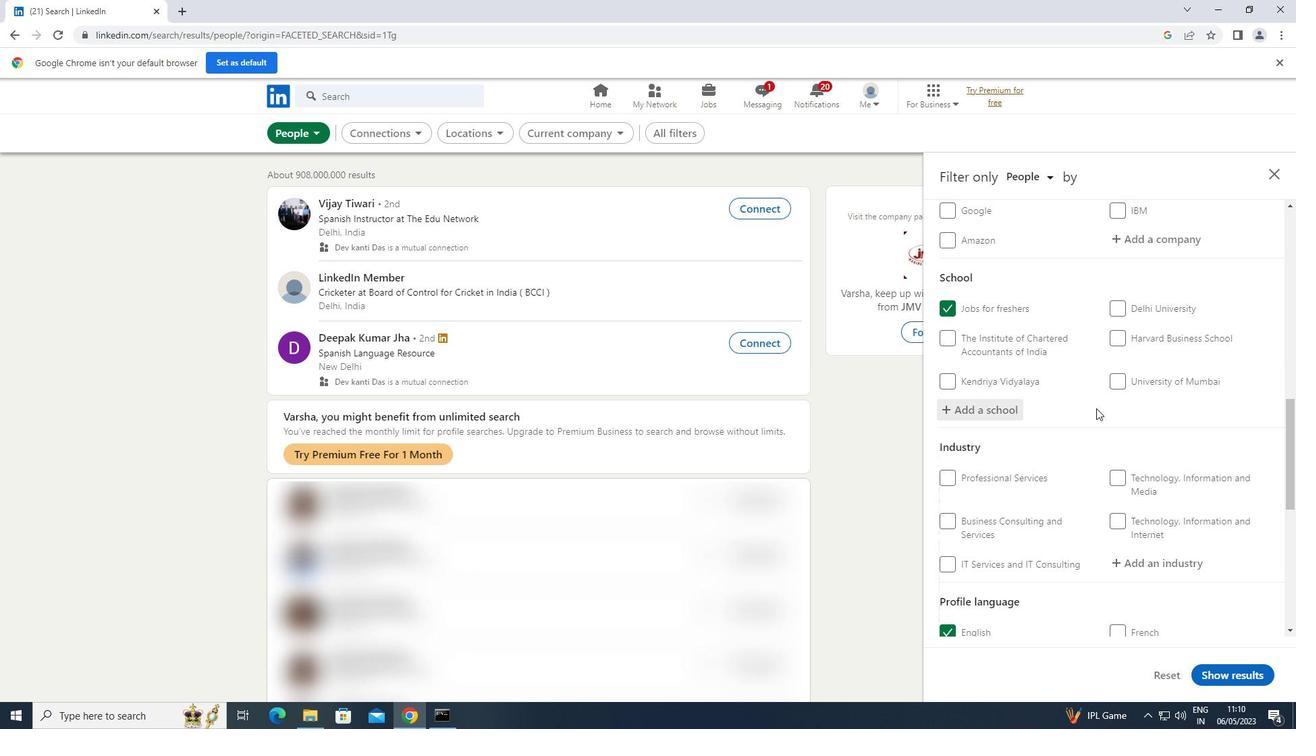 
Action: Mouse scrolled (1096, 407) with delta (0, 0)
Screenshot: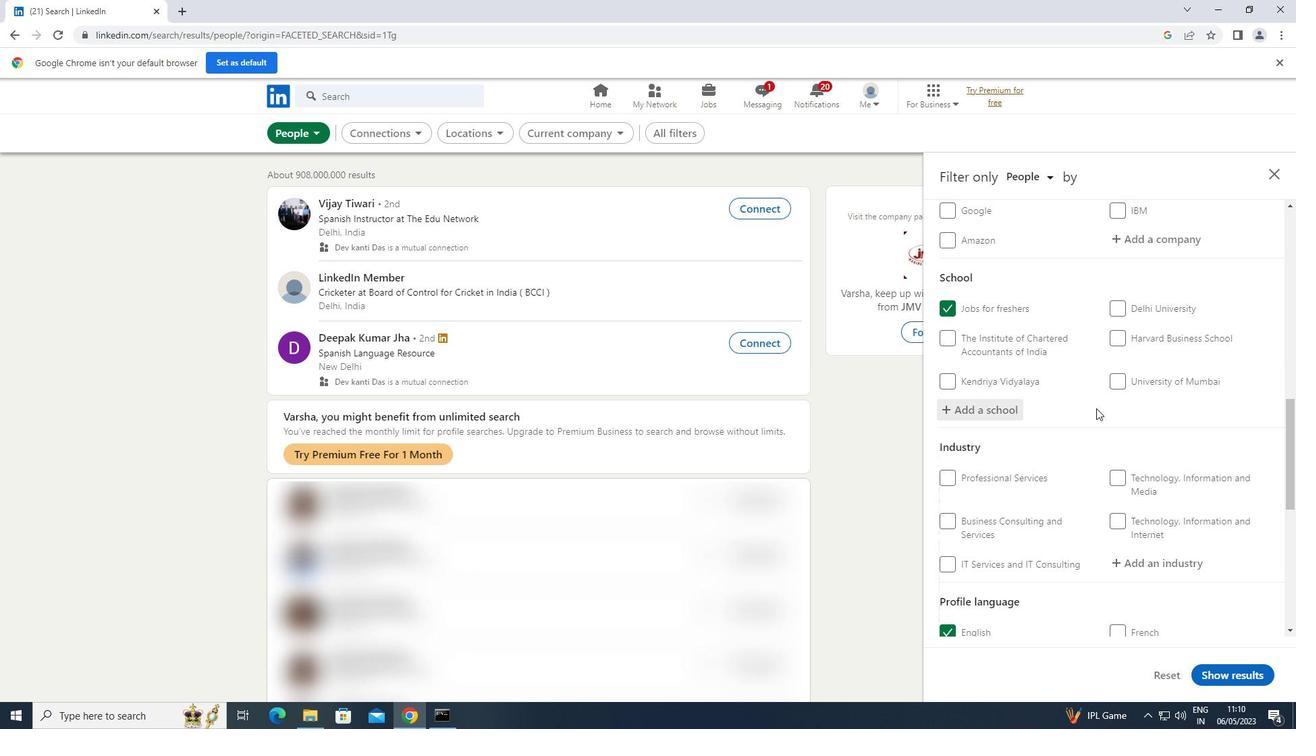 
Action: Mouse moved to (1096, 406)
Screenshot: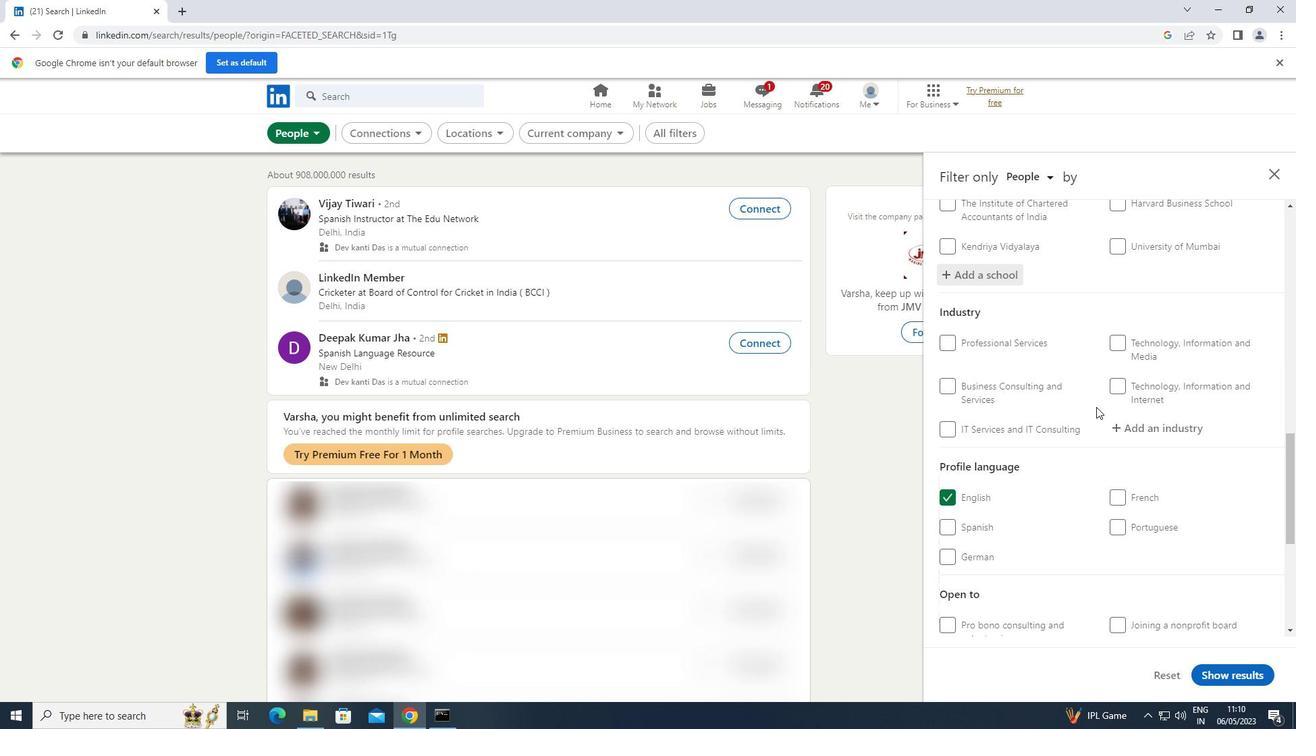 
Action: Mouse scrolled (1096, 405) with delta (0, 0)
Screenshot: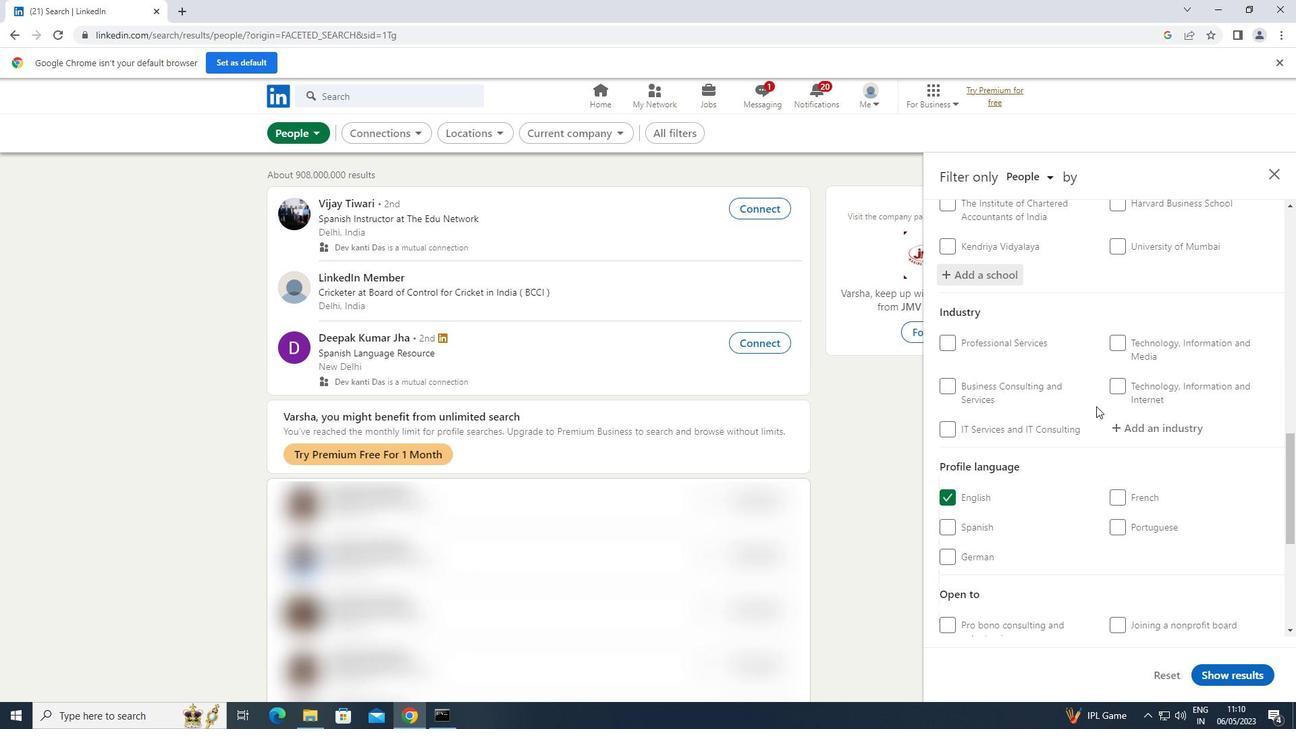 
Action: Mouse moved to (1157, 362)
Screenshot: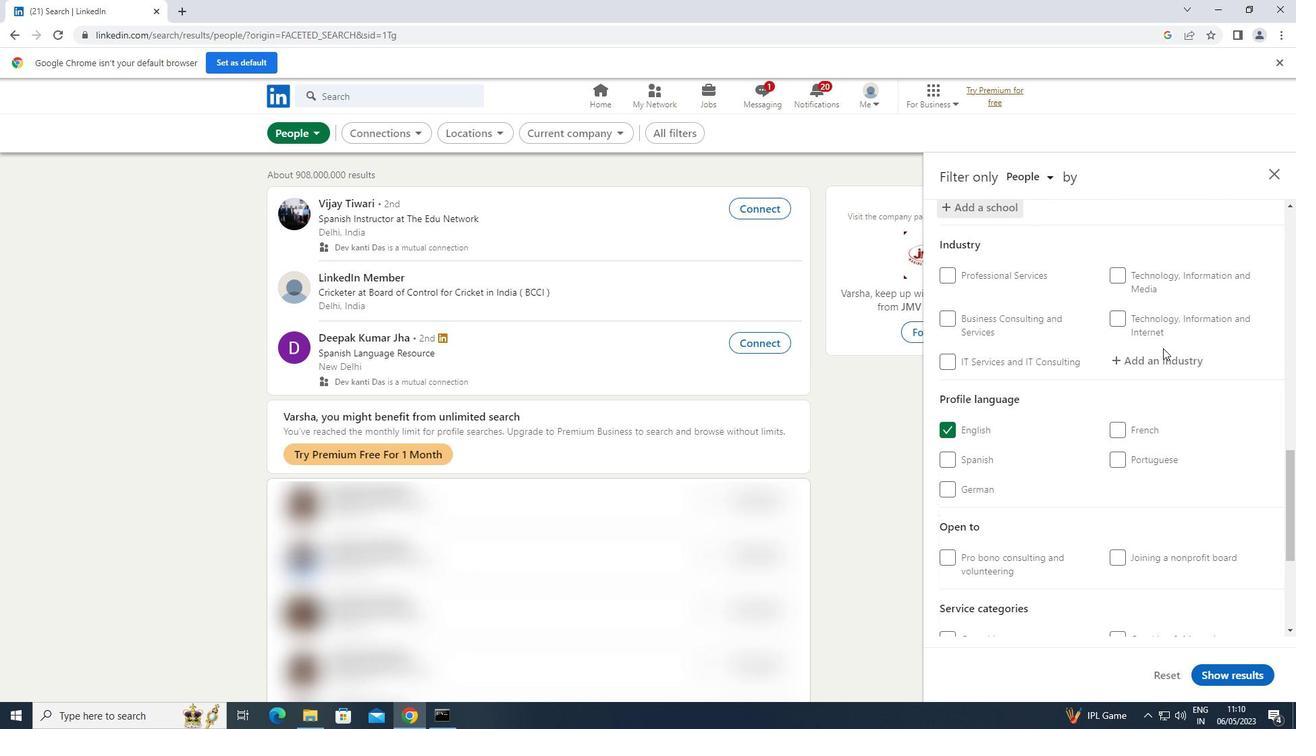 
Action: Mouse pressed left at (1157, 362)
Screenshot: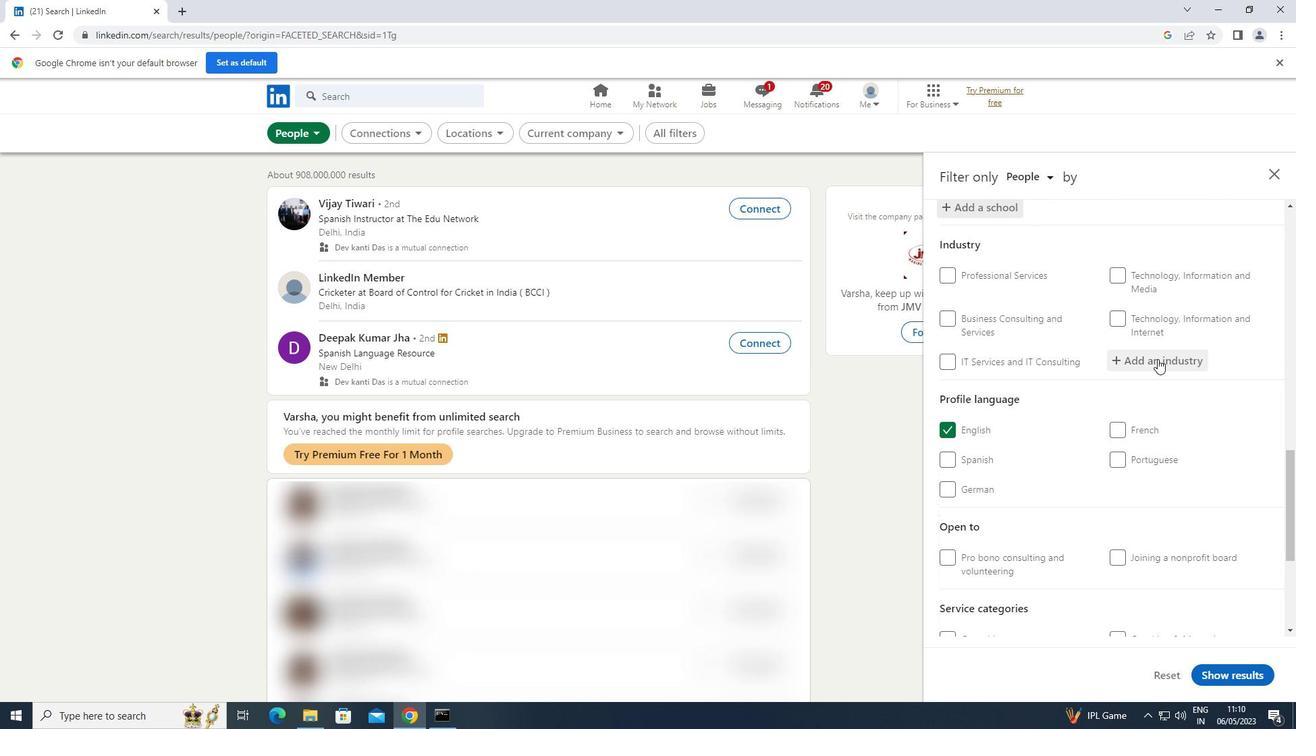 
Action: Mouse moved to (1156, 363)
Screenshot: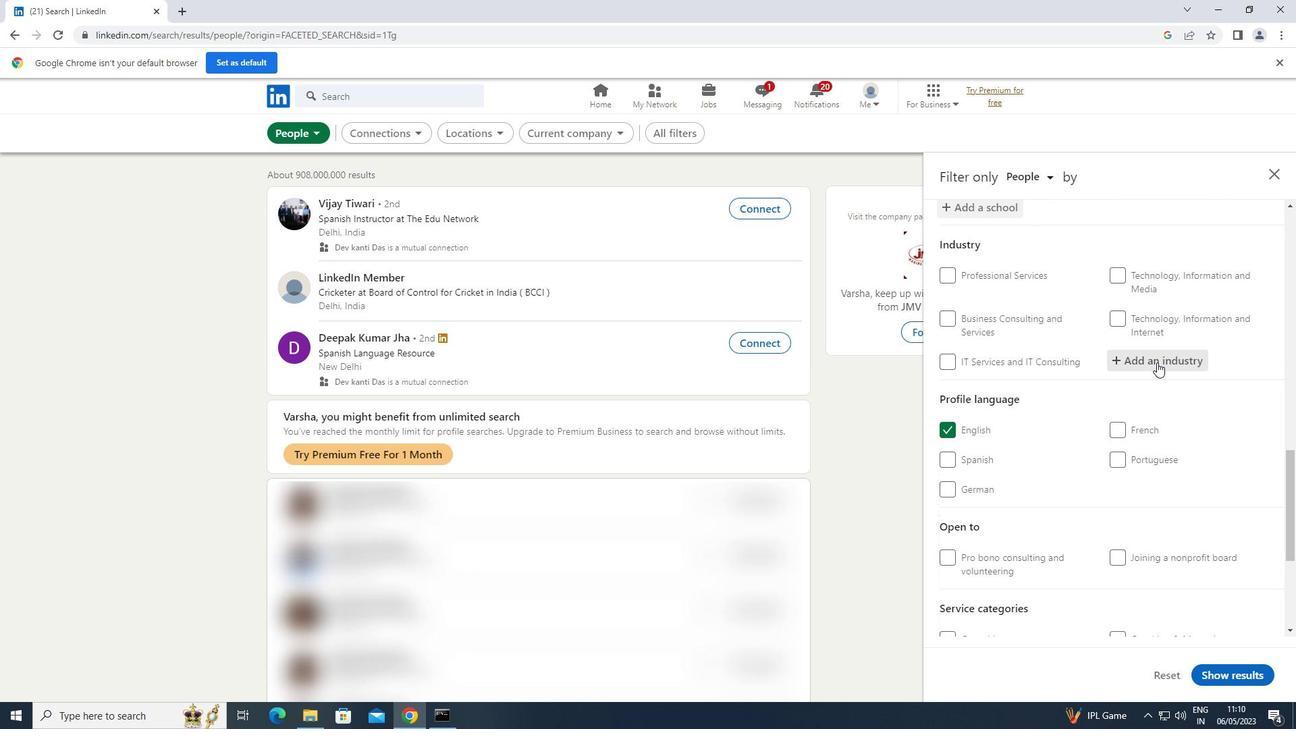 
Action: Key pressed <Key.shift>RENEWABLE<Key.space>
Screenshot: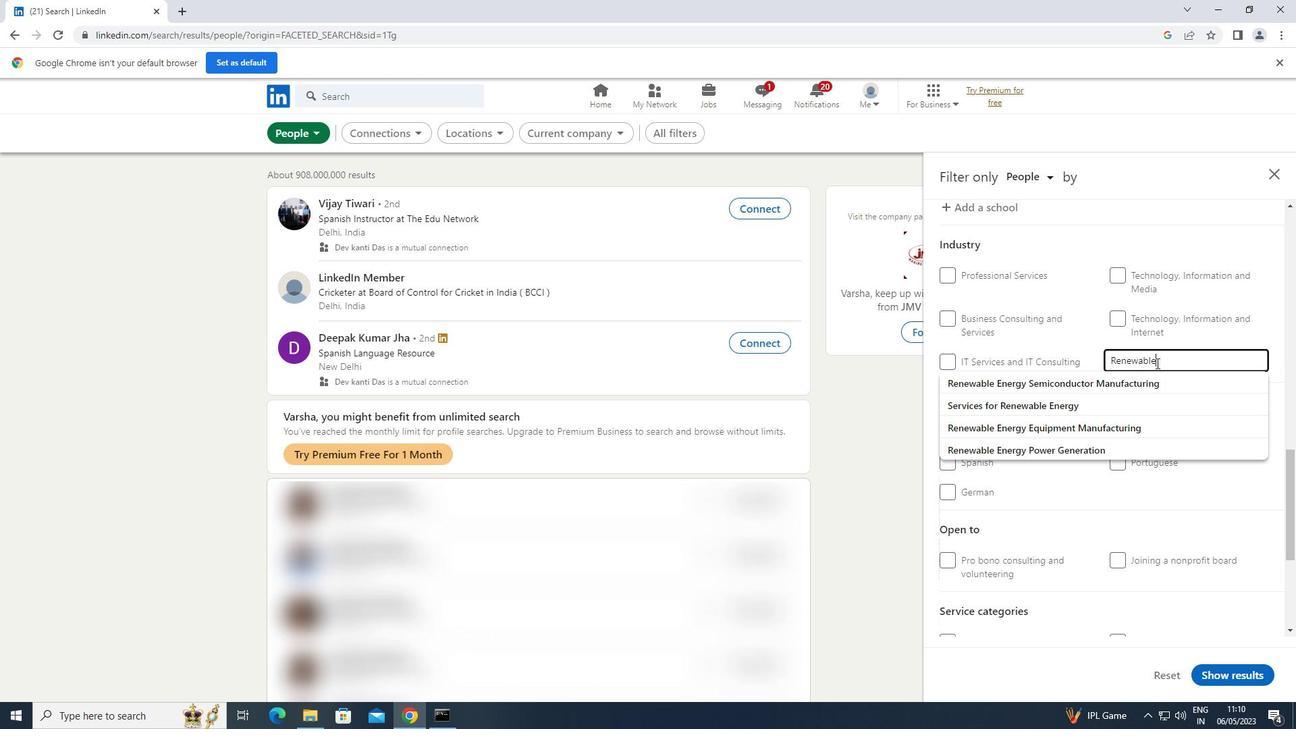 
Action: Mouse moved to (1060, 455)
Screenshot: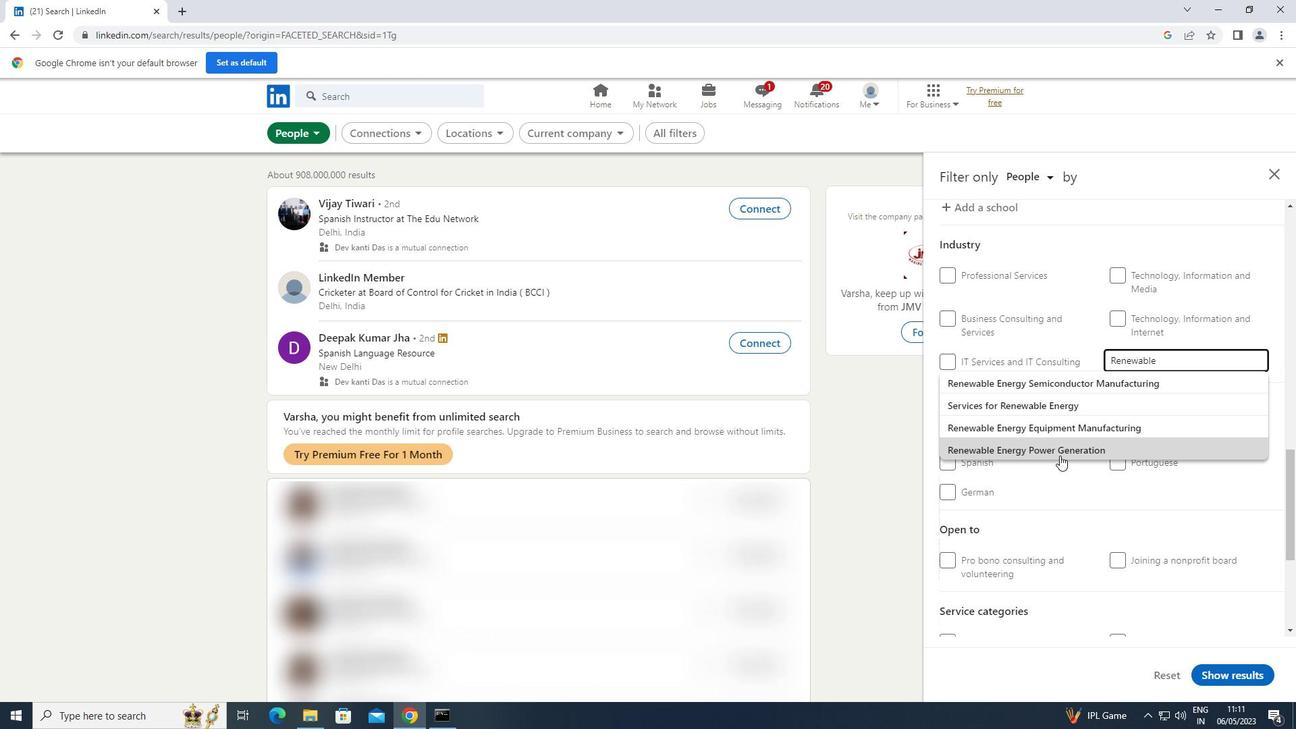 
Action: Mouse pressed left at (1060, 455)
Screenshot: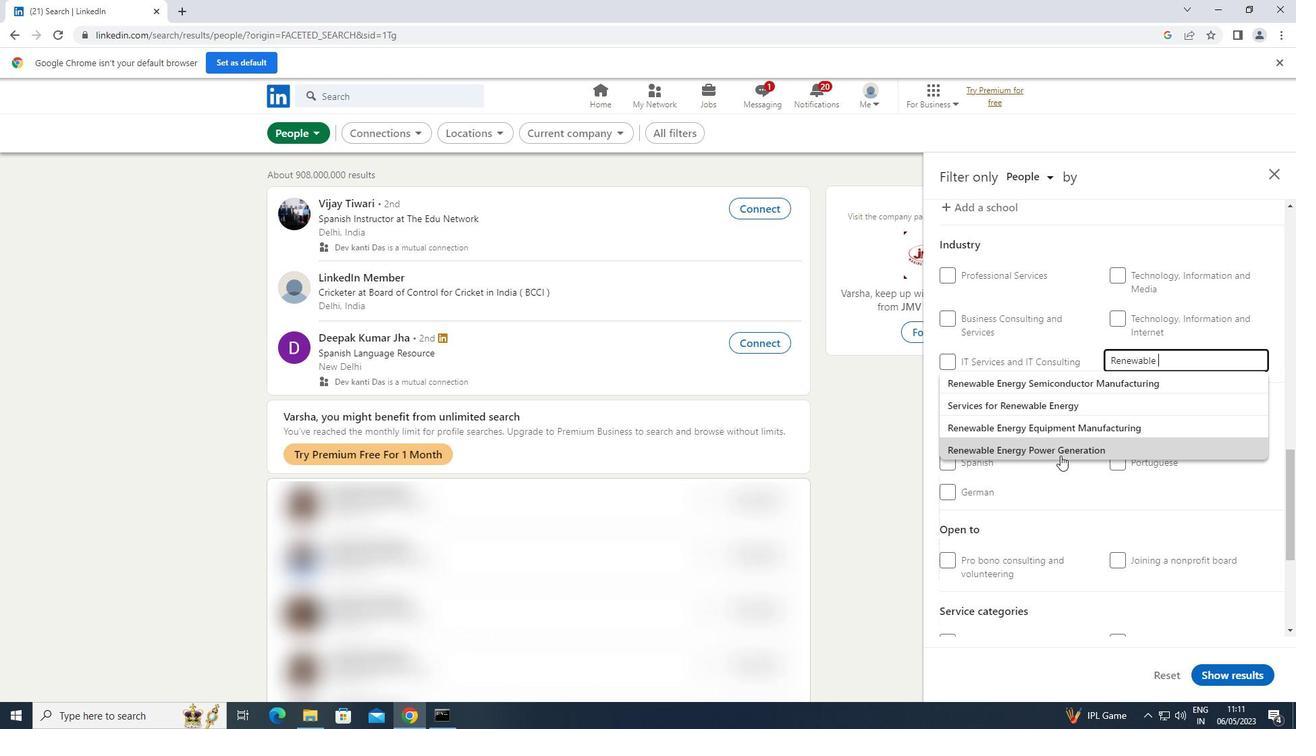 
Action: Mouse moved to (1062, 453)
Screenshot: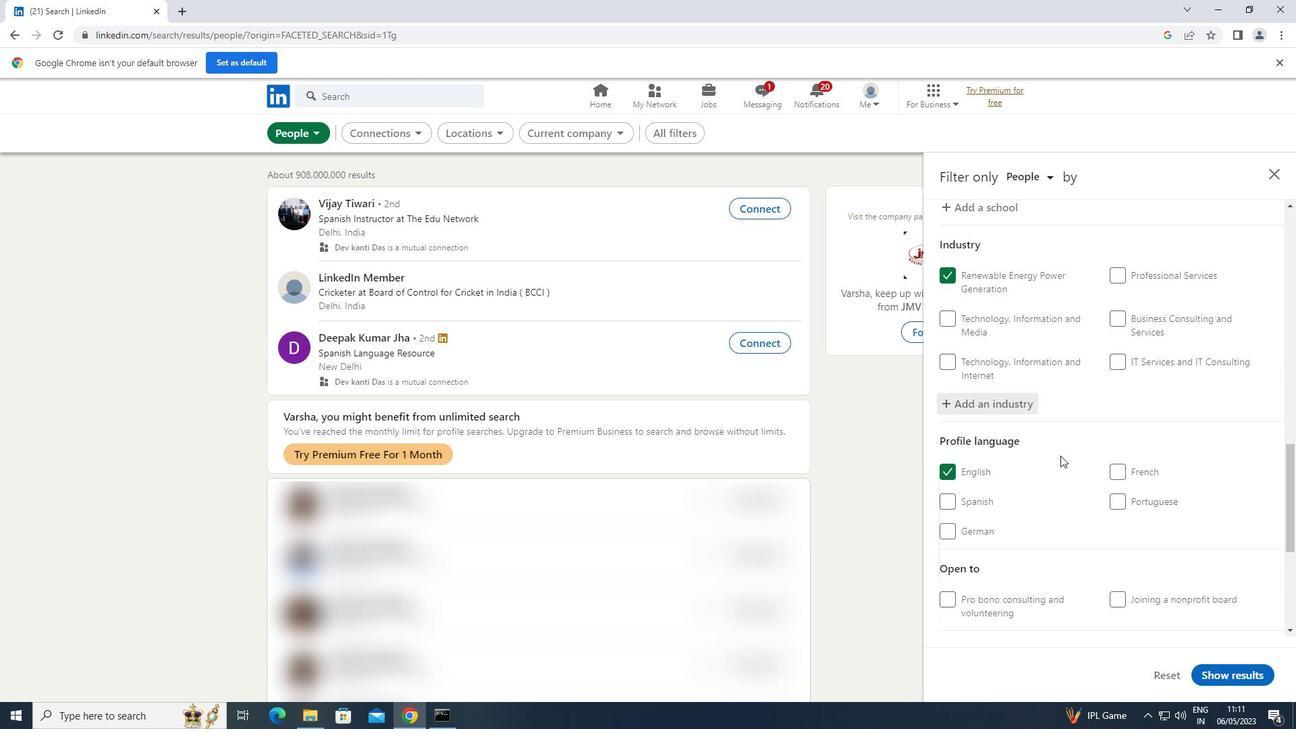 
Action: Mouse scrolled (1062, 453) with delta (0, 0)
Screenshot: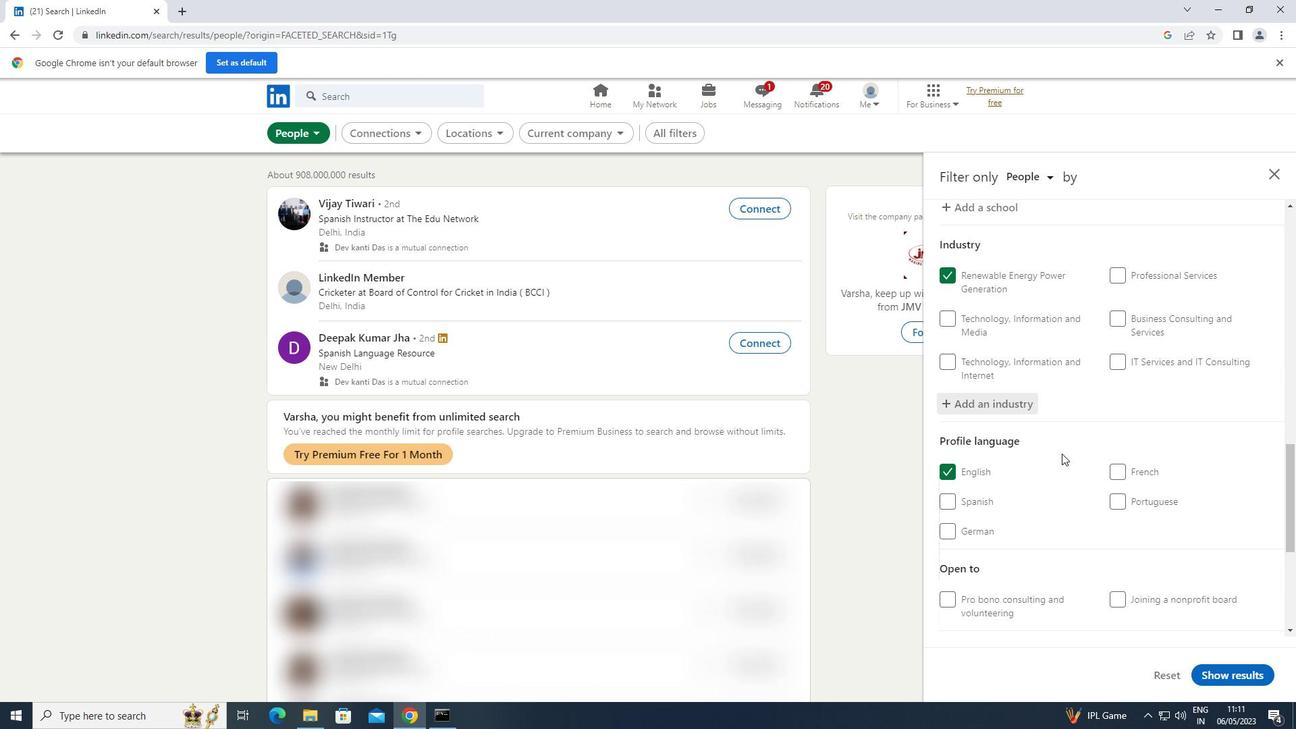 
Action: Mouse moved to (1062, 453)
Screenshot: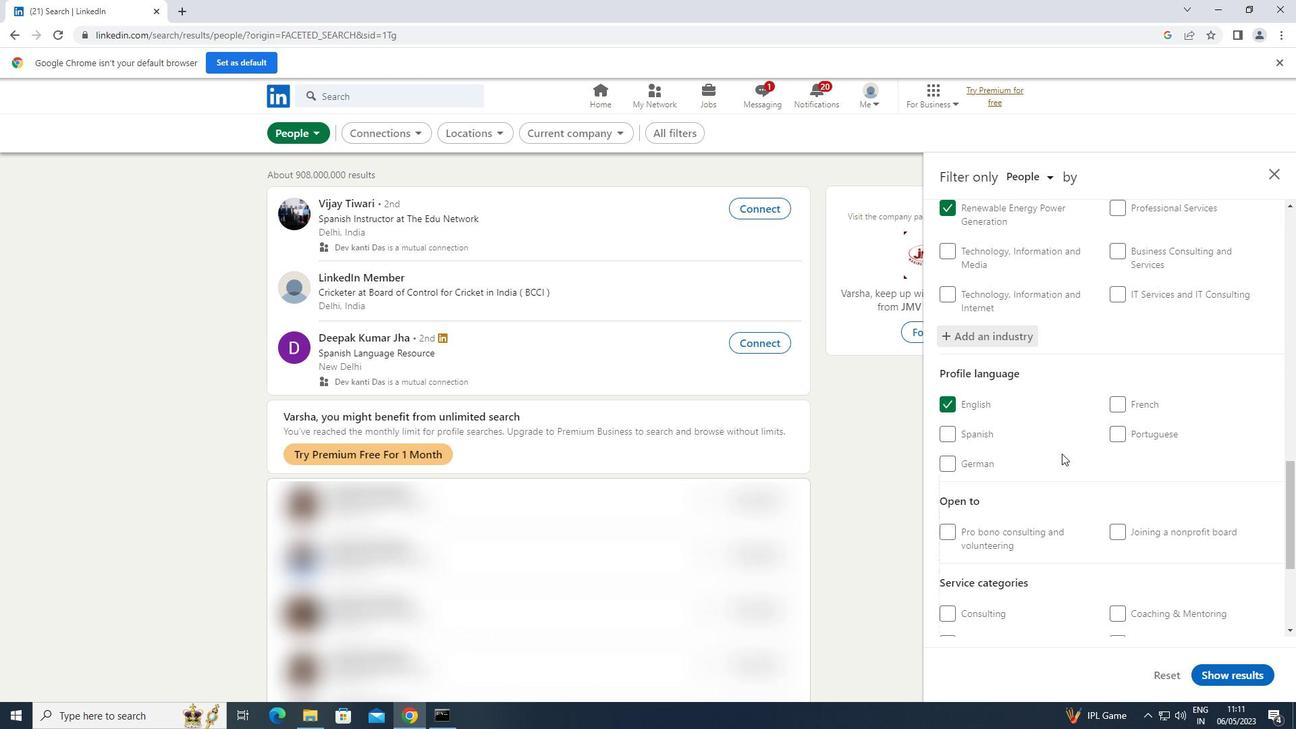 
Action: Mouse scrolled (1062, 452) with delta (0, 0)
Screenshot: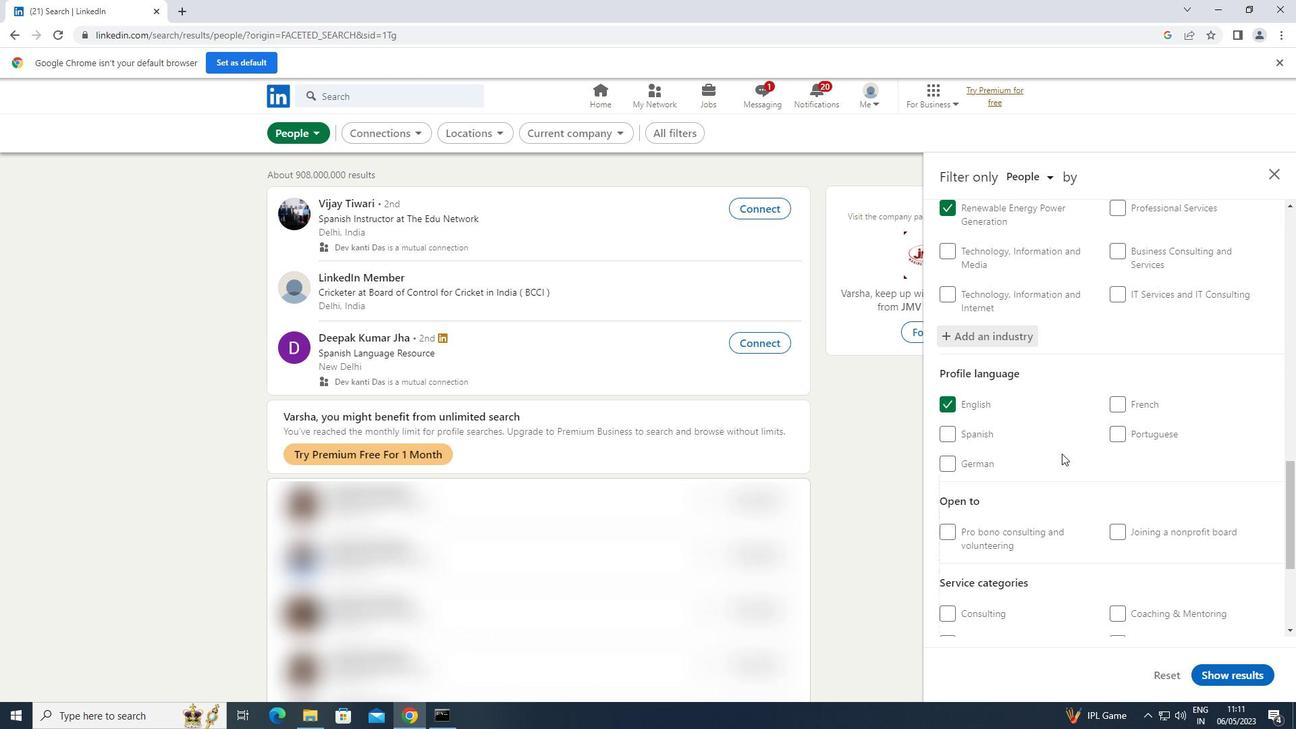 
Action: Mouse scrolled (1062, 452) with delta (0, 0)
Screenshot: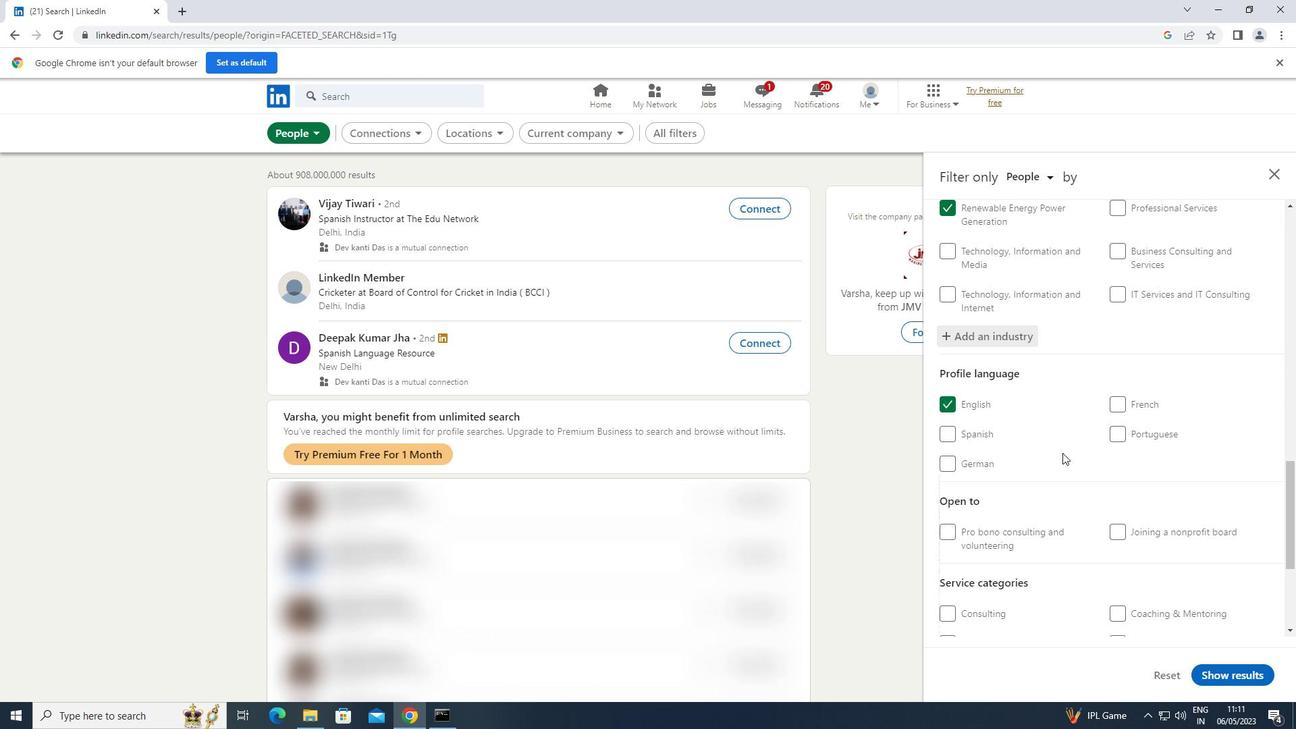 
Action: Mouse moved to (1065, 449)
Screenshot: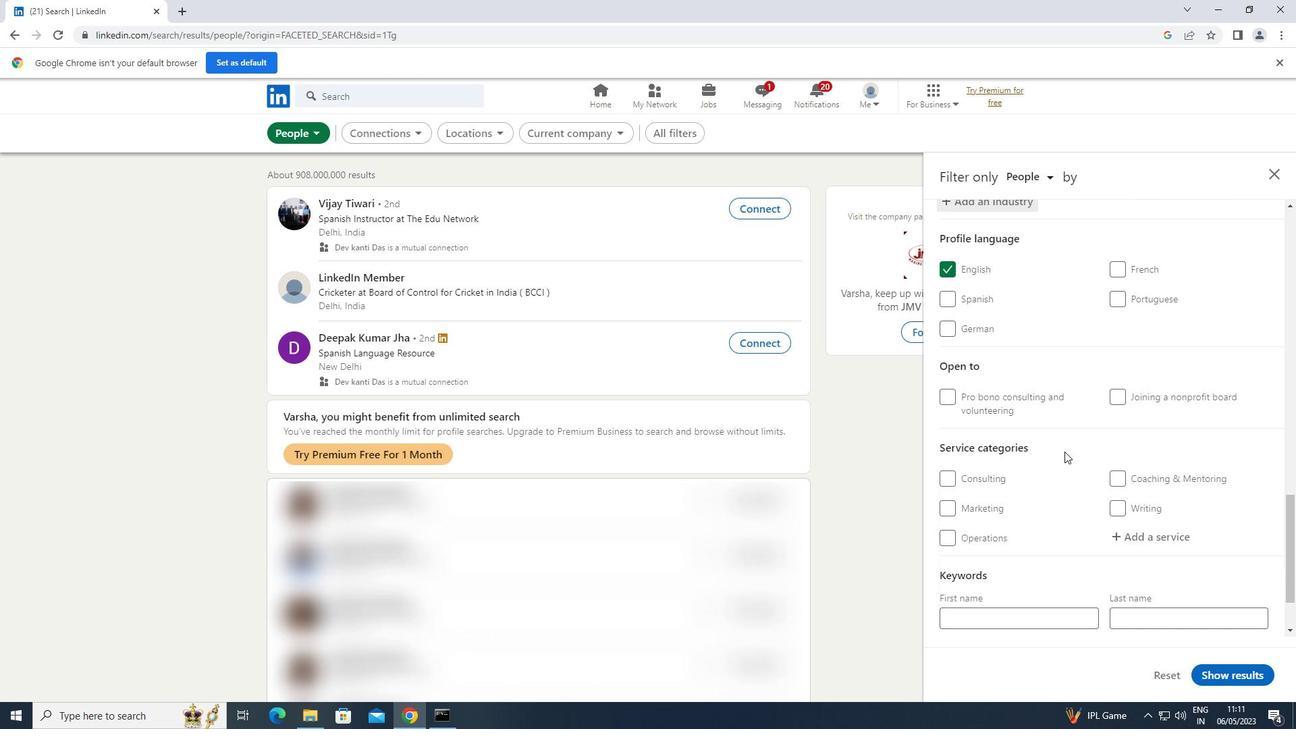 
Action: Mouse scrolled (1065, 448) with delta (0, 0)
Screenshot: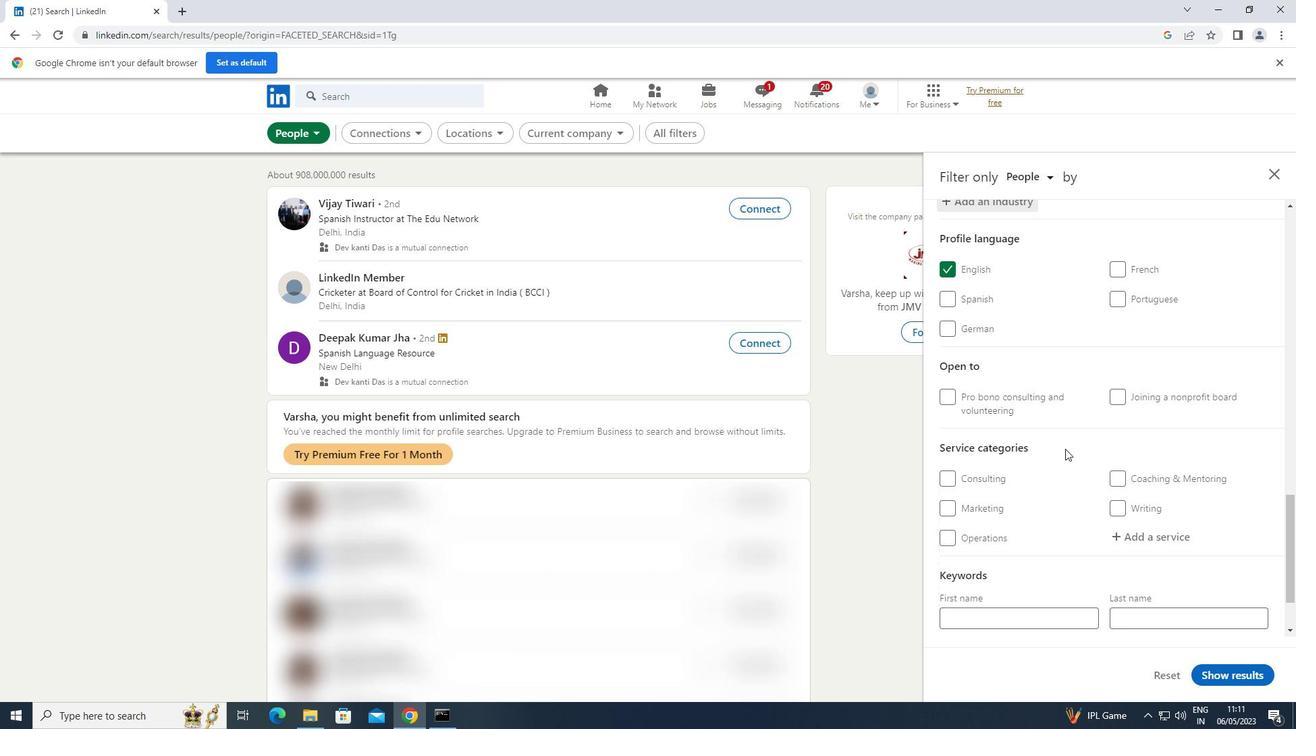 
Action: Mouse scrolled (1065, 448) with delta (0, 0)
Screenshot: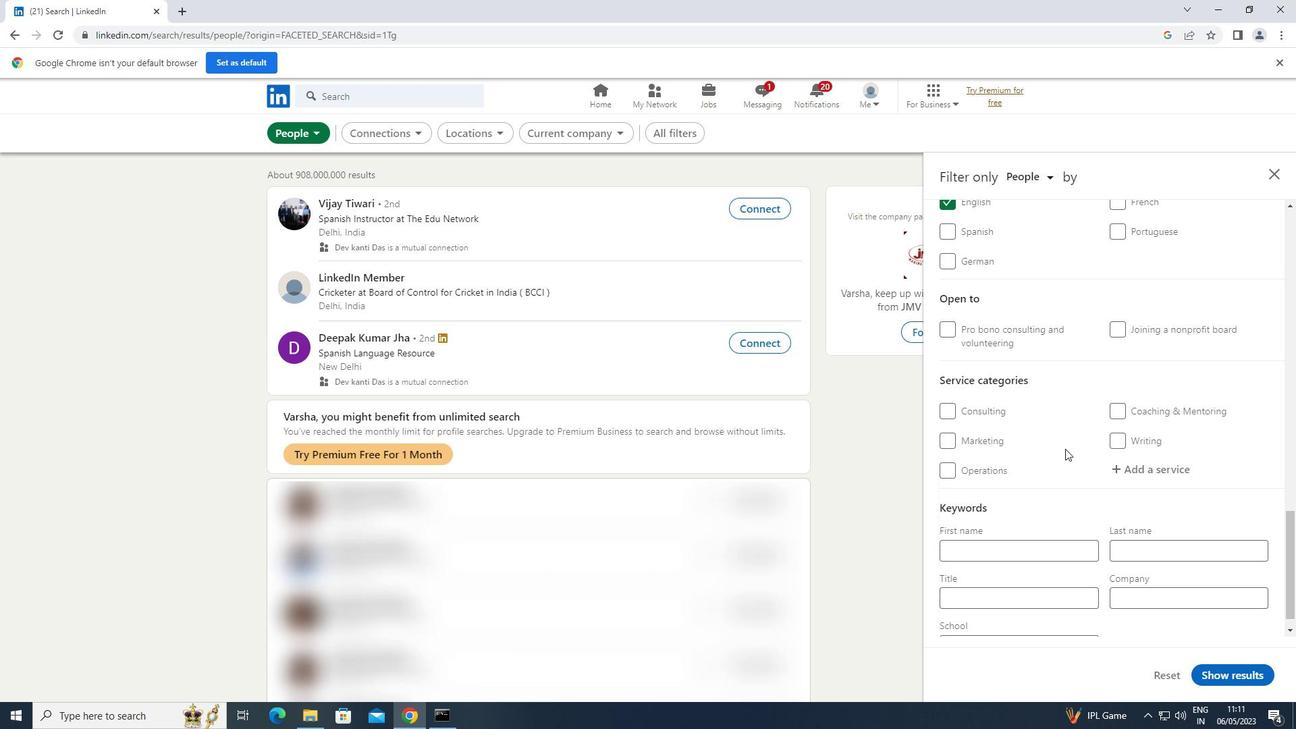 
Action: Mouse scrolled (1065, 448) with delta (0, 0)
Screenshot: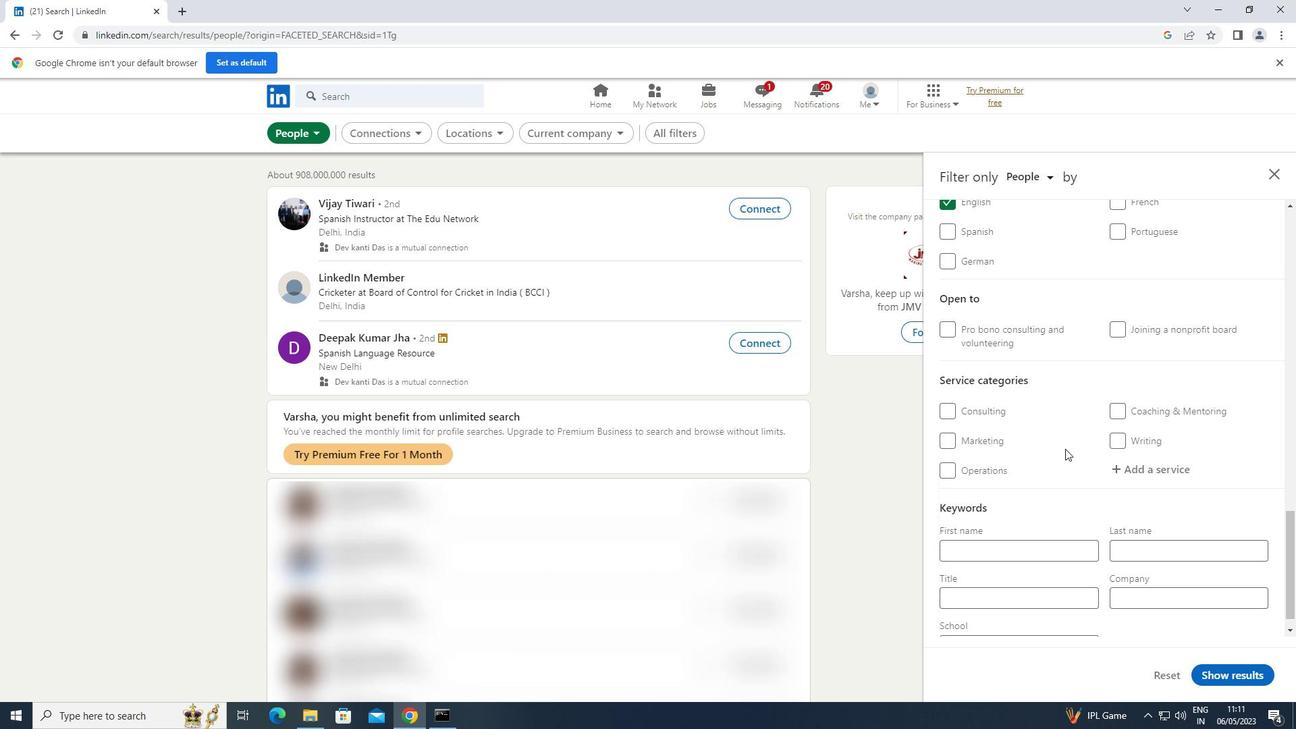 
Action: Mouse moved to (1172, 449)
Screenshot: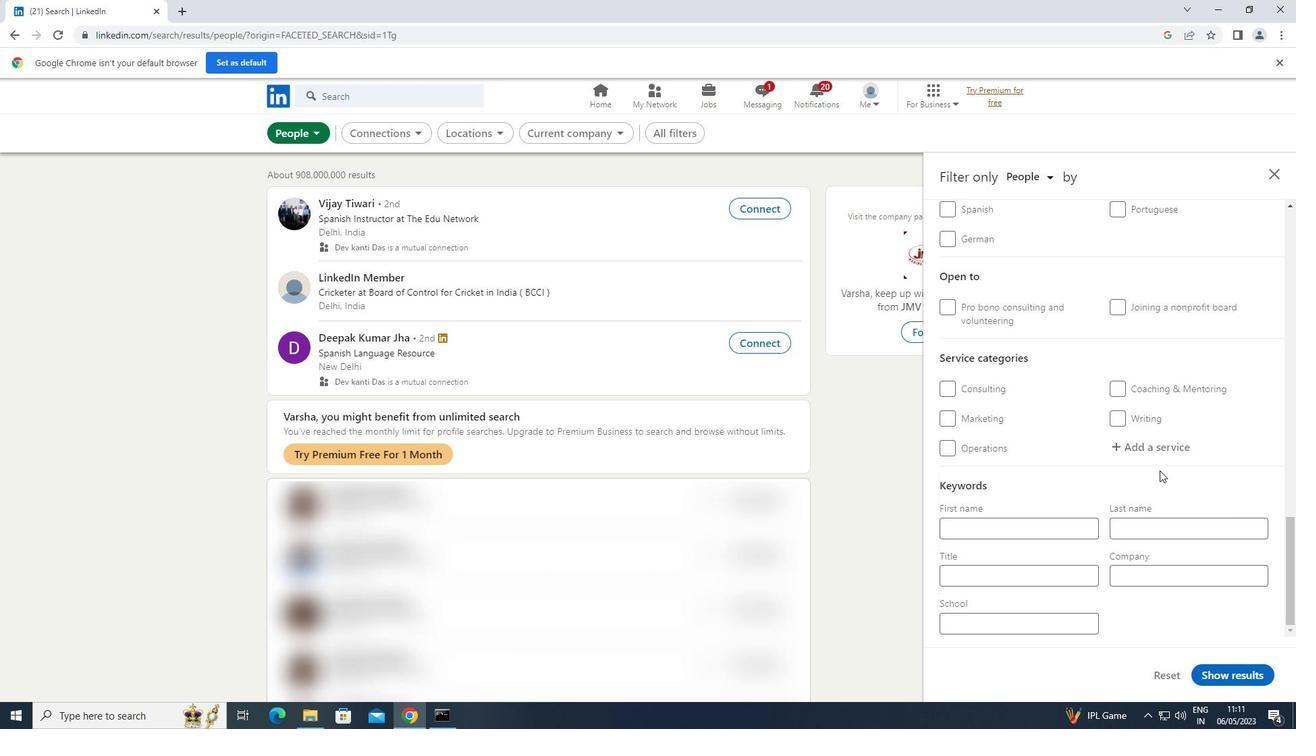 
Action: Mouse pressed left at (1172, 449)
Screenshot: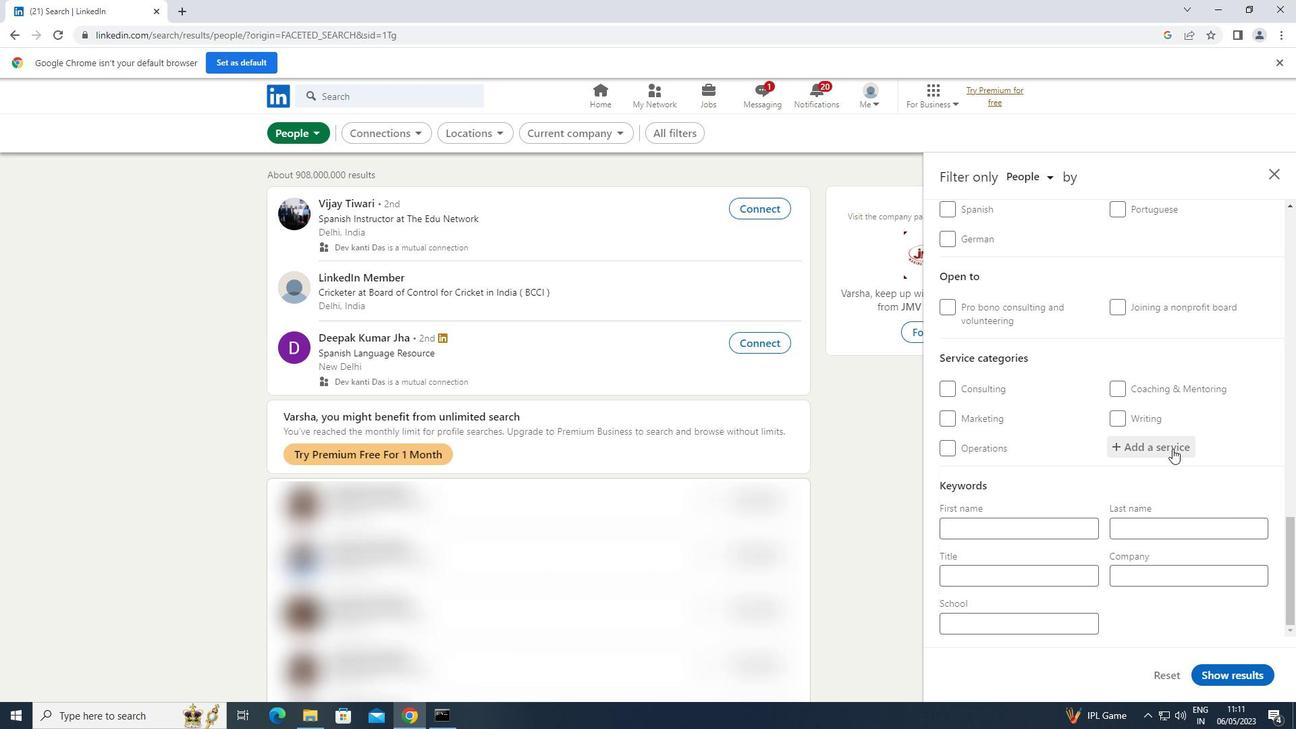 
Action: Key pressed <Key.shift>FINANCIAL
Screenshot: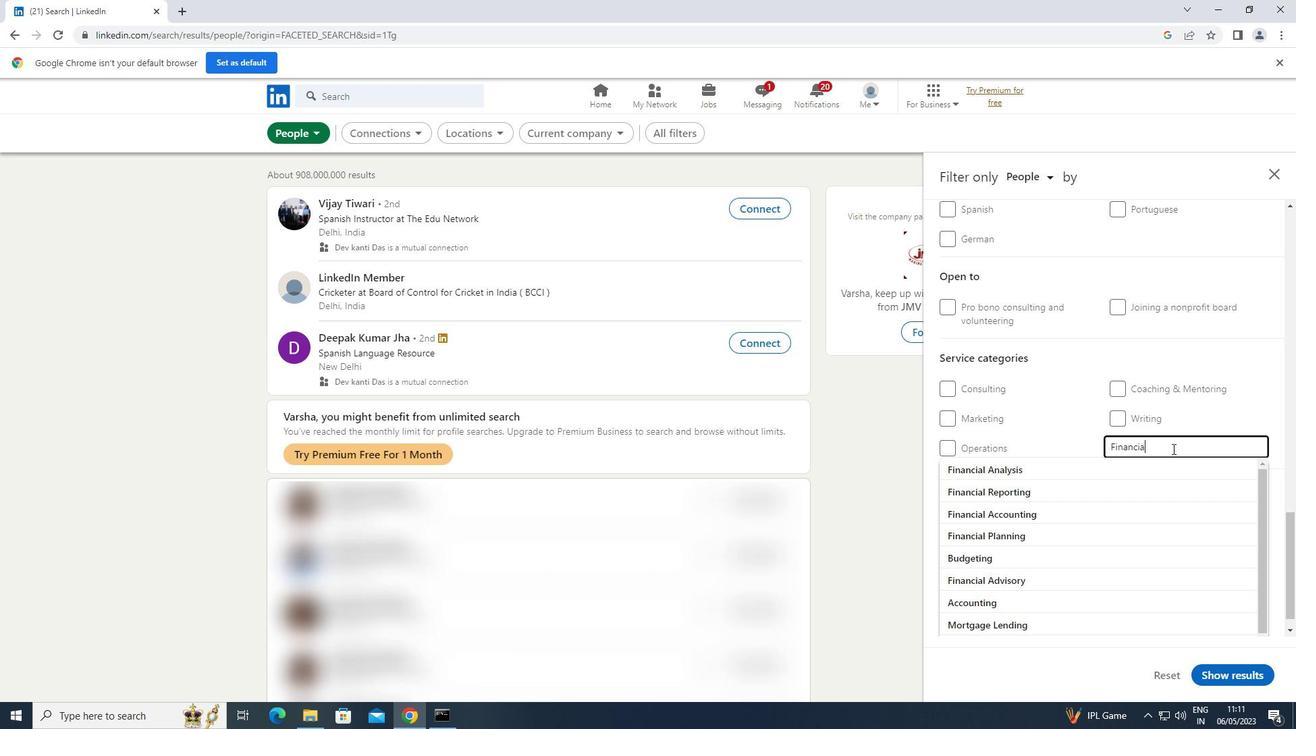 
Action: Mouse moved to (1067, 464)
Screenshot: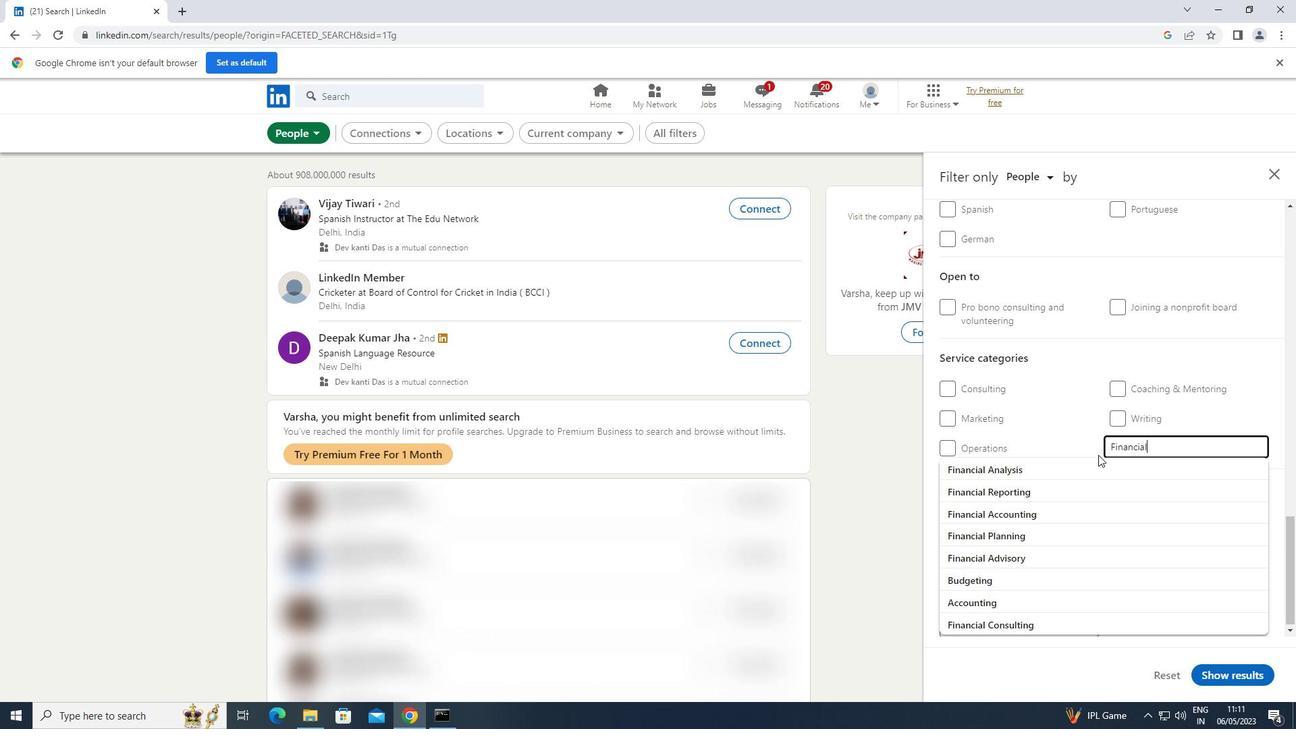 
Action: Mouse pressed left at (1067, 464)
Screenshot: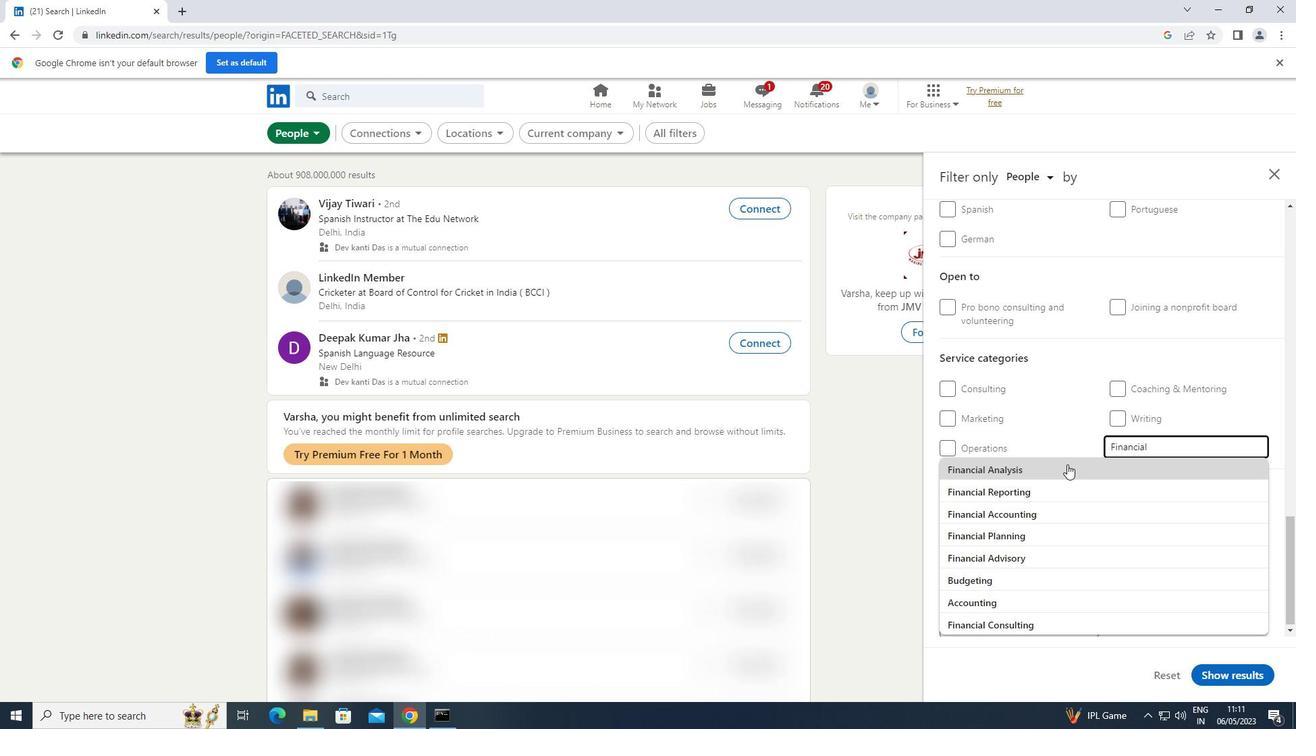 
Action: Mouse moved to (1070, 462)
Screenshot: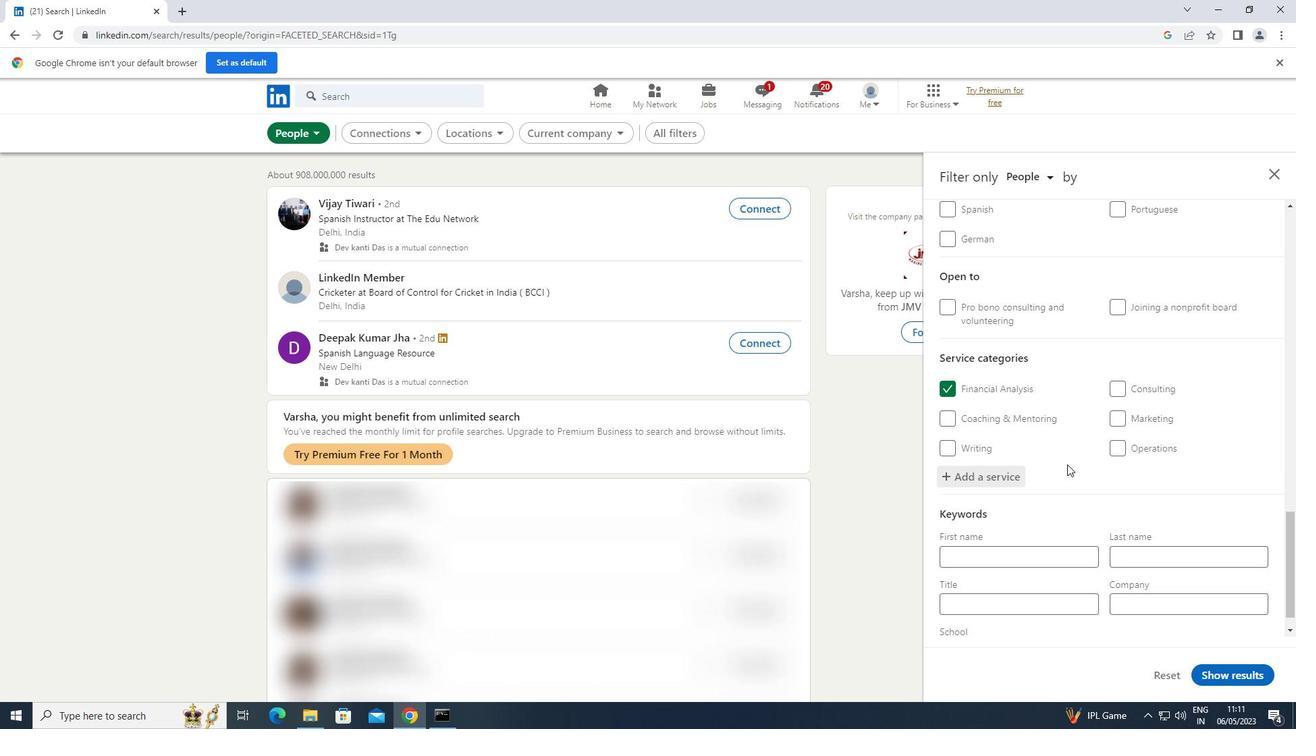 
Action: Mouse scrolled (1070, 461) with delta (0, 0)
Screenshot: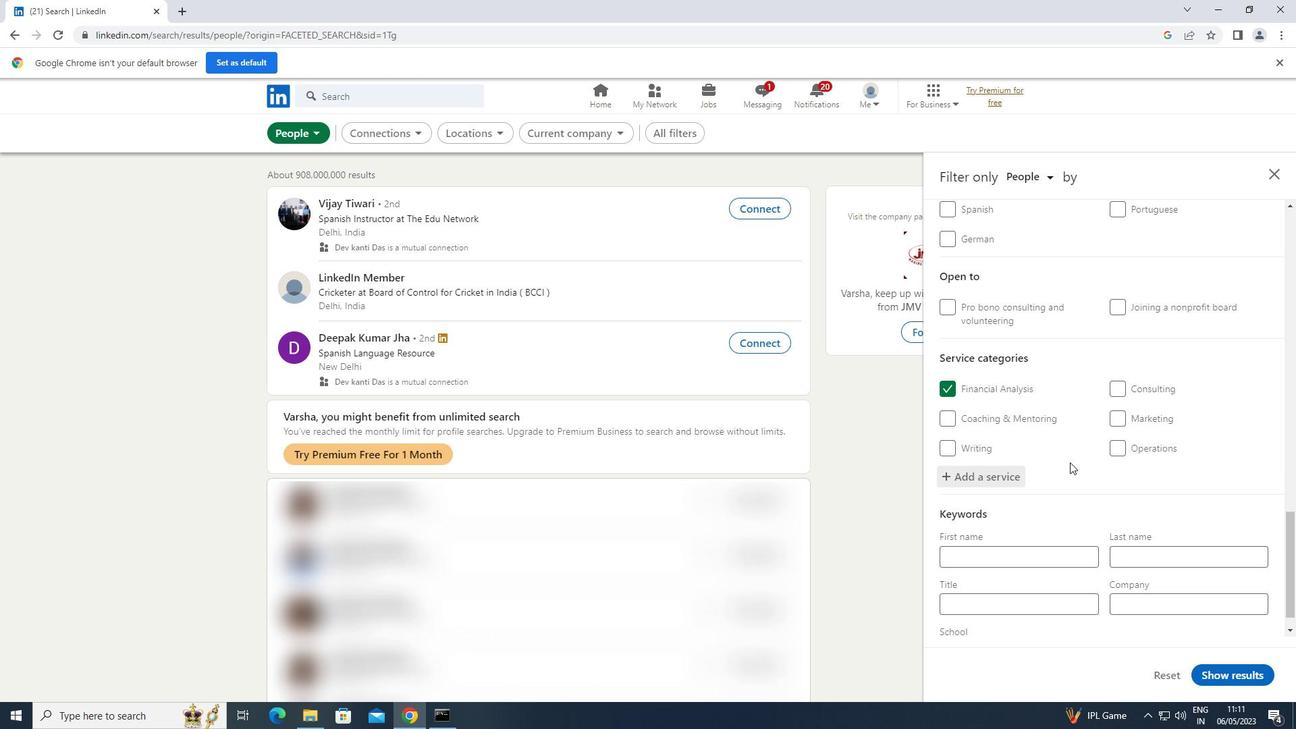 
Action: Mouse scrolled (1070, 461) with delta (0, 0)
Screenshot: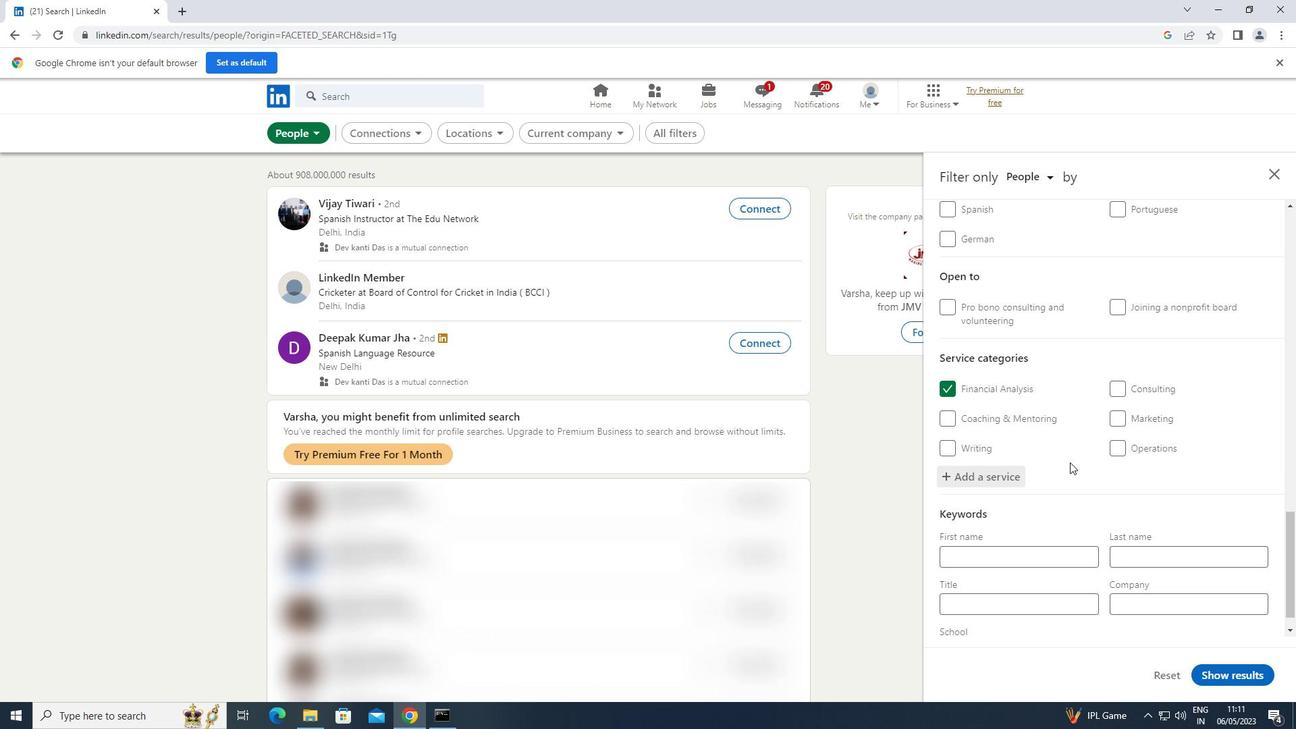 
Action: Mouse scrolled (1070, 461) with delta (0, 0)
Screenshot: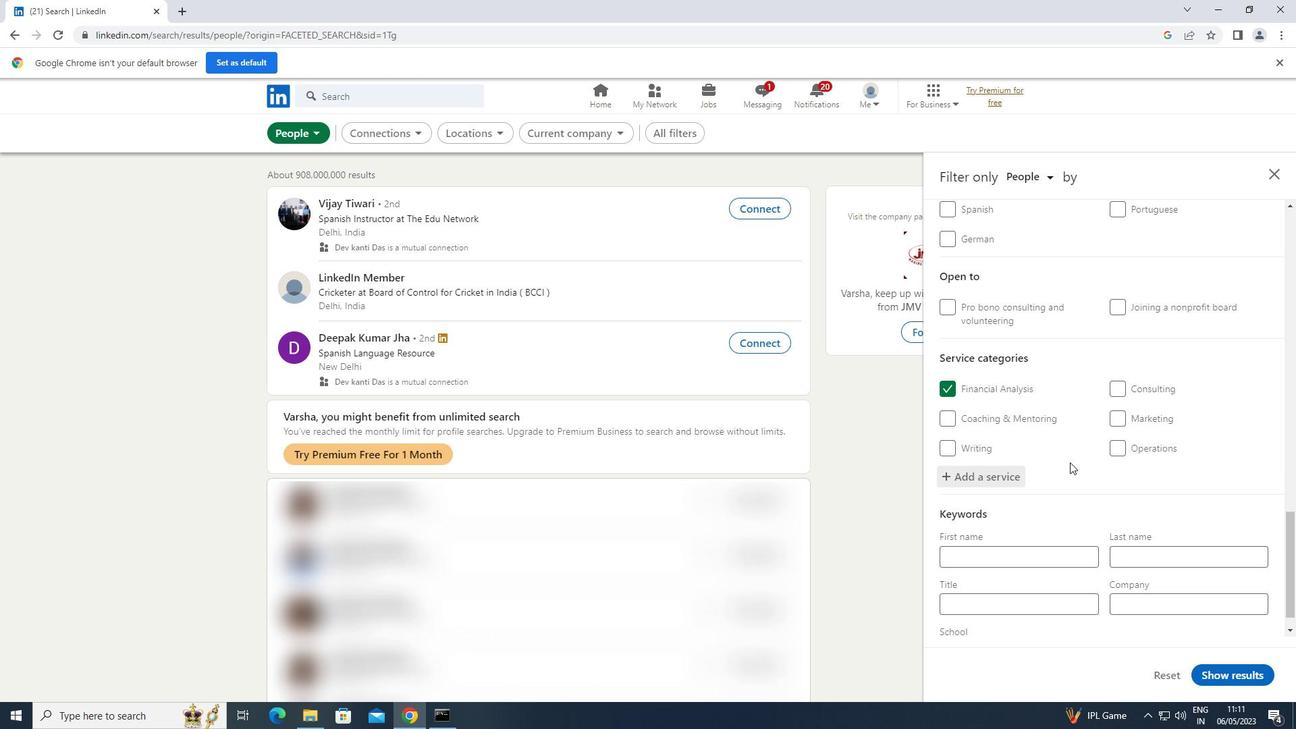 
Action: Mouse scrolled (1070, 461) with delta (0, 0)
Screenshot: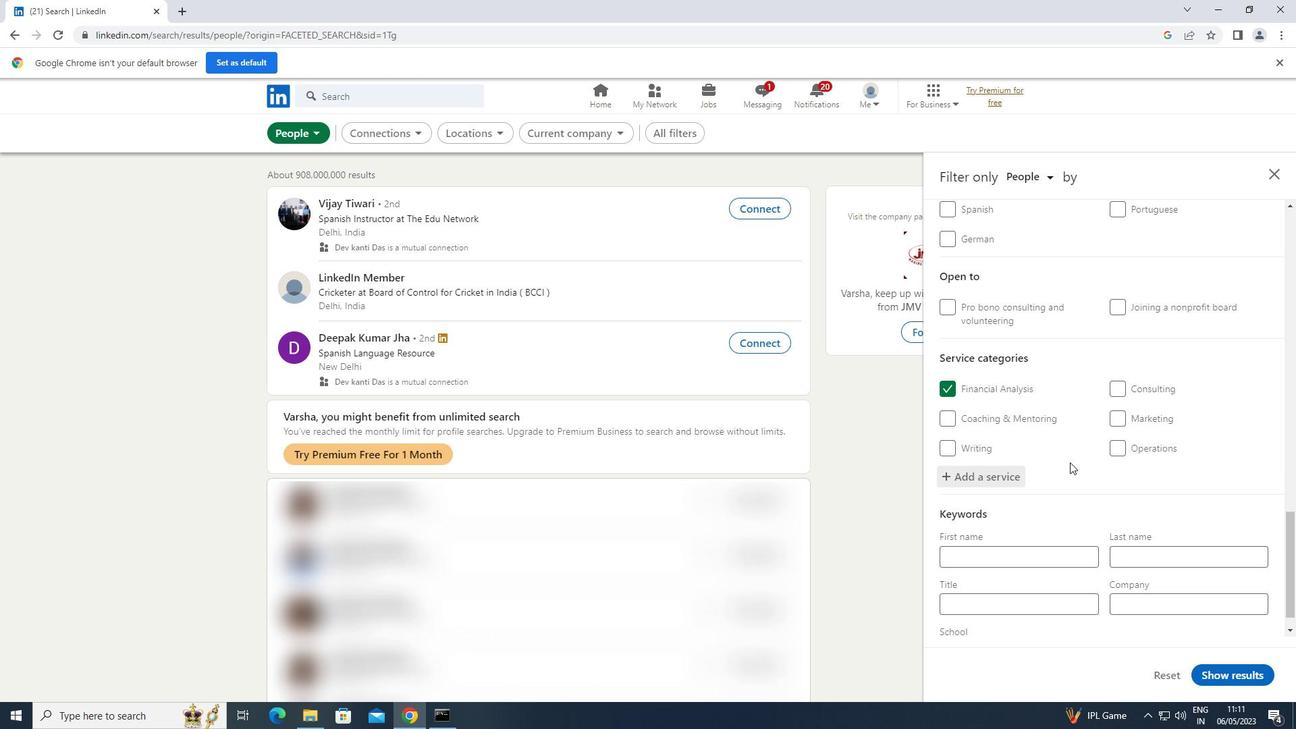 
Action: Mouse scrolled (1070, 461) with delta (0, 0)
Screenshot: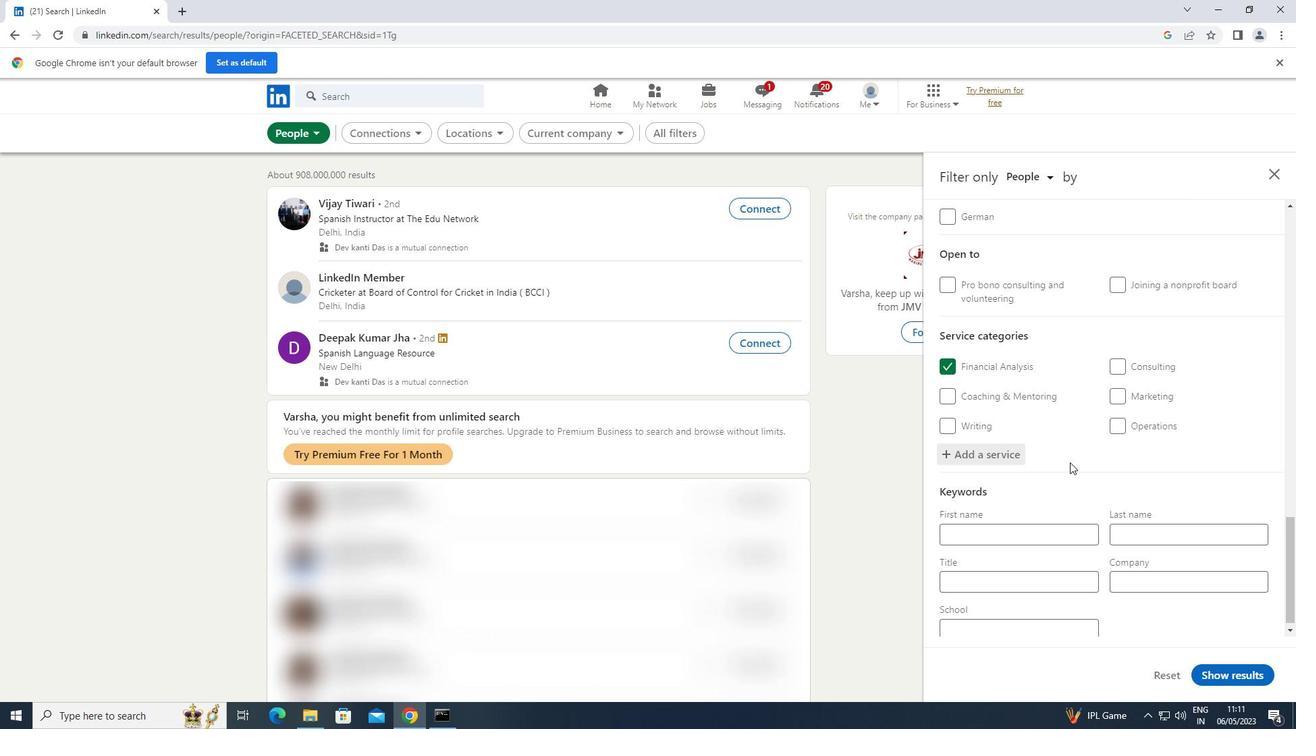 
Action: Mouse moved to (1026, 571)
Screenshot: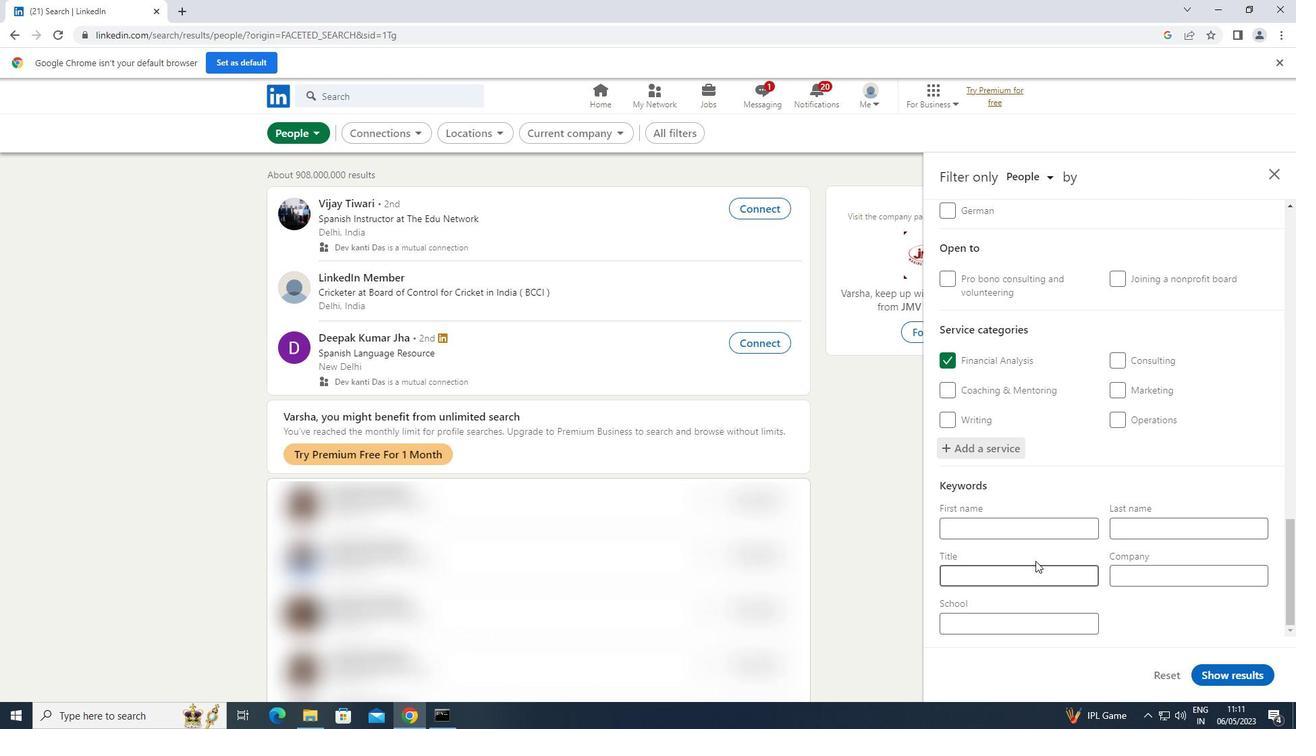 
Action: Mouse pressed left at (1026, 571)
Screenshot: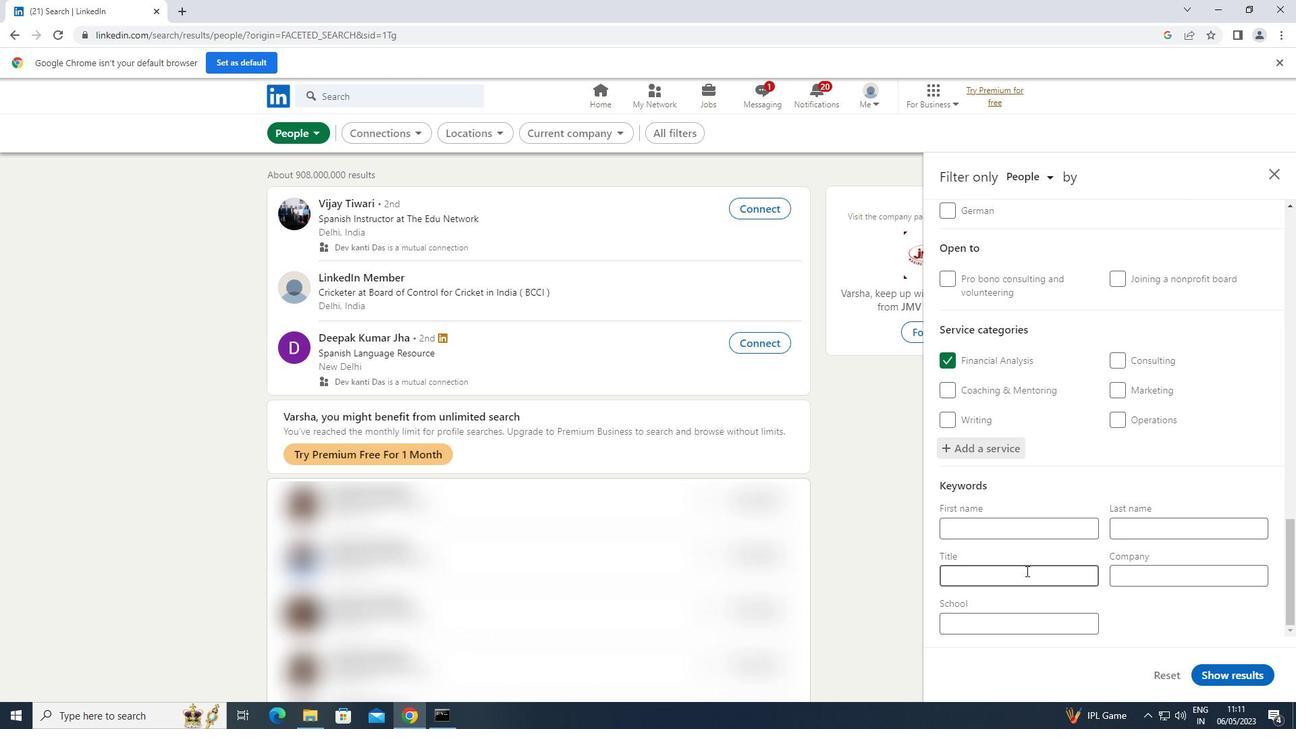 
Action: Key pressed <Key.shift>COLUMNIST
Screenshot: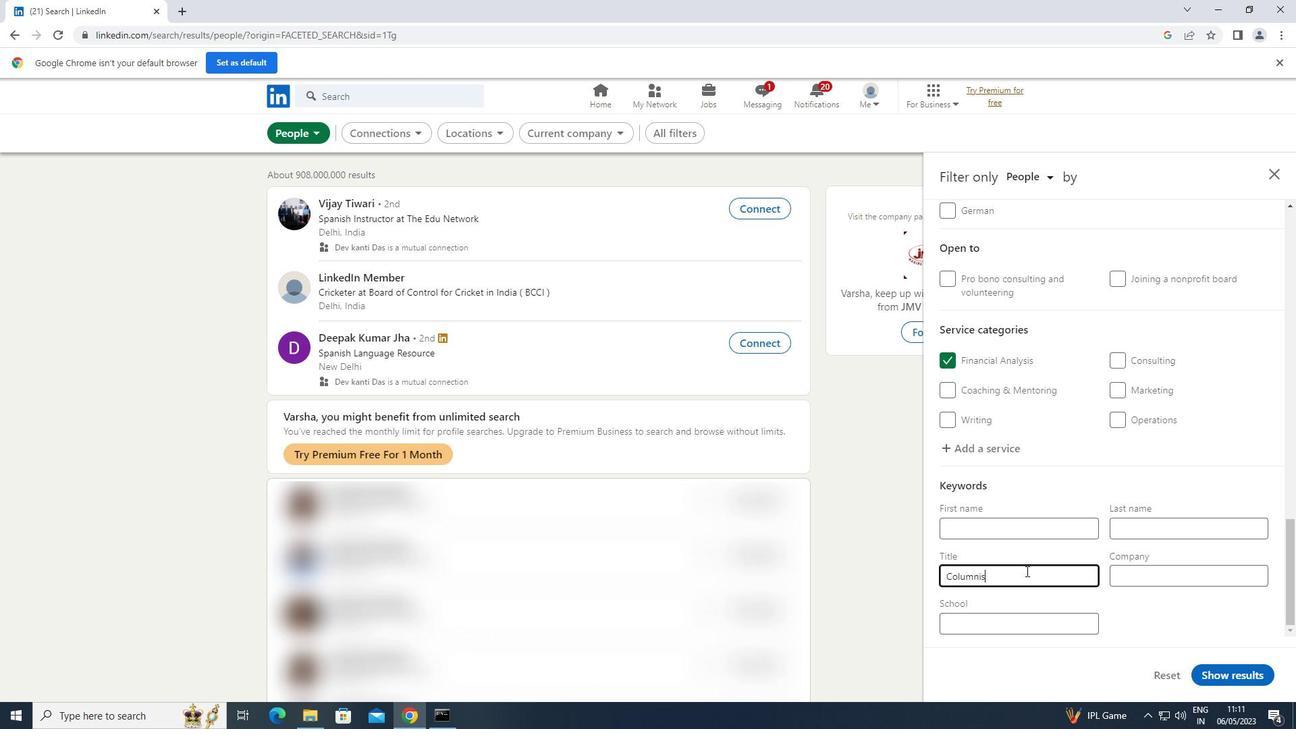 
Action: Mouse moved to (1247, 674)
Screenshot: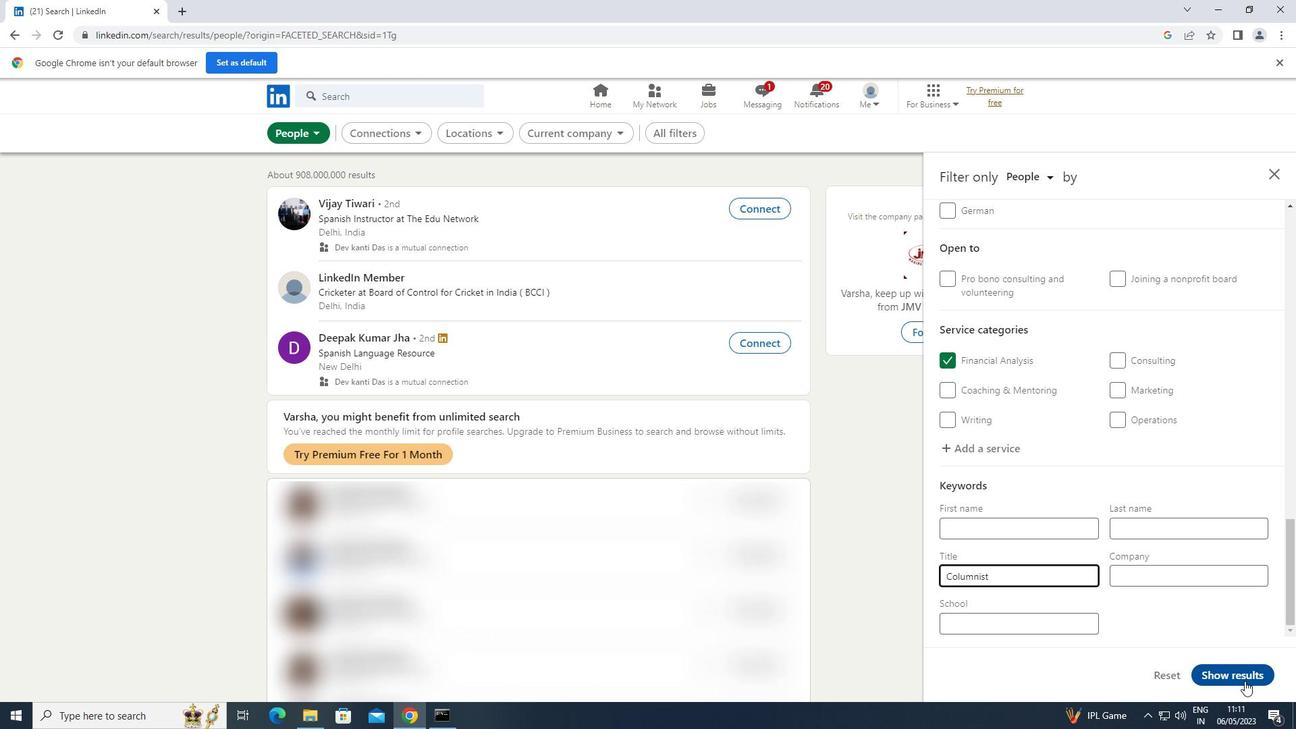 
Action: Mouse pressed left at (1247, 674)
Screenshot: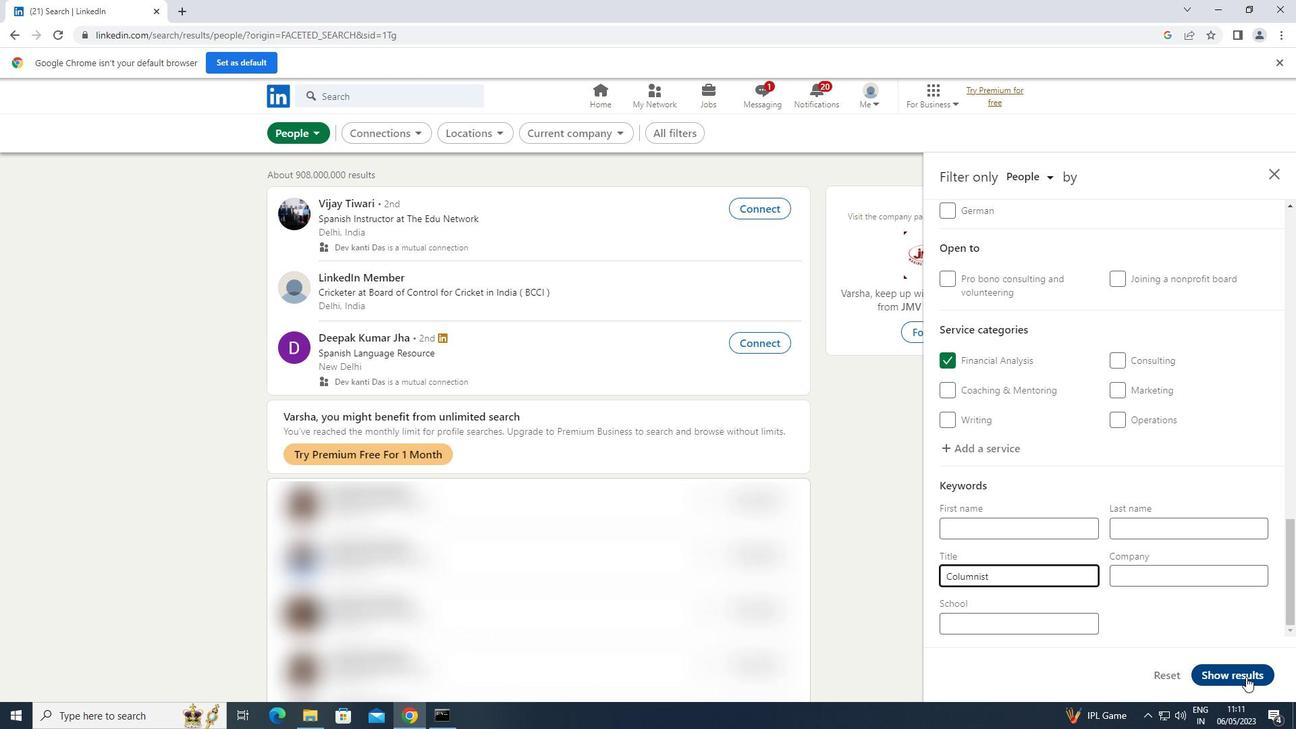 
